 Task: Find out the meaning of "Yield Spread Premium (YSP)" in the real estate glossary.
Action: Mouse moved to (592, 246)
Screenshot: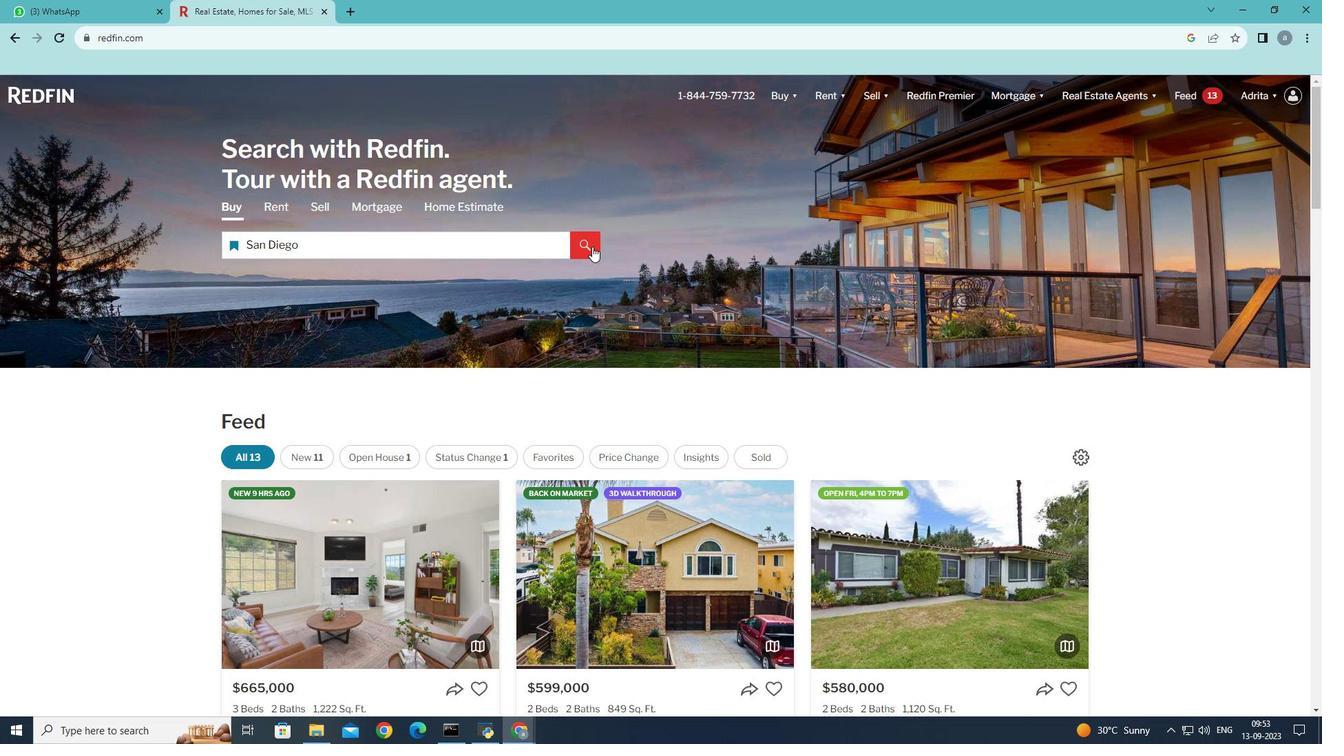 
Action: Mouse pressed left at (592, 246)
Screenshot: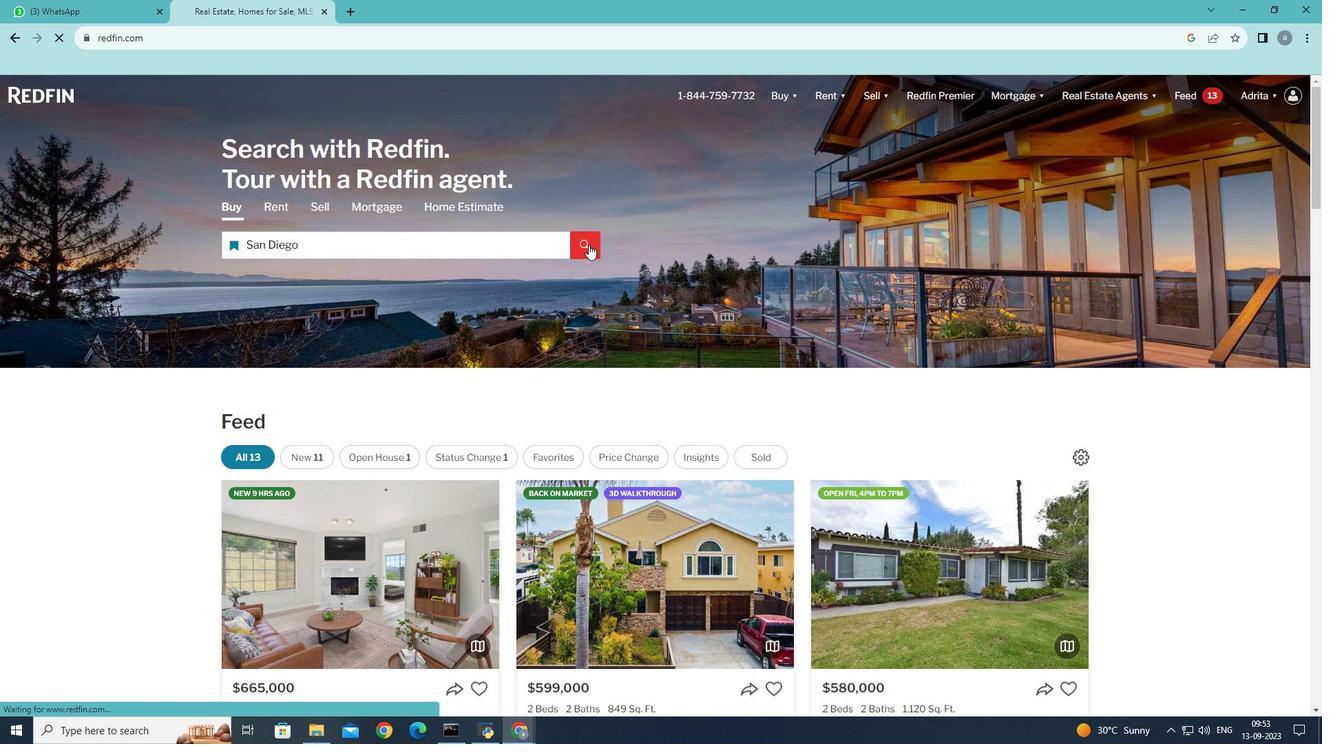 
Action: Mouse moved to (848, 196)
Screenshot: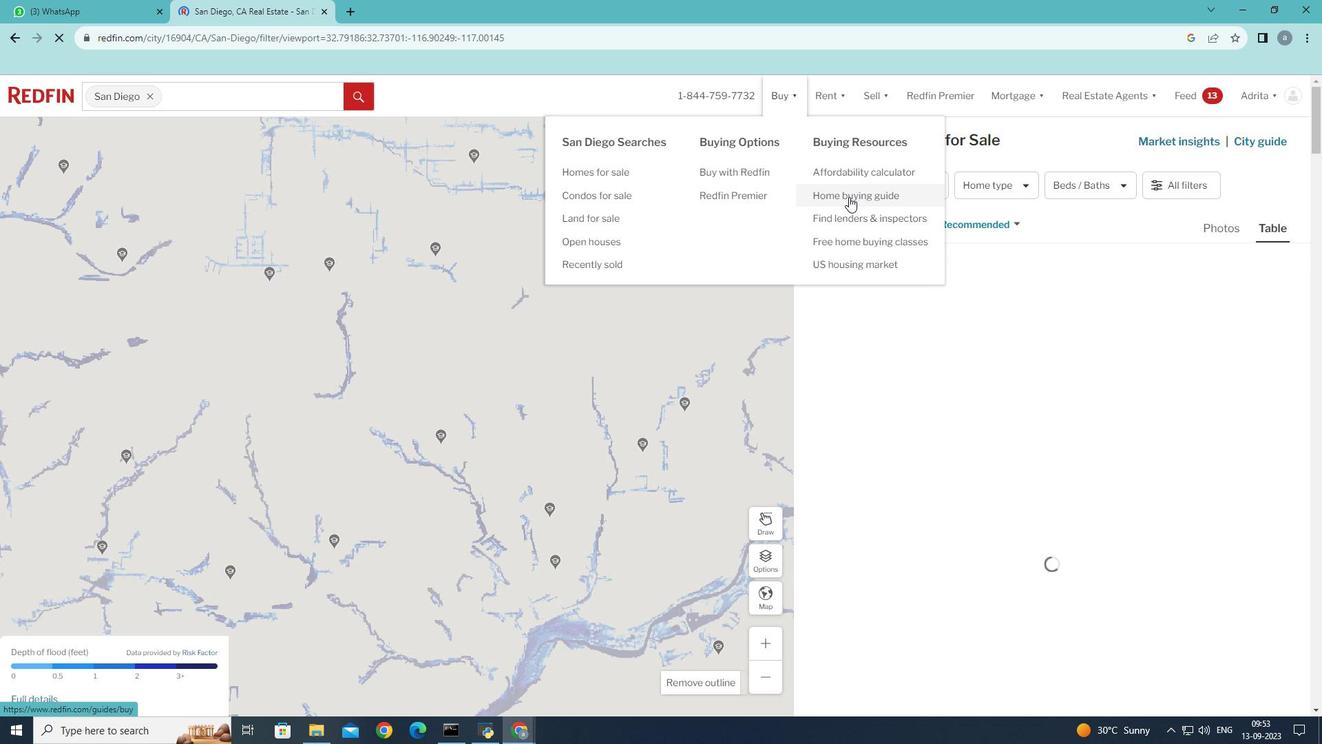 
Action: Mouse pressed left at (848, 196)
Screenshot: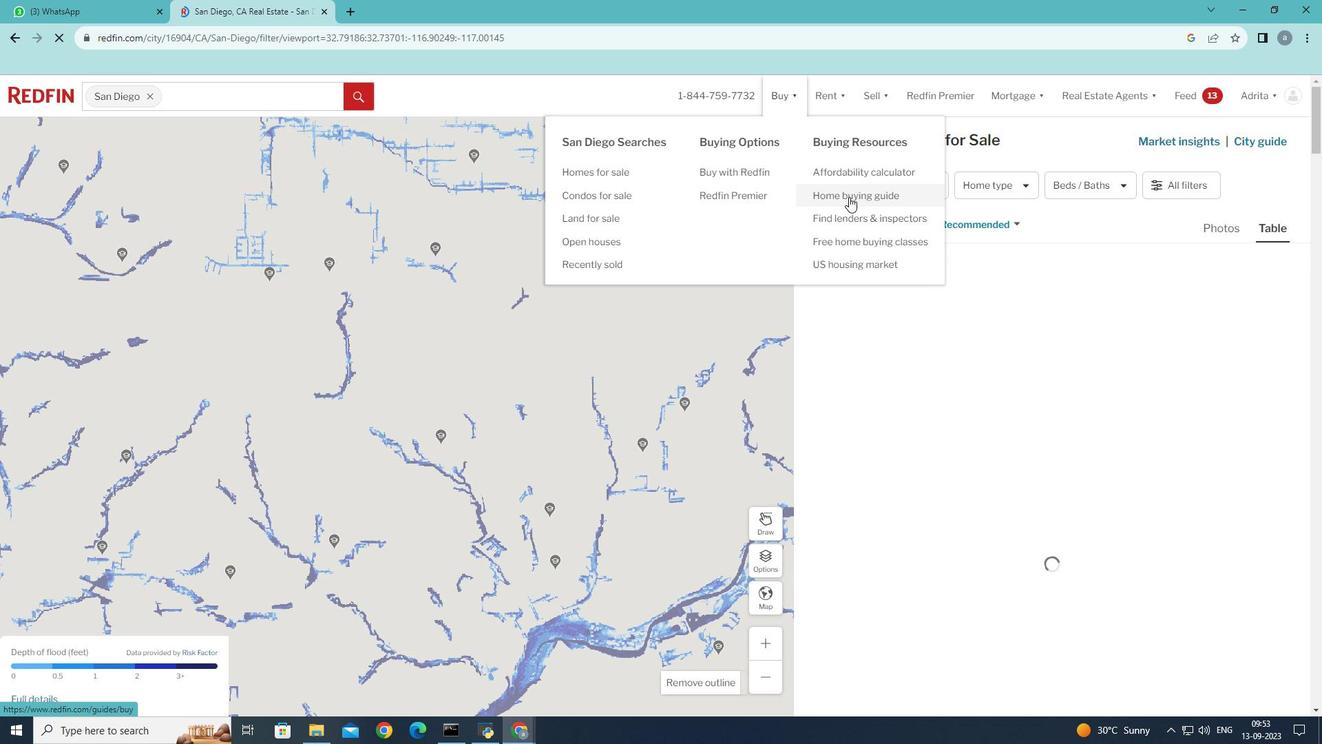 
Action: Mouse moved to (611, 307)
Screenshot: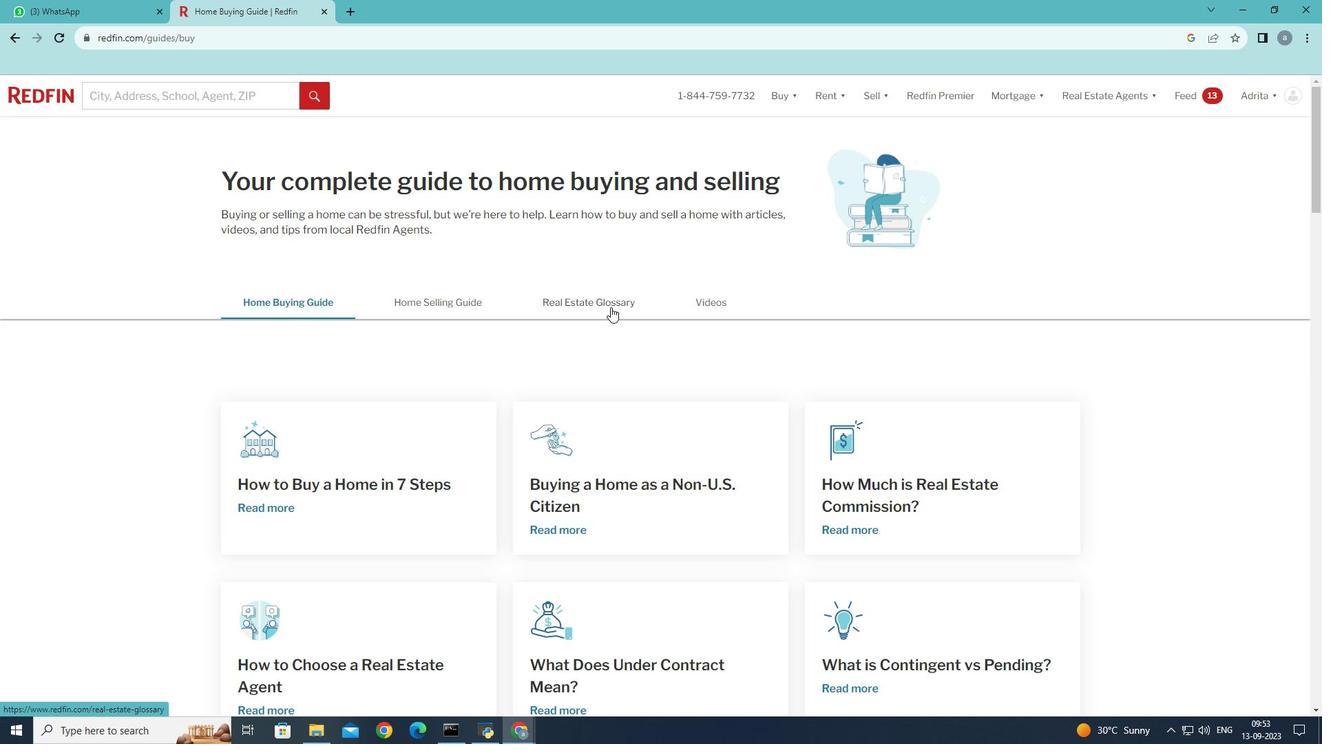 
Action: Mouse pressed left at (611, 307)
Screenshot: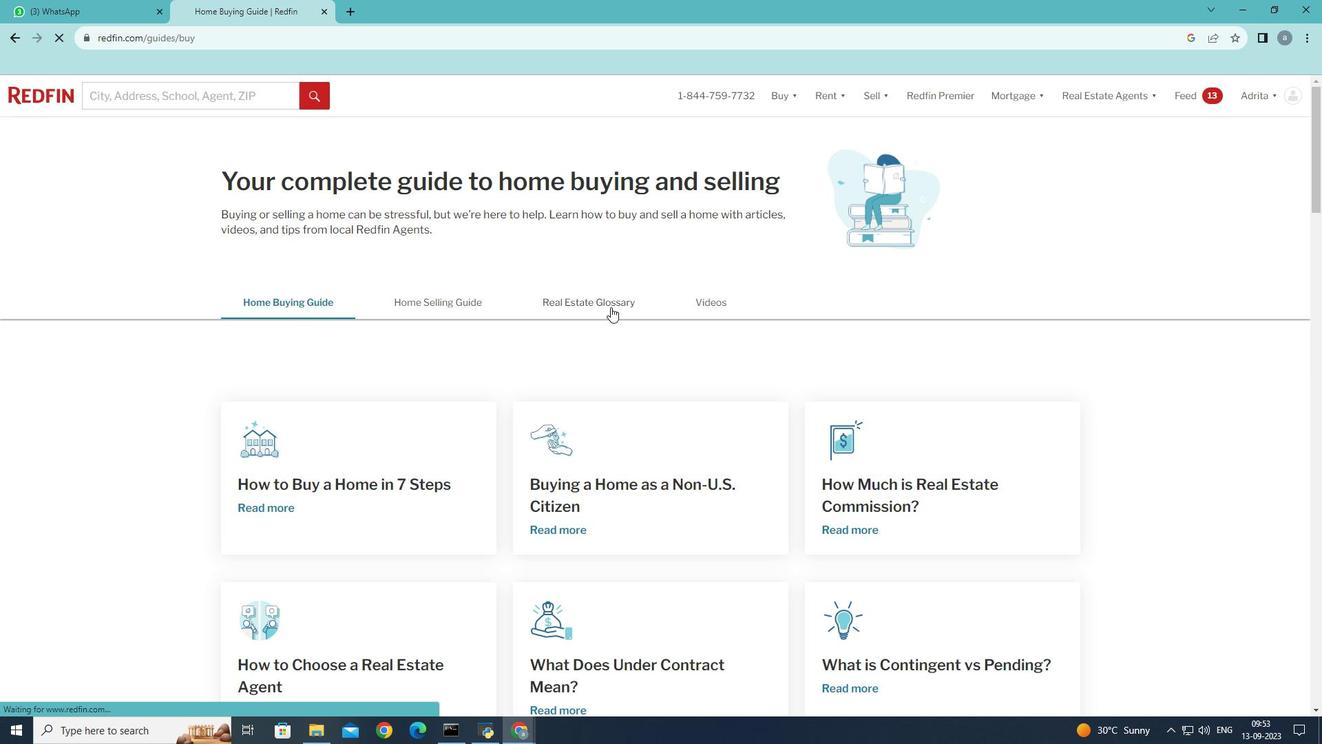 
Action: Mouse moved to (541, 425)
Screenshot: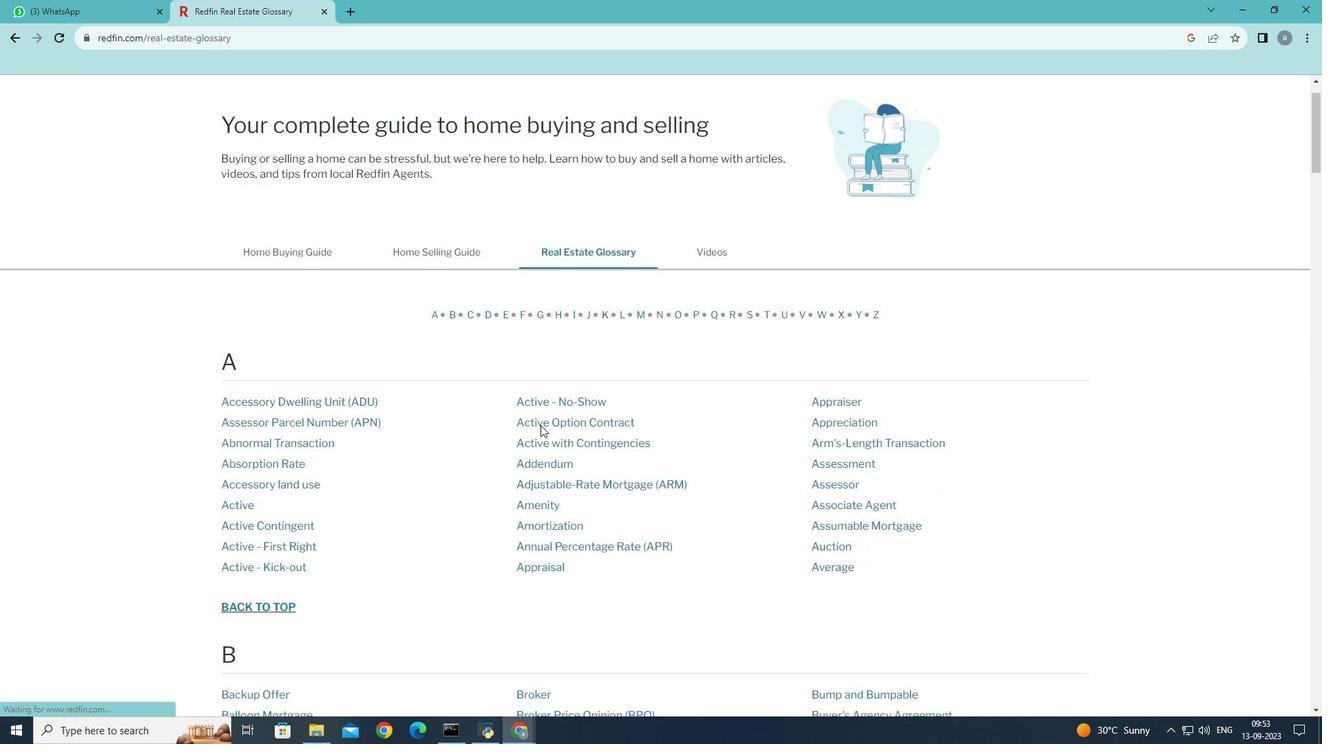 
Action: Mouse scrolled (541, 424) with delta (0, 0)
Screenshot: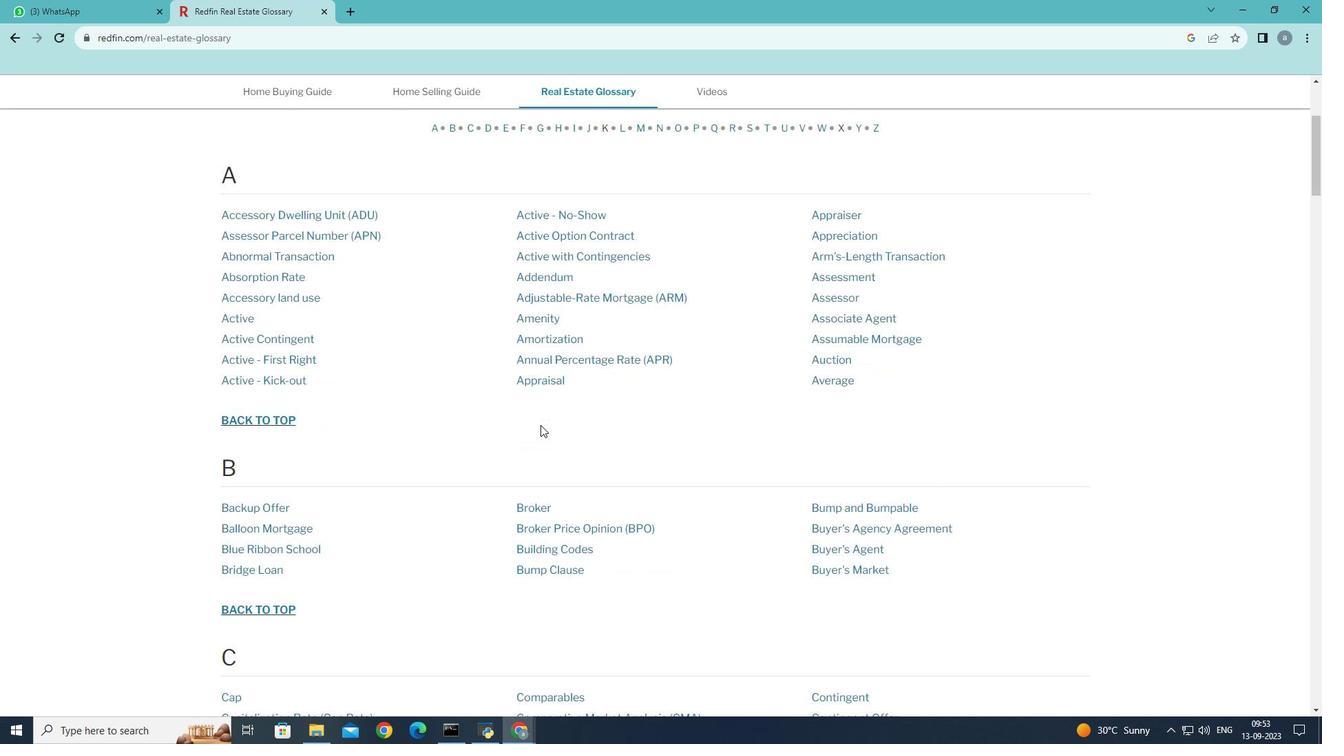 
Action: Mouse moved to (540, 425)
Screenshot: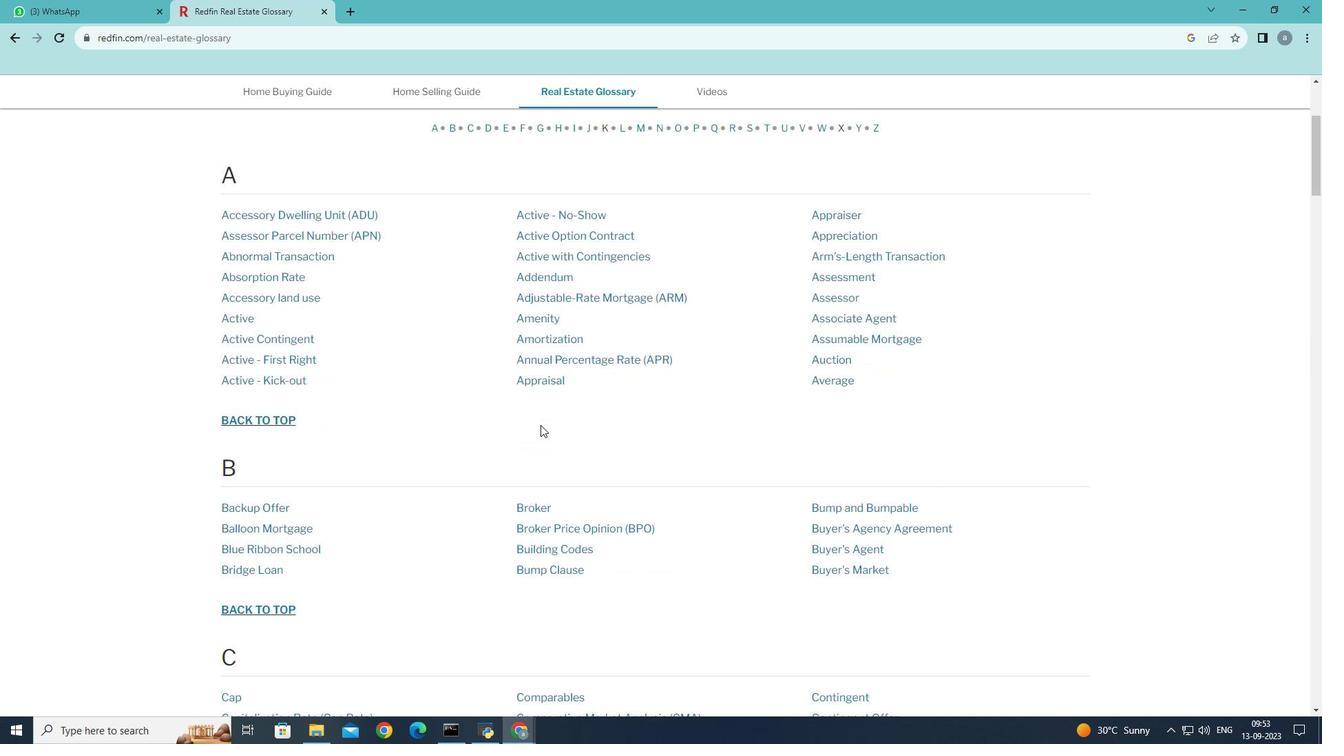 
Action: Mouse scrolled (540, 424) with delta (0, 0)
Screenshot: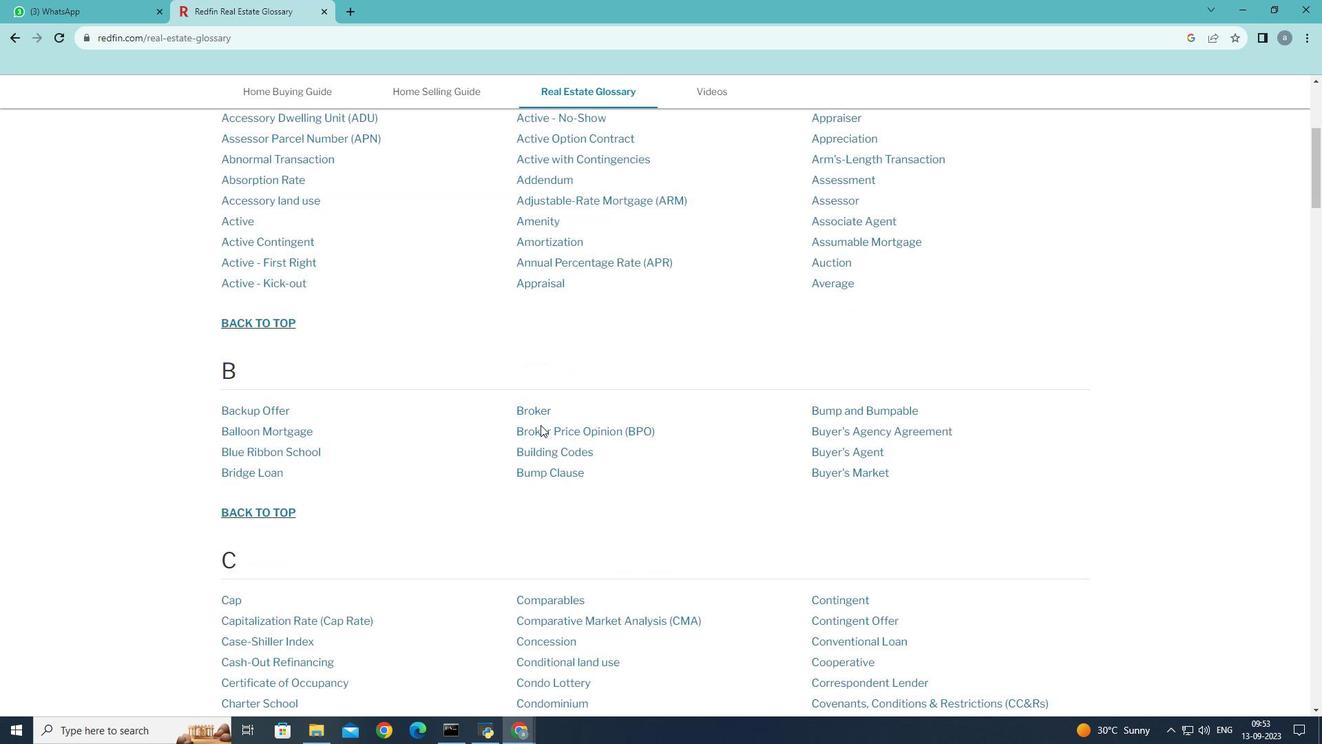 
Action: Mouse scrolled (540, 424) with delta (0, 0)
Screenshot: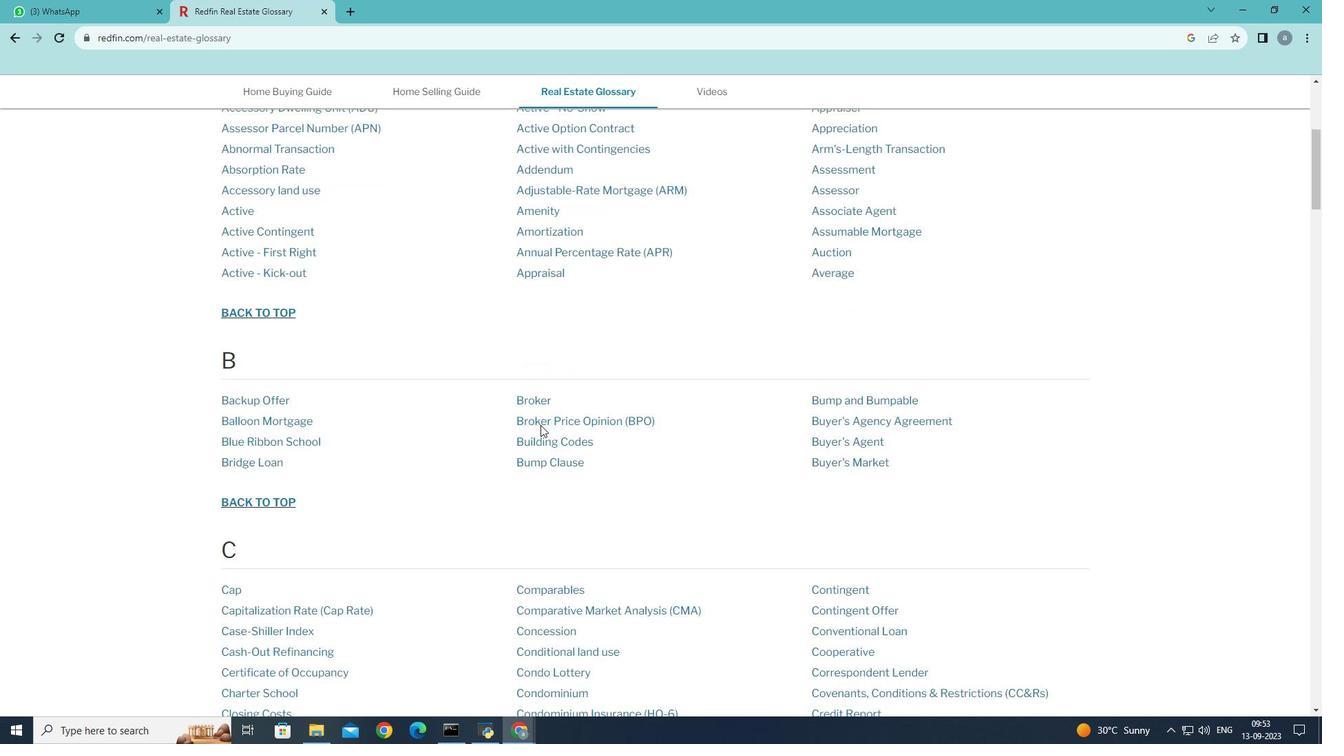 
Action: Mouse scrolled (540, 424) with delta (0, 0)
Screenshot: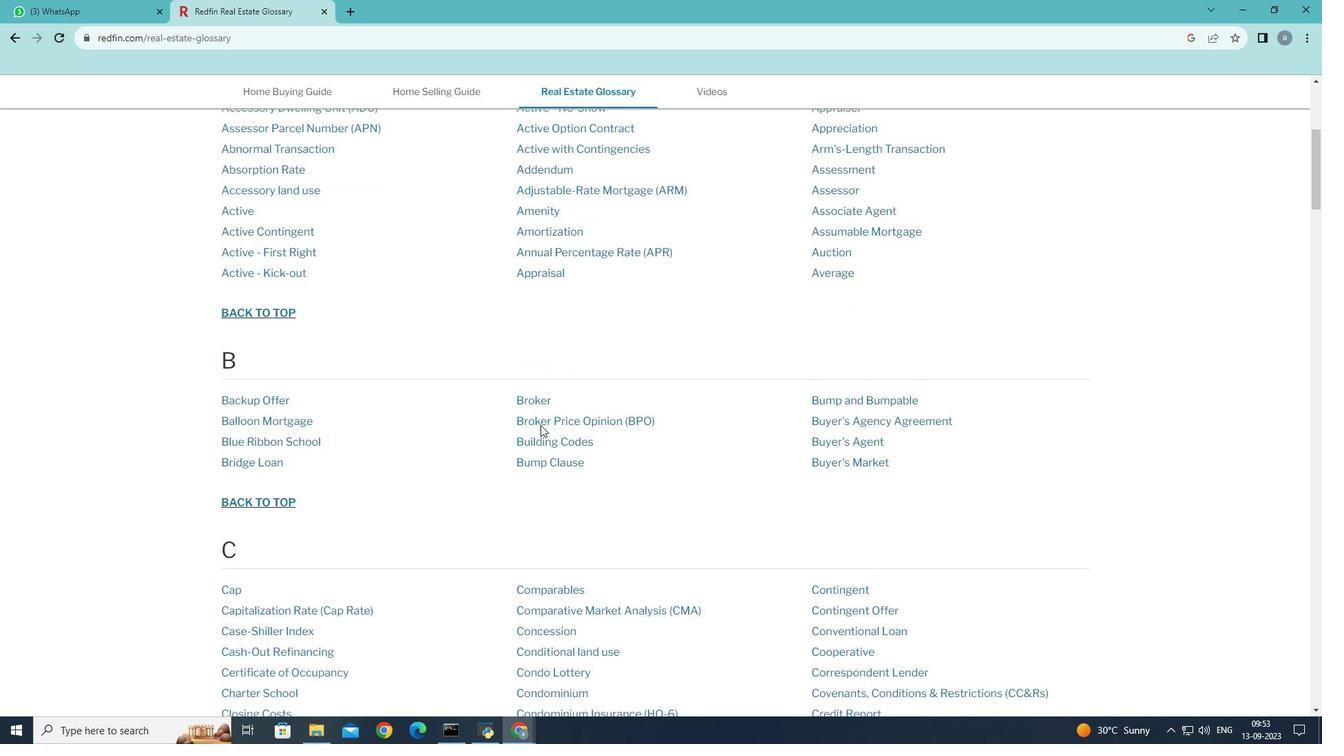 
Action: Mouse scrolled (540, 424) with delta (0, 0)
Screenshot: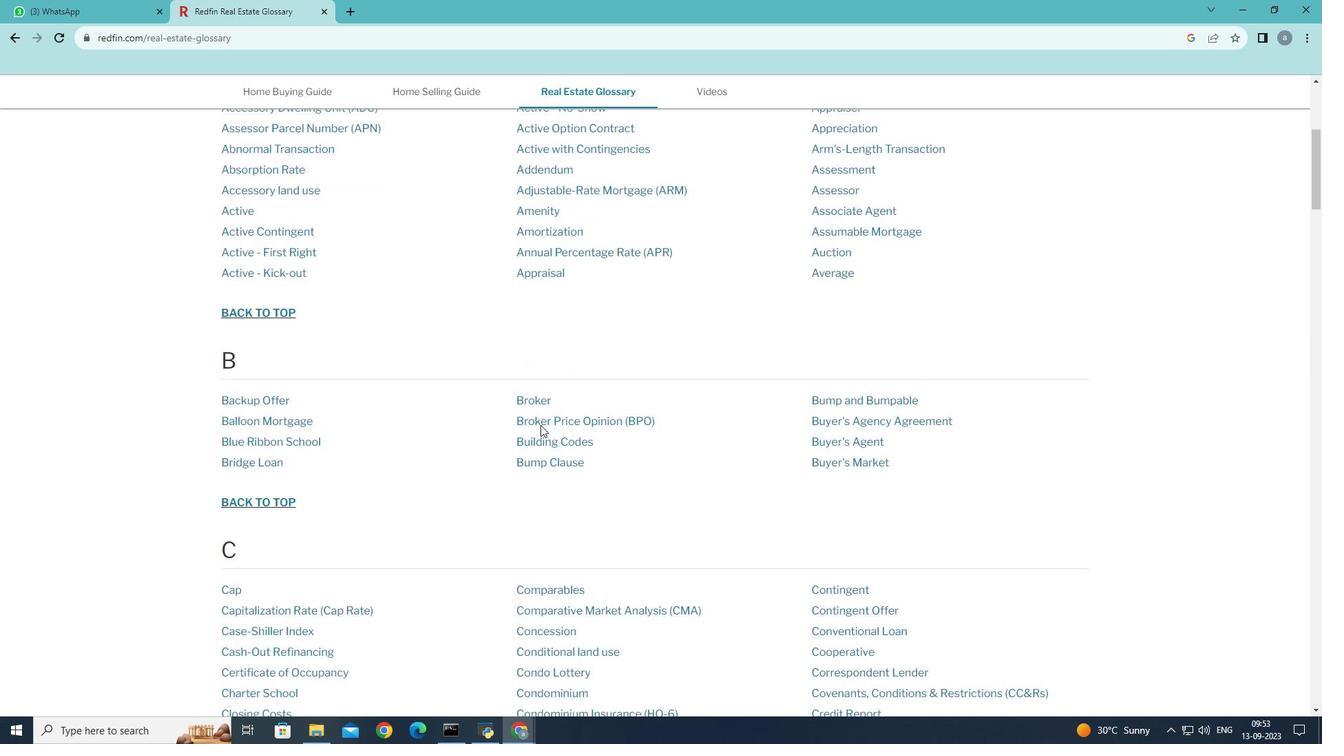 
Action: Mouse scrolled (540, 424) with delta (0, 0)
Screenshot: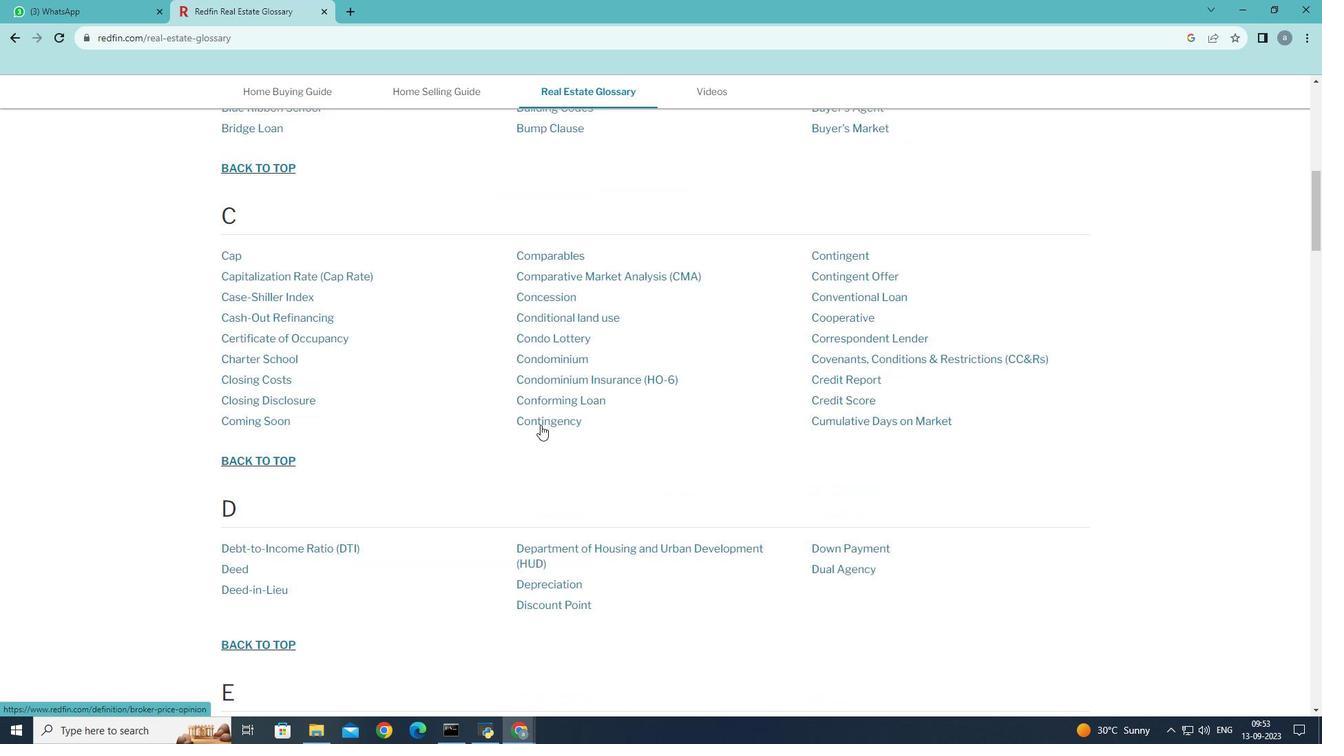 
Action: Mouse scrolled (540, 424) with delta (0, 0)
Screenshot: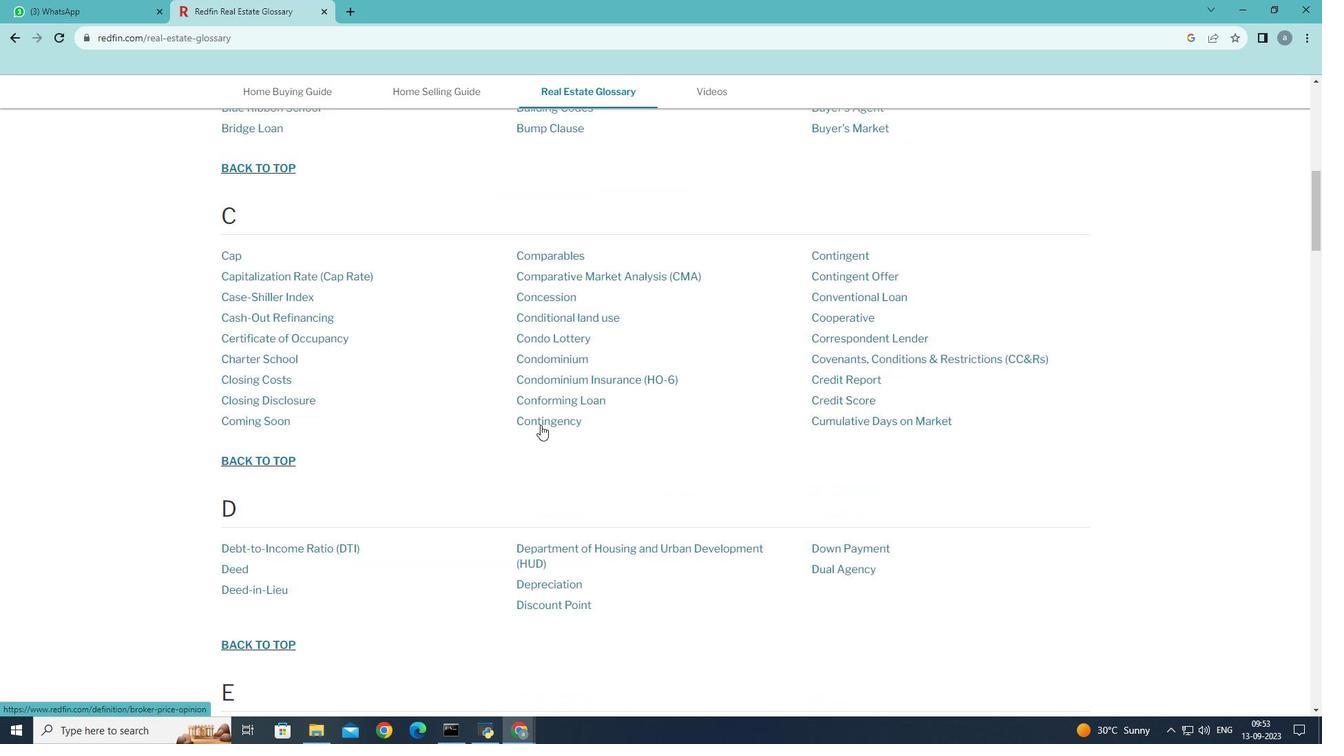 
Action: Mouse scrolled (540, 424) with delta (0, 0)
Screenshot: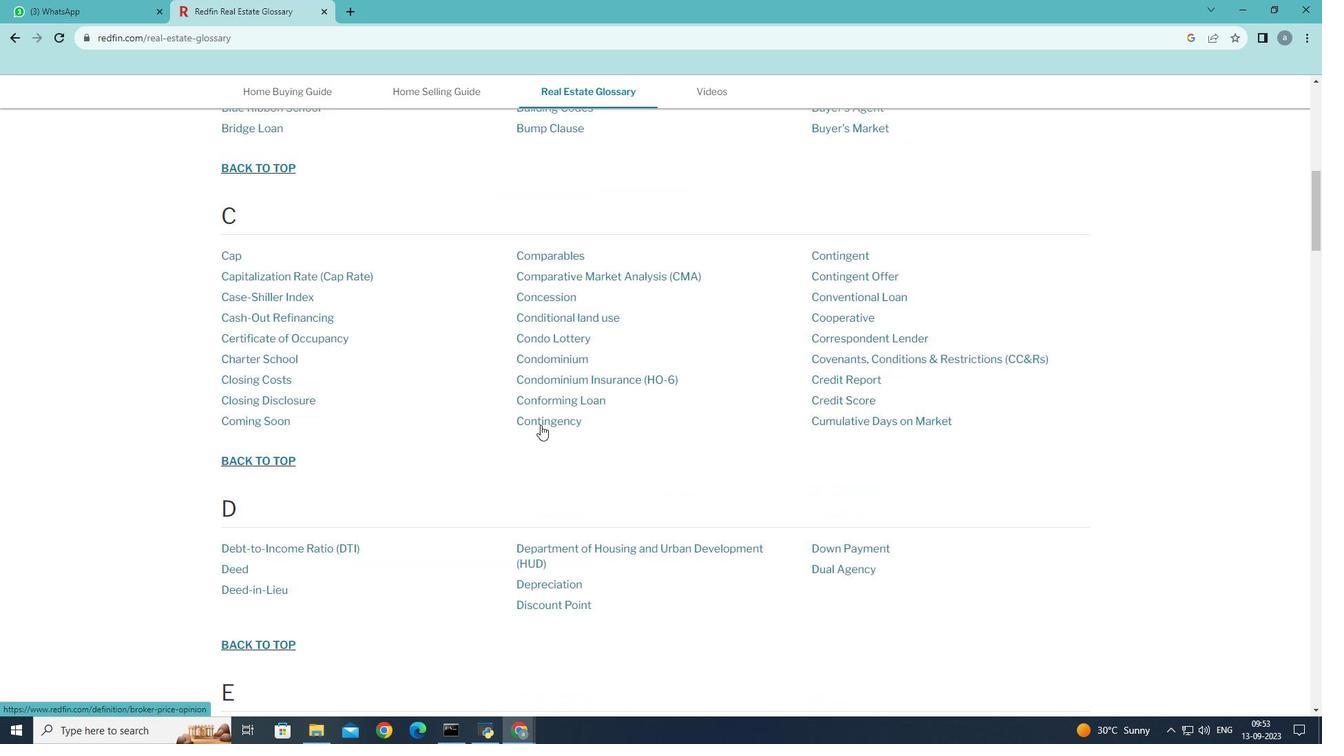 
Action: Mouse scrolled (540, 424) with delta (0, 0)
Screenshot: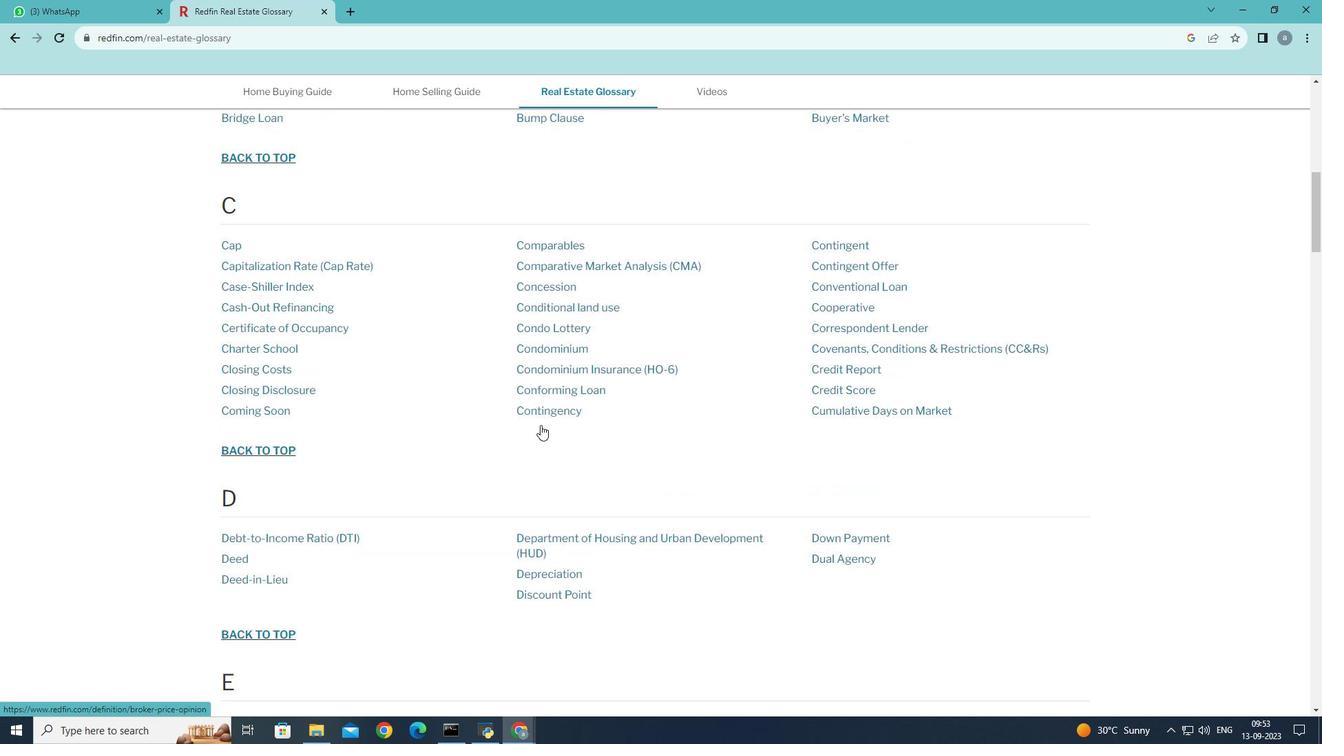
Action: Mouse scrolled (540, 424) with delta (0, 0)
Screenshot: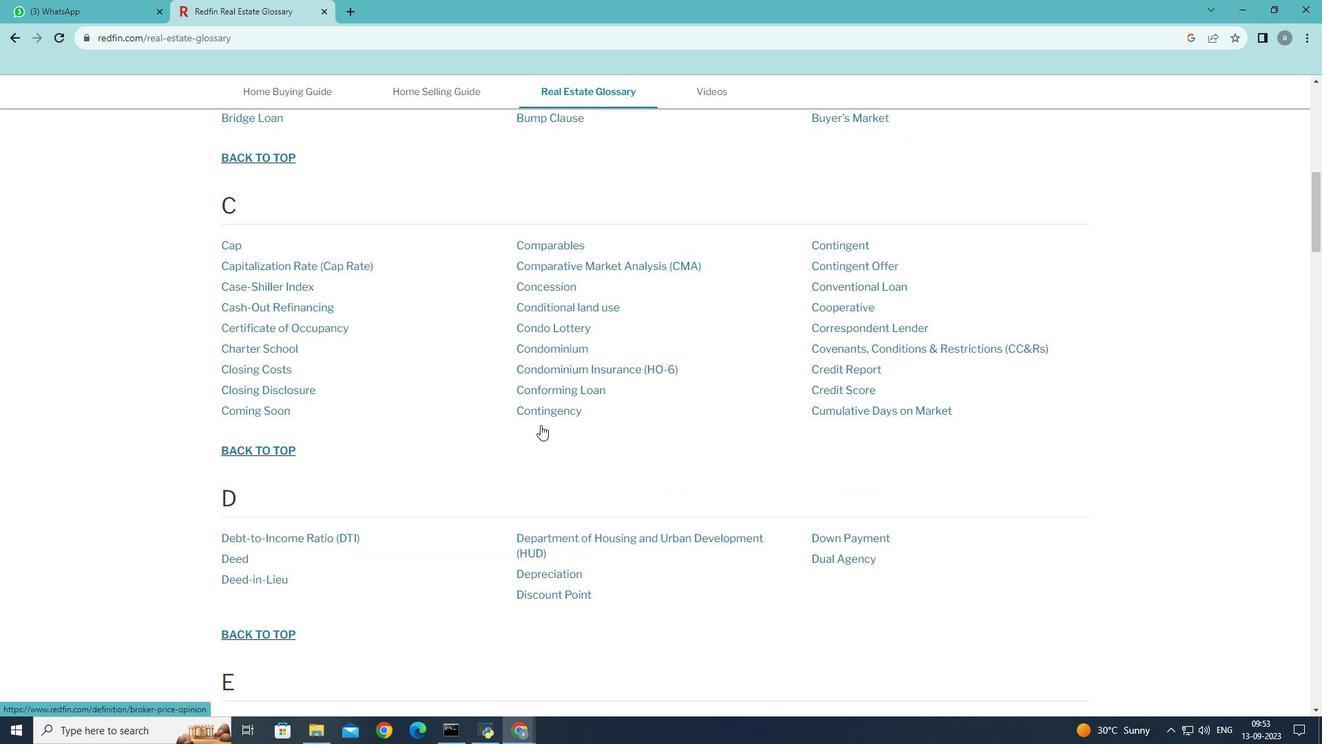 
Action: Mouse scrolled (540, 424) with delta (0, 0)
Screenshot: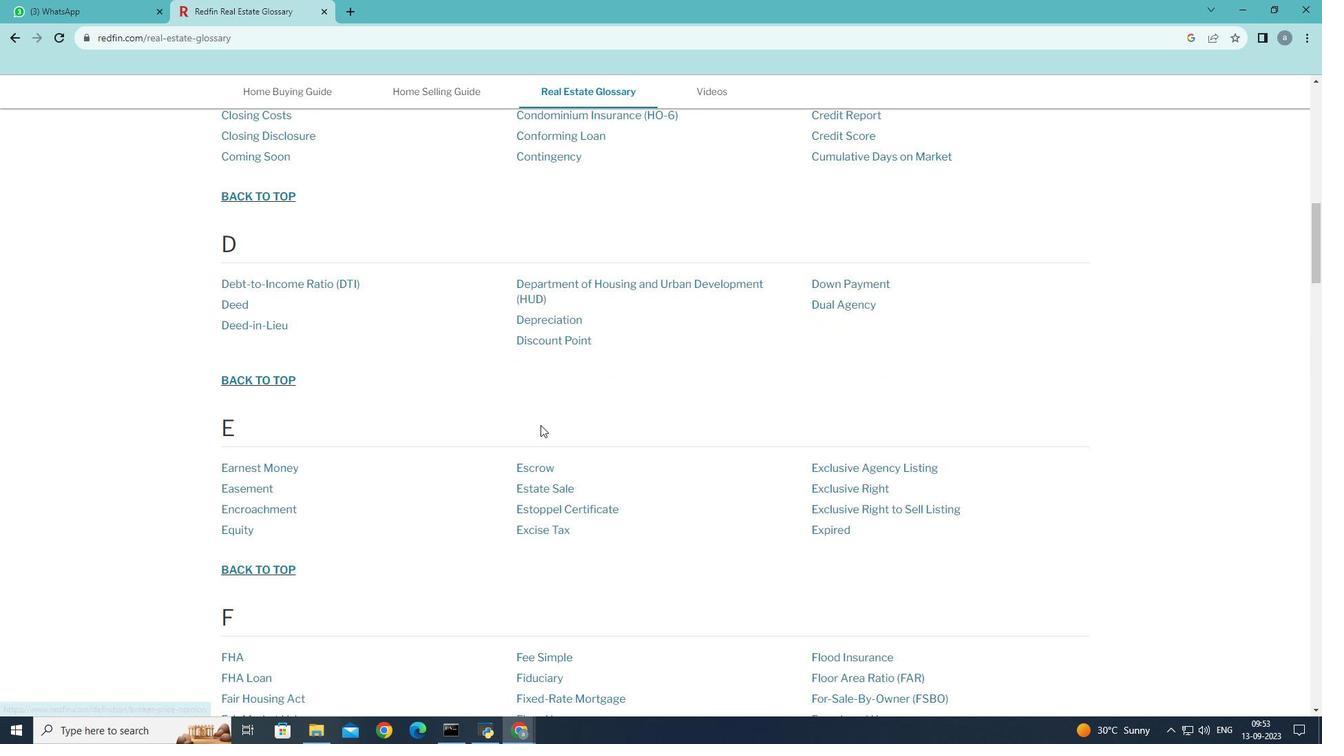 
Action: Mouse scrolled (540, 424) with delta (0, 0)
Screenshot: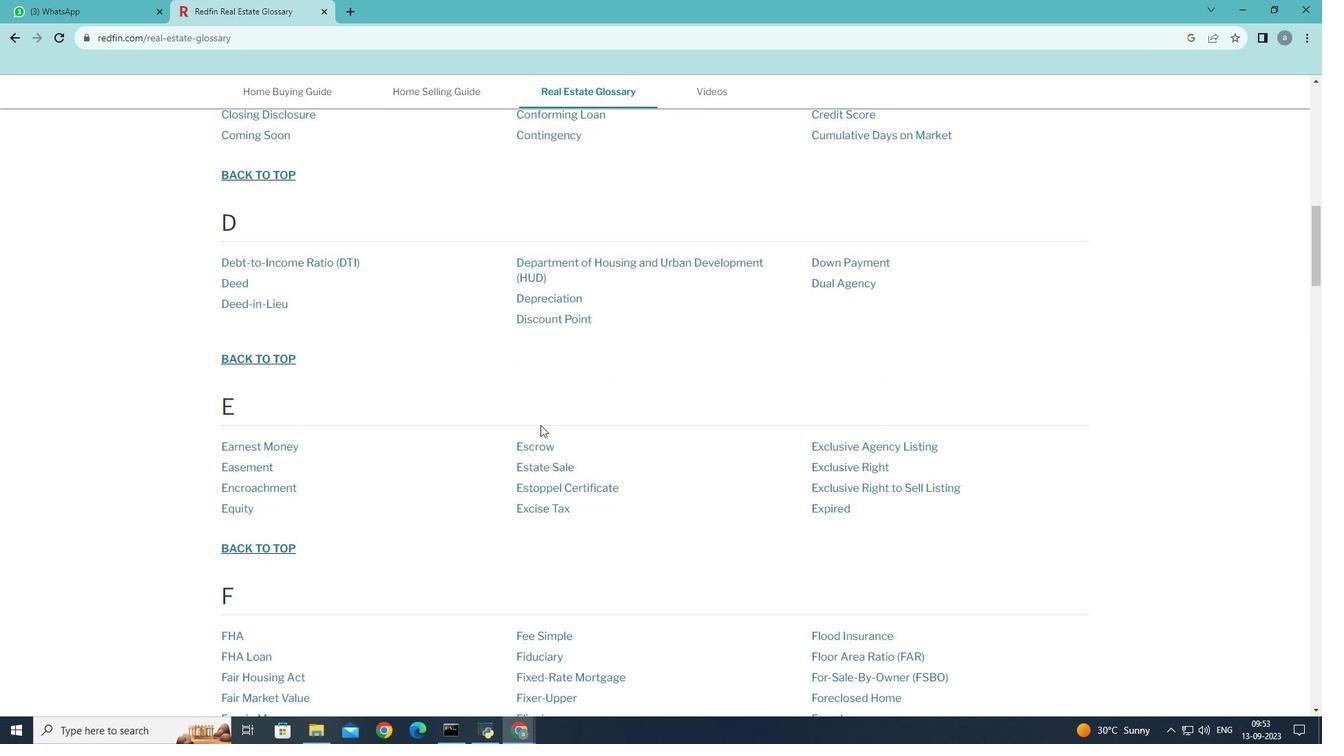 
Action: Mouse scrolled (540, 424) with delta (0, 0)
Screenshot: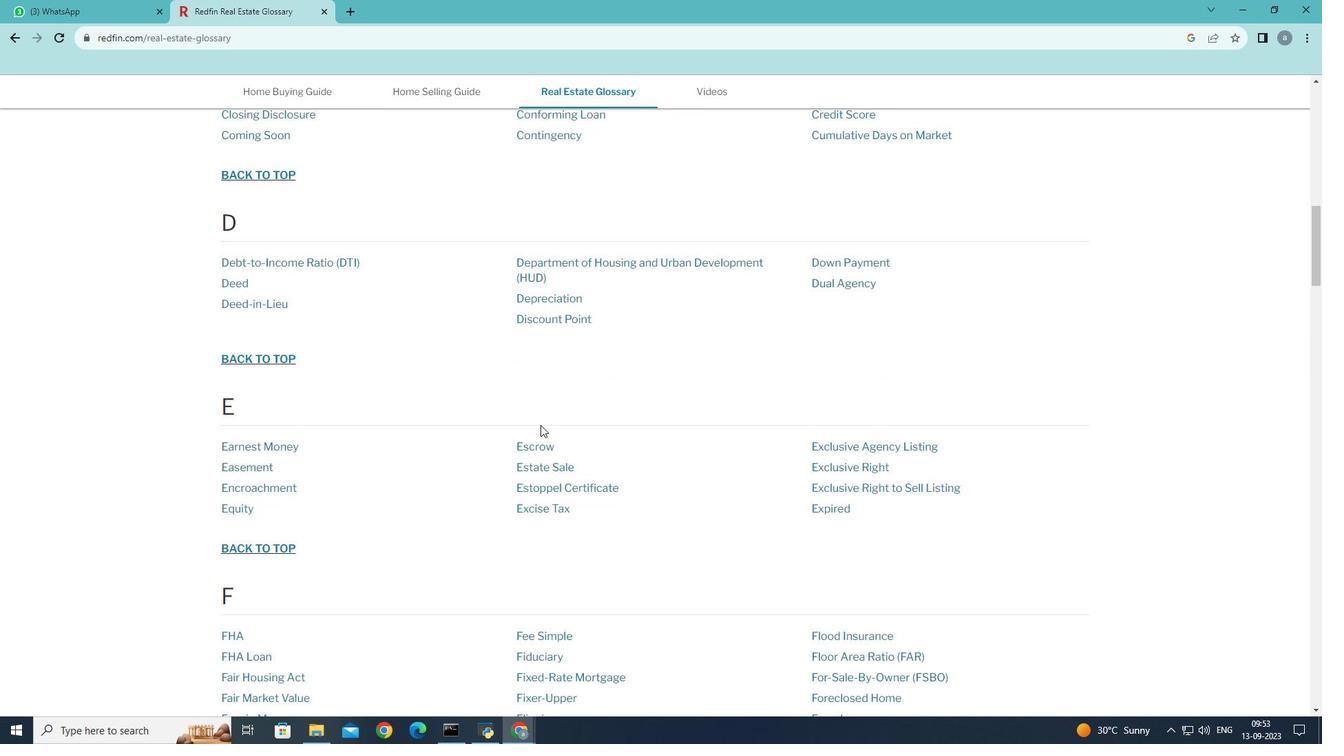 
Action: Mouse scrolled (540, 424) with delta (0, 0)
Screenshot: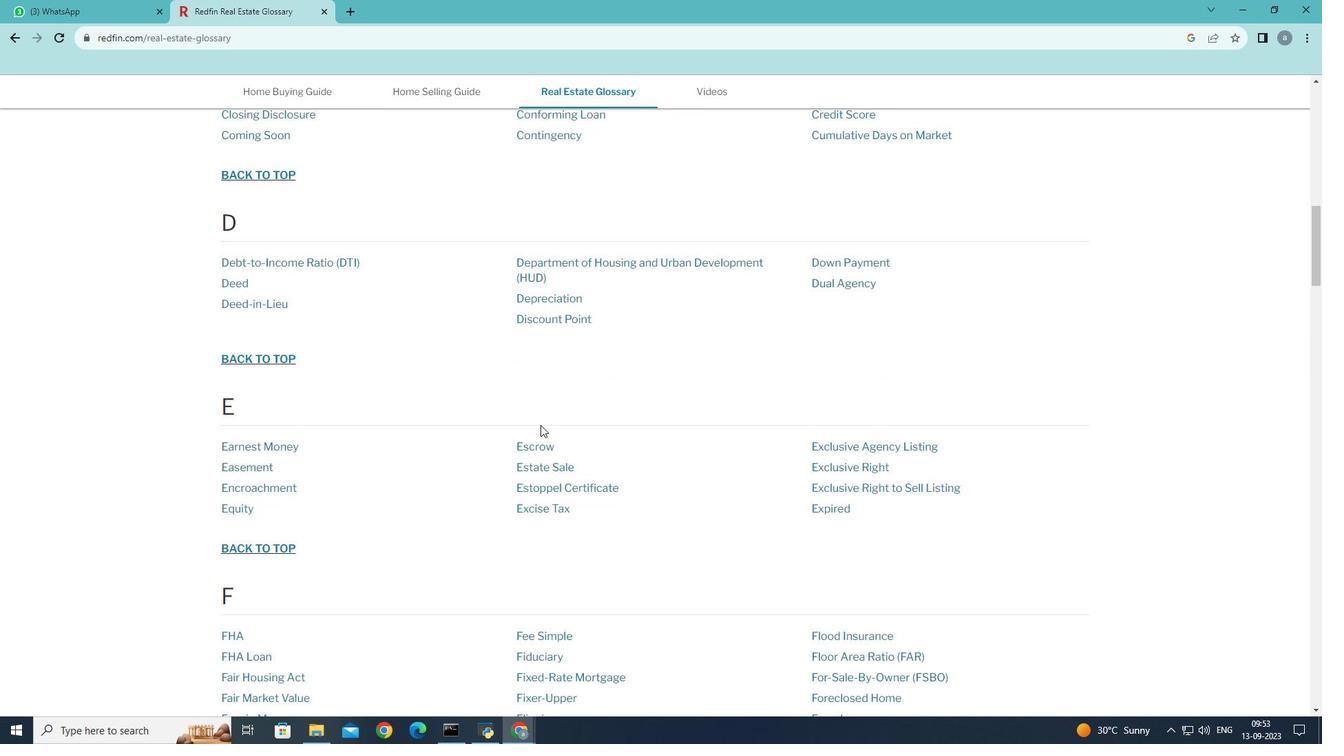 
Action: Mouse scrolled (540, 424) with delta (0, 0)
Screenshot: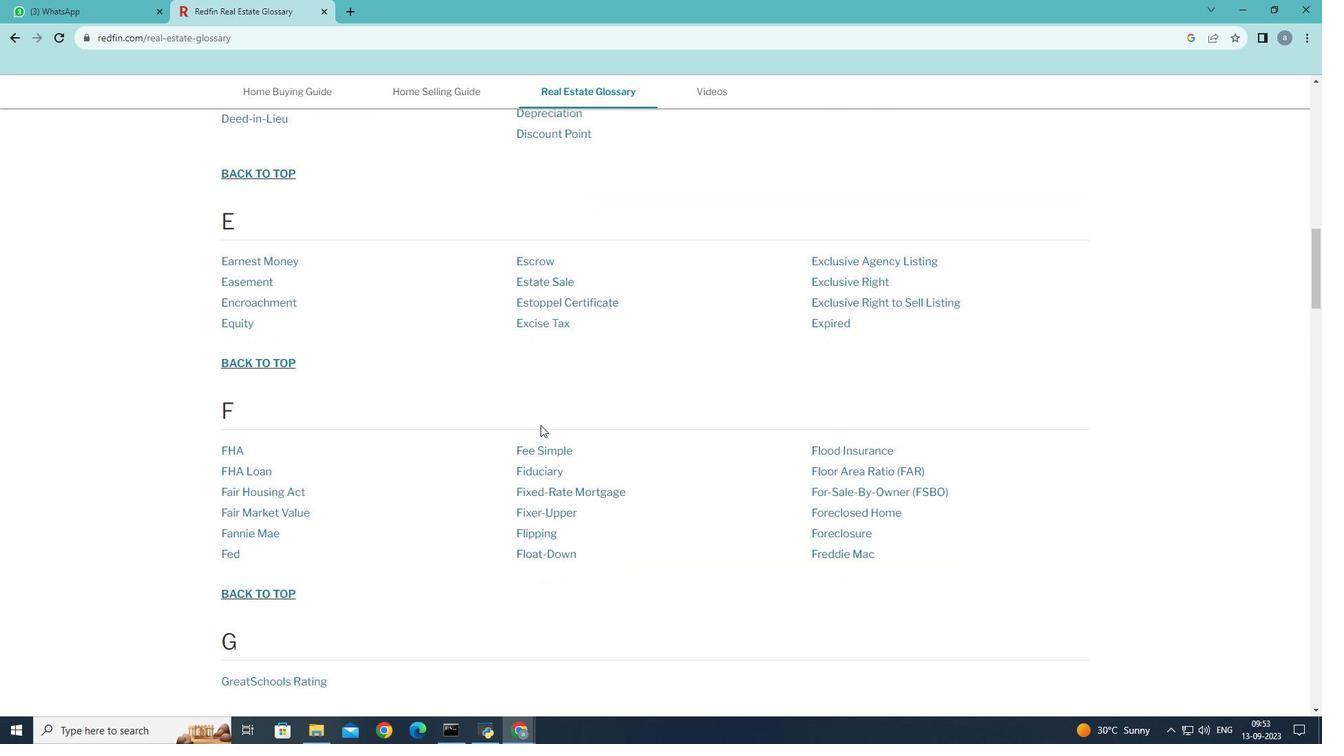 
Action: Mouse scrolled (540, 424) with delta (0, 0)
Screenshot: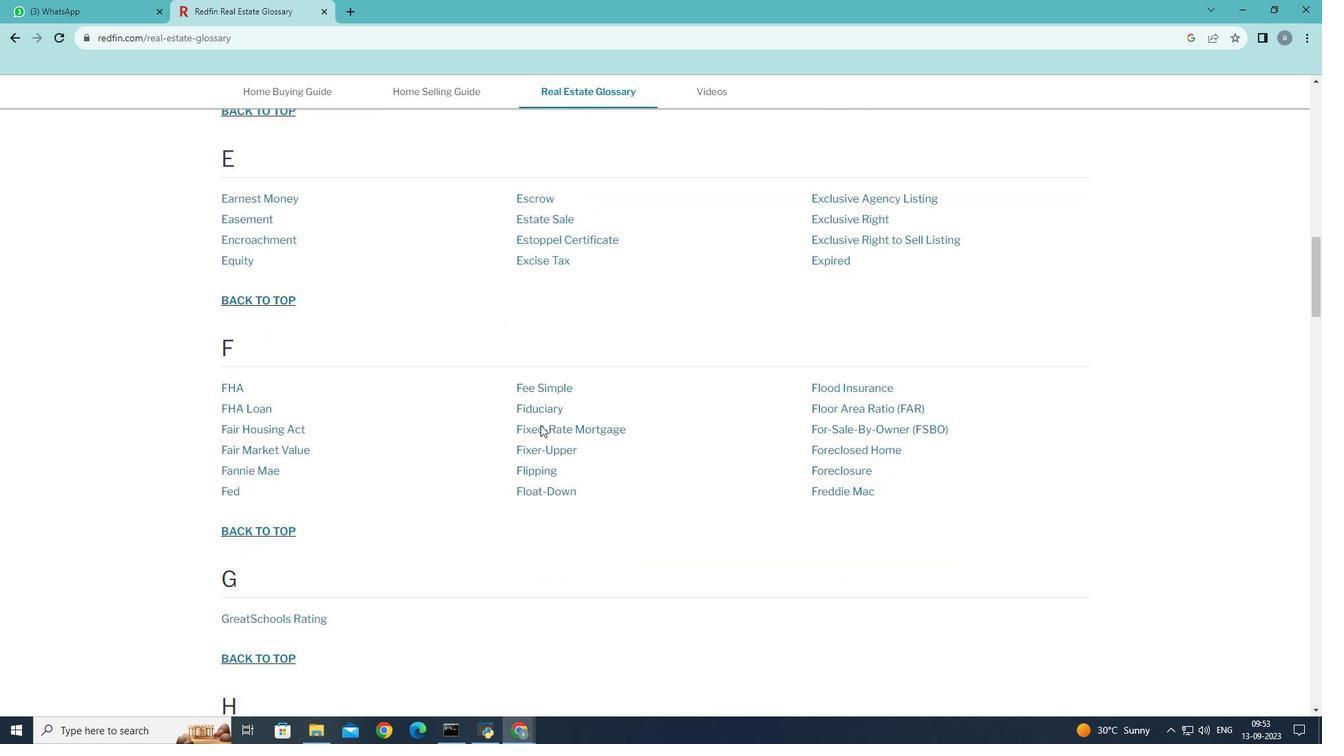 
Action: Mouse scrolled (540, 424) with delta (0, 0)
Screenshot: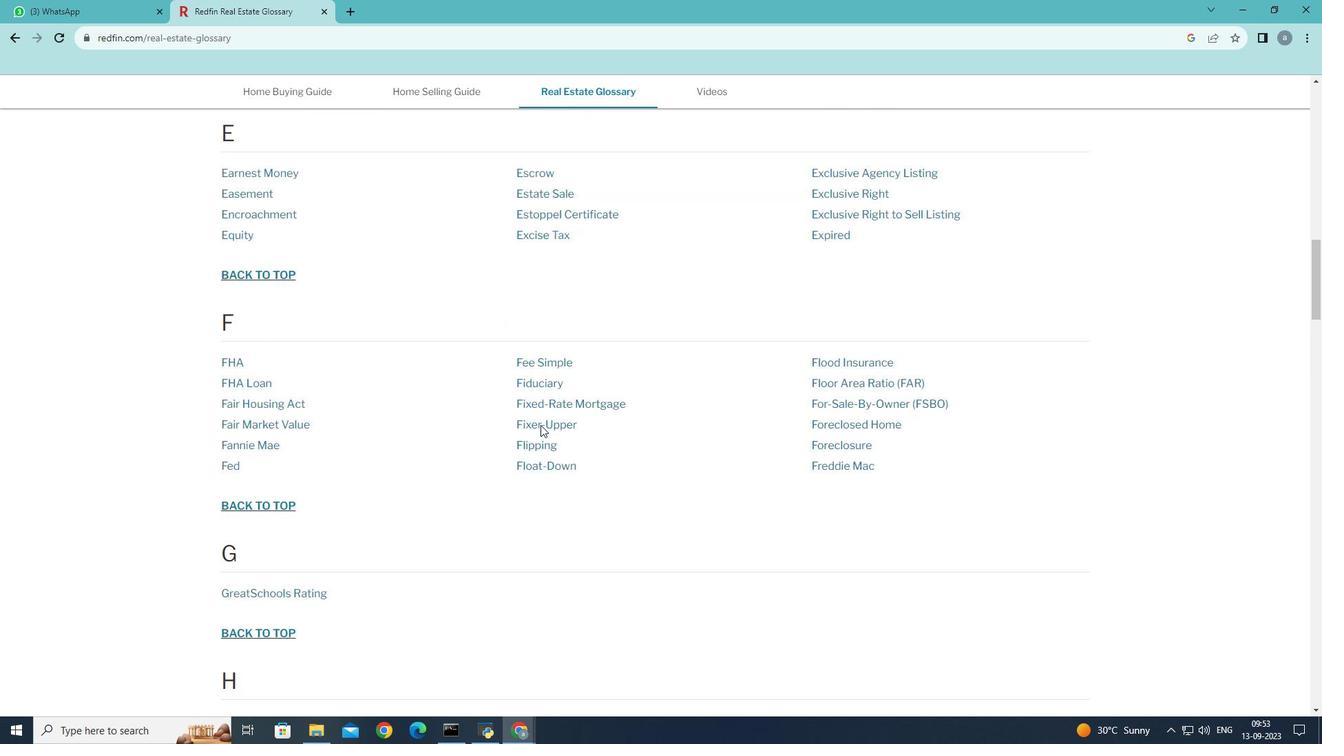 
Action: Mouse scrolled (540, 424) with delta (0, 0)
Screenshot: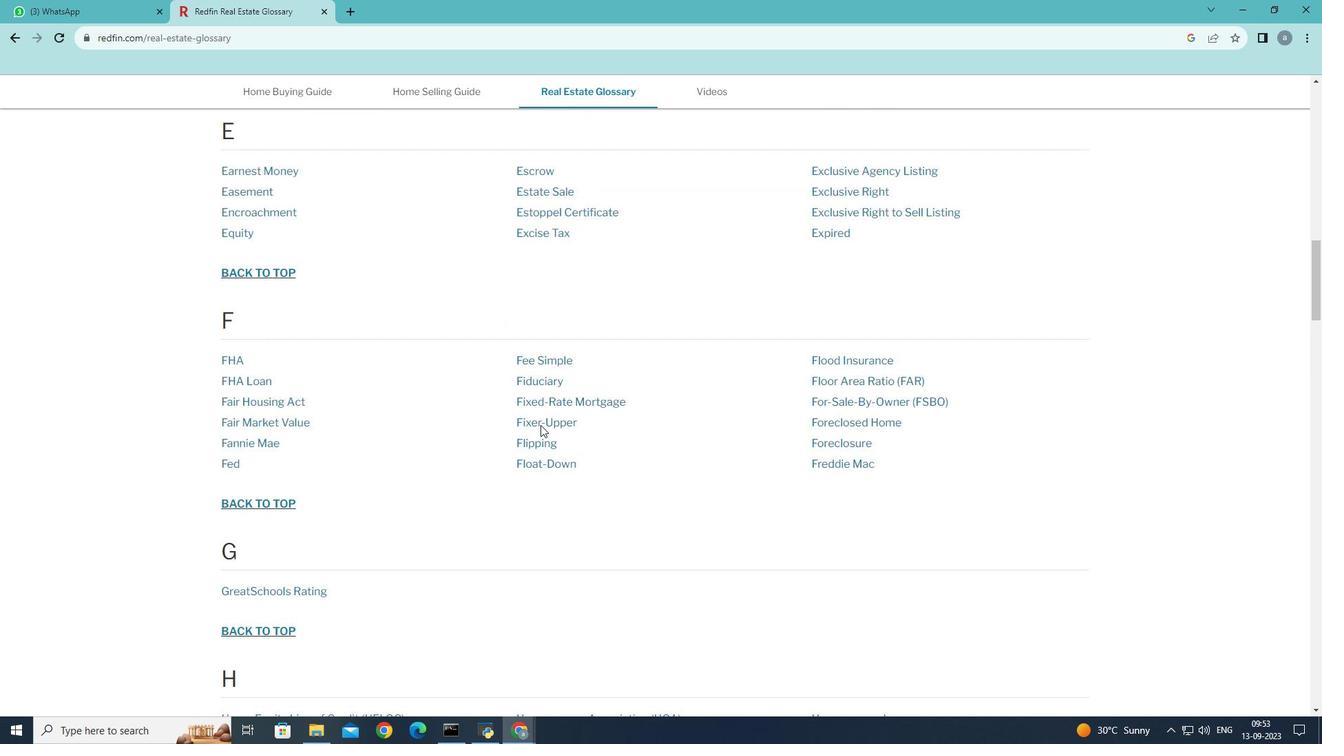 
Action: Mouse scrolled (540, 424) with delta (0, 0)
Screenshot: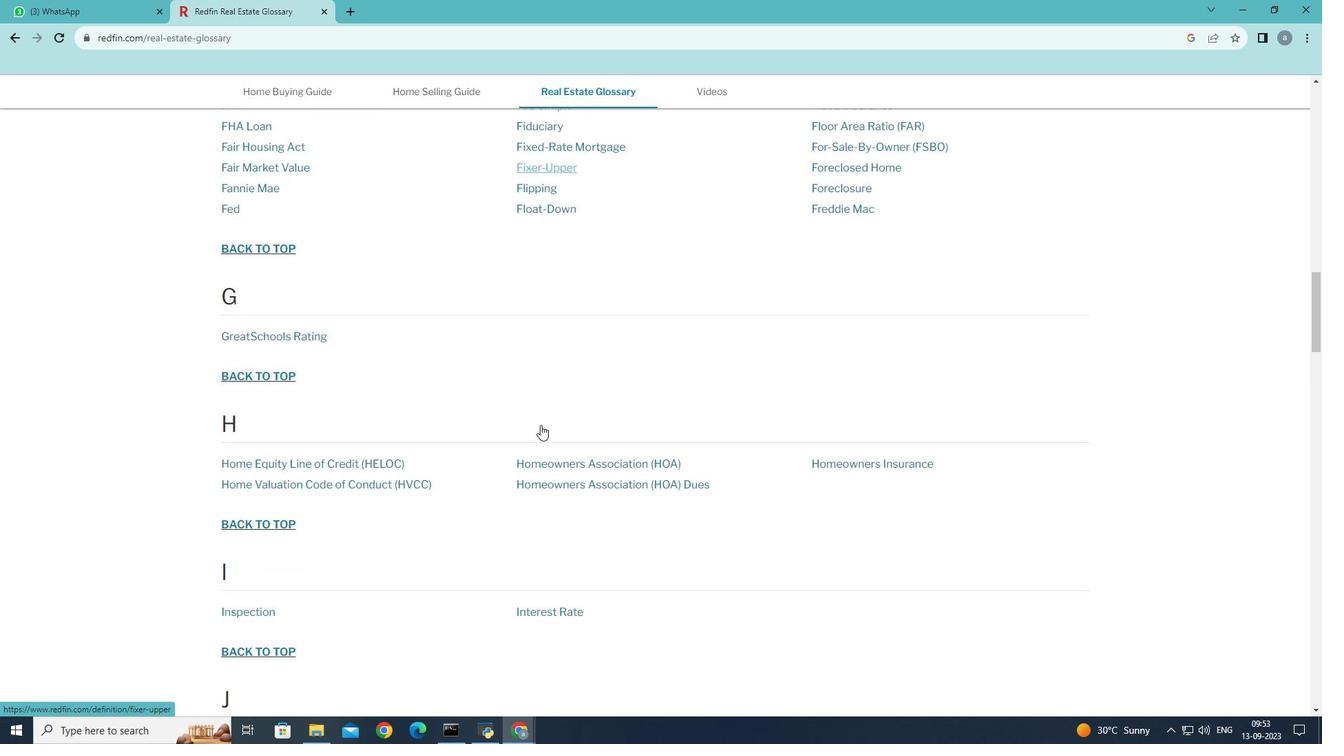 
Action: Mouse scrolled (540, 424) with delta (0, 0)
Screenshot: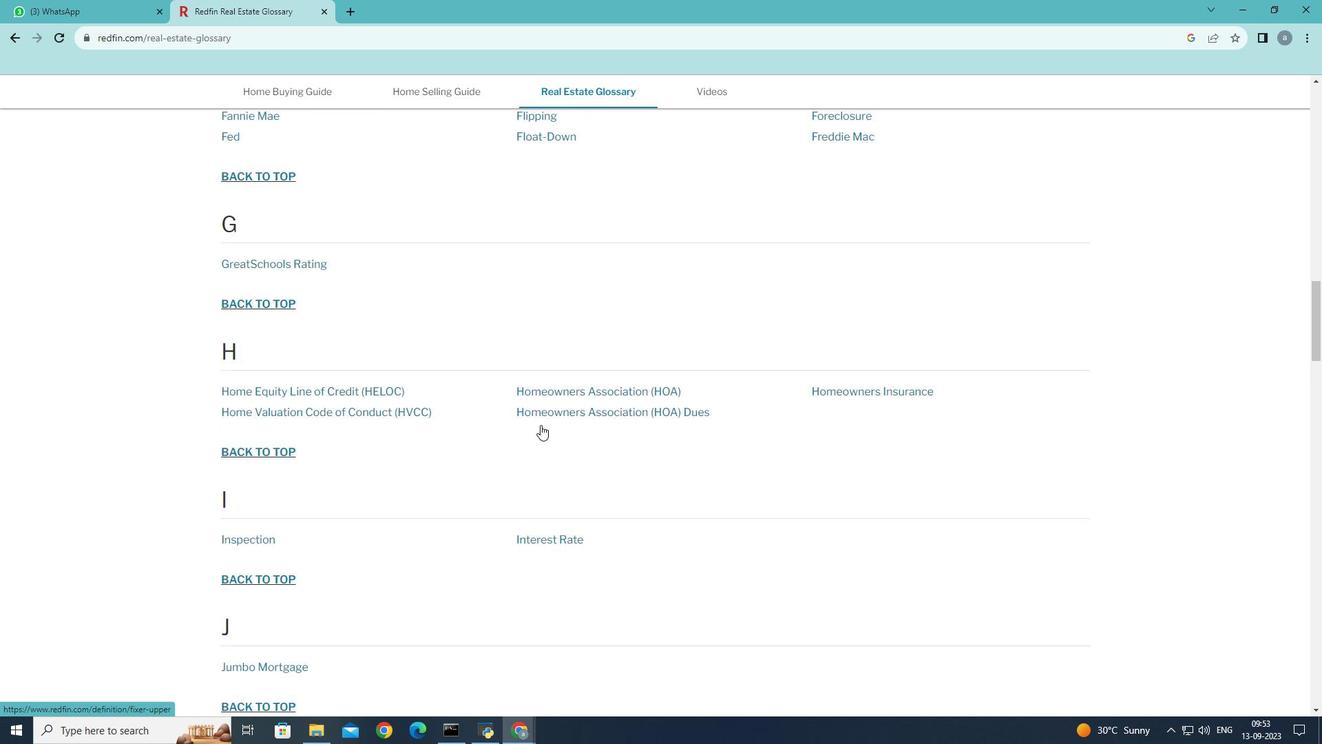 
Action: Mouse scrolled (540, 424) with delta (0, 0)
Screenshot: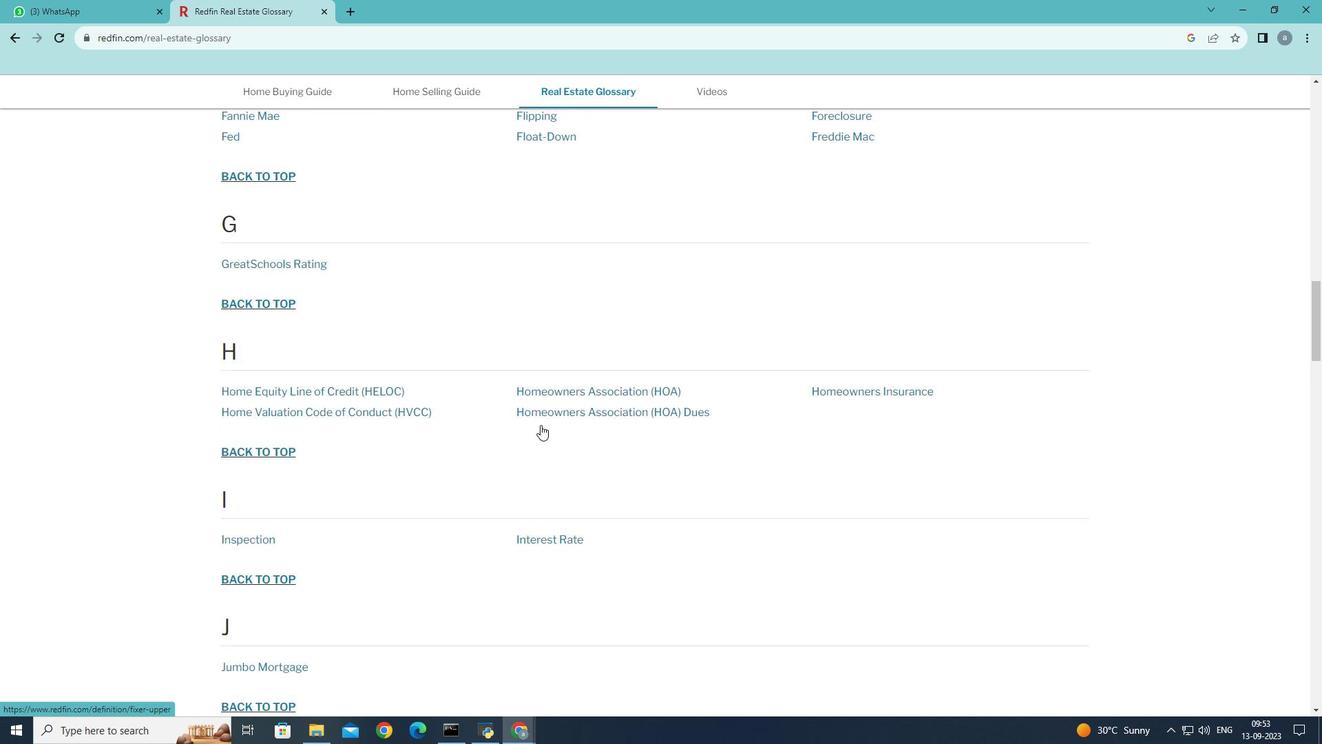 
Action: Mouse scrolled (540, 424) with delta (0, 0)
Screenshot: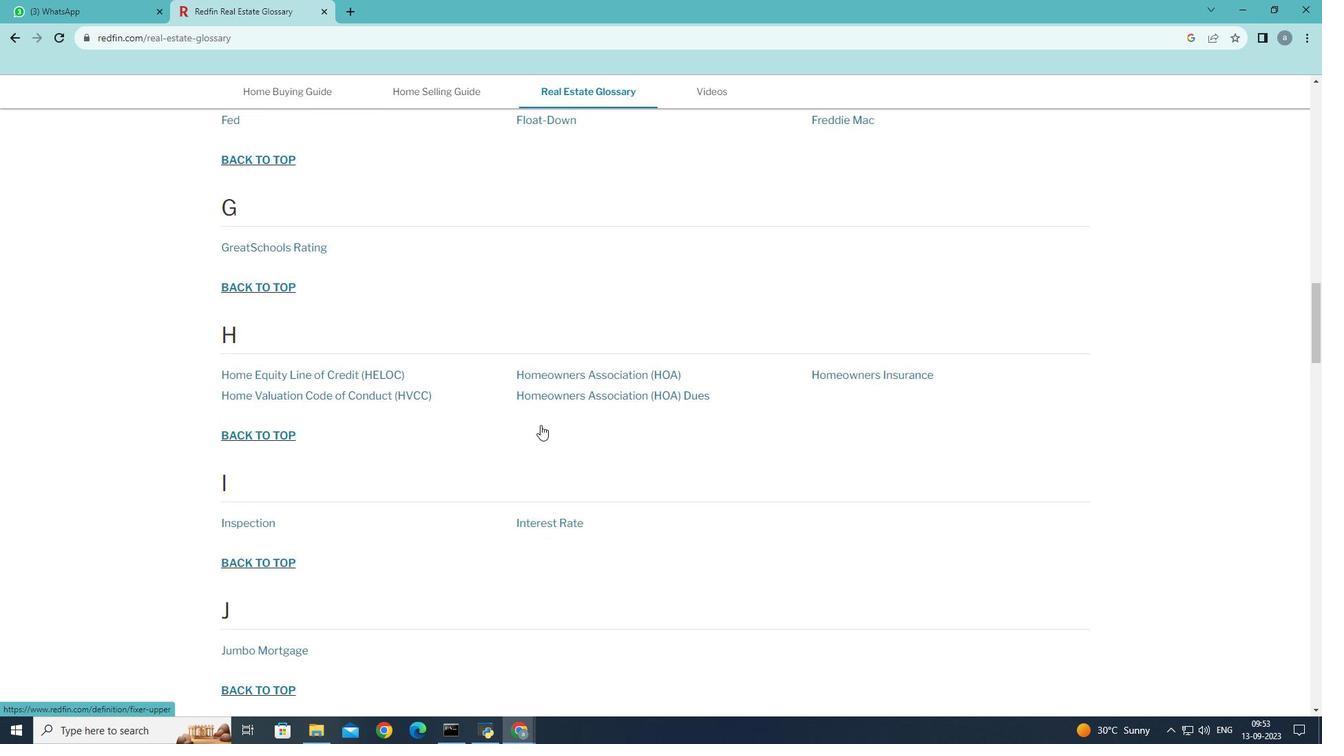 
Action: Mouse scrolled (540, 424) with delta (0, 0)
Screenshot: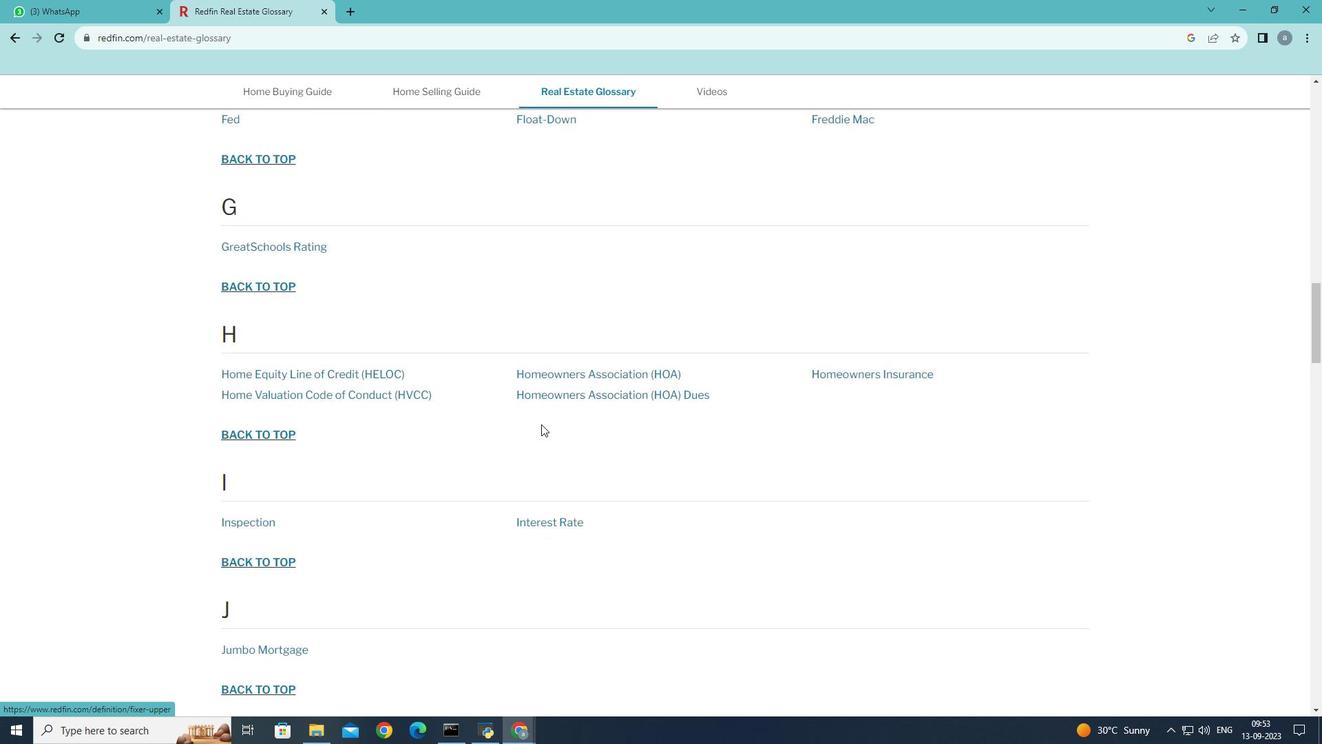 
Action: Mouse moved to (542, 423)
Screenshot: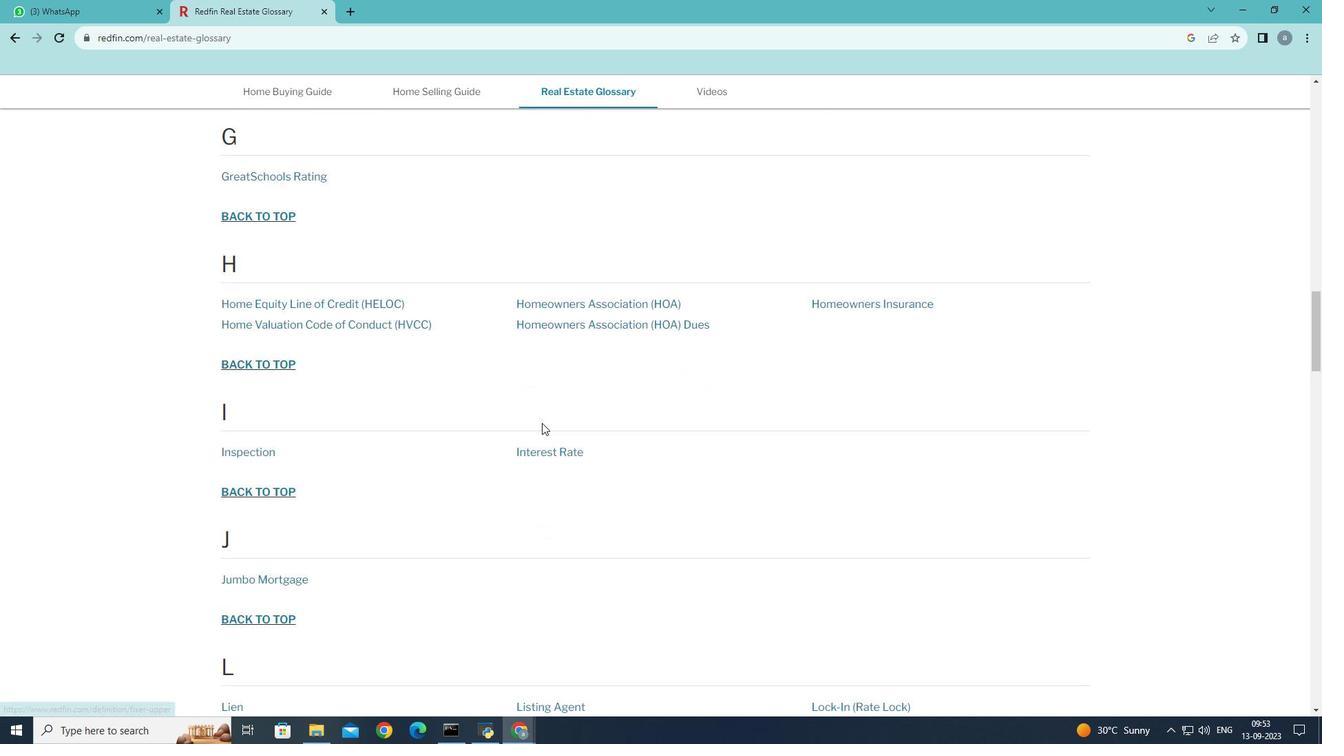 
Action: Mouse scrolled (542, 422) with delta (0, 0)
Screenshot: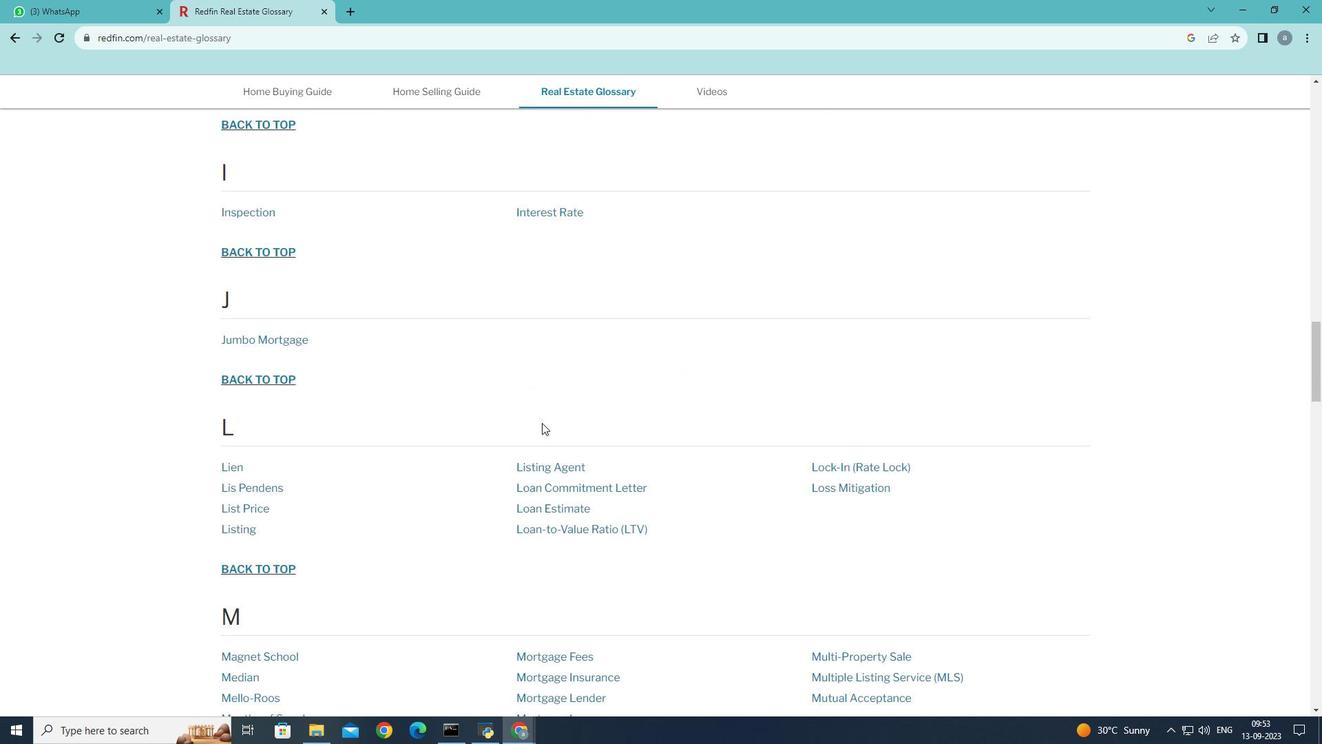 
Action: Mouse scrolled (542, 422) with delta (0, 0)
Screenshot: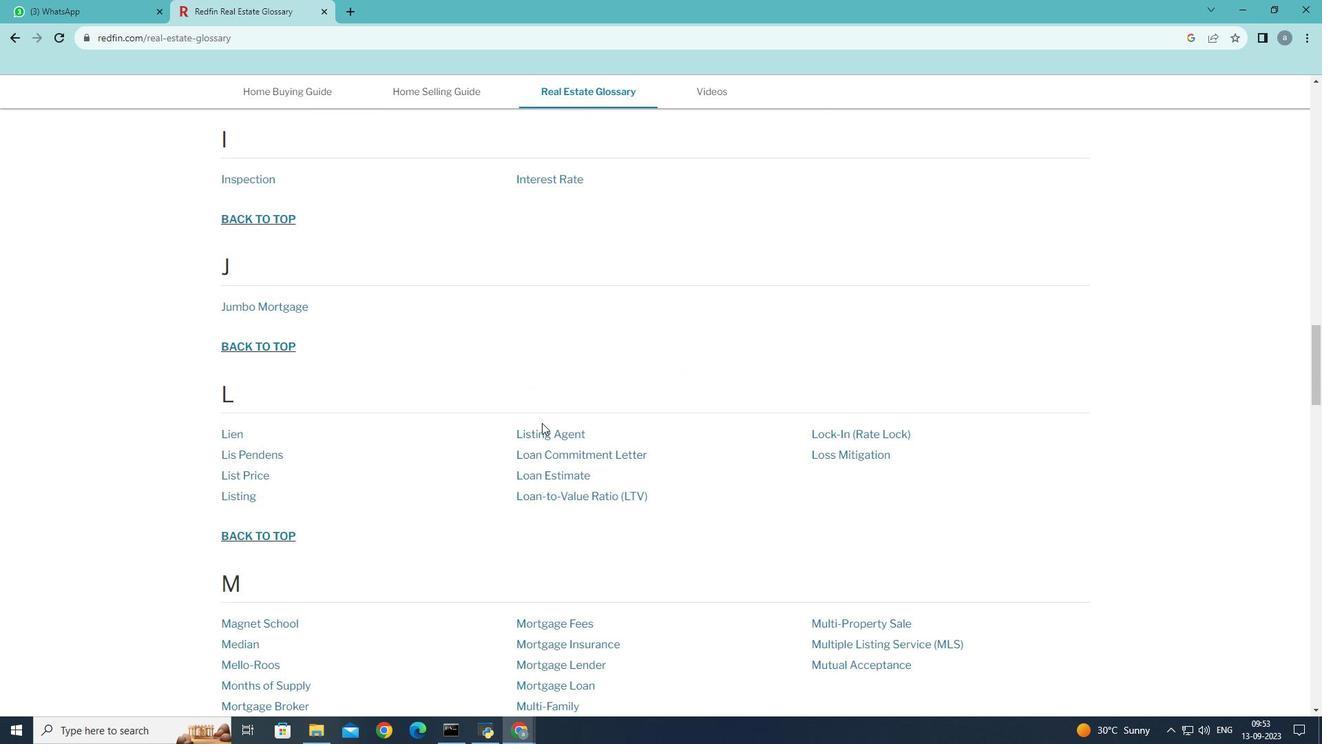 
Action: Mouse scrolled (542, 422) with delta (0, 0)
Screenshot: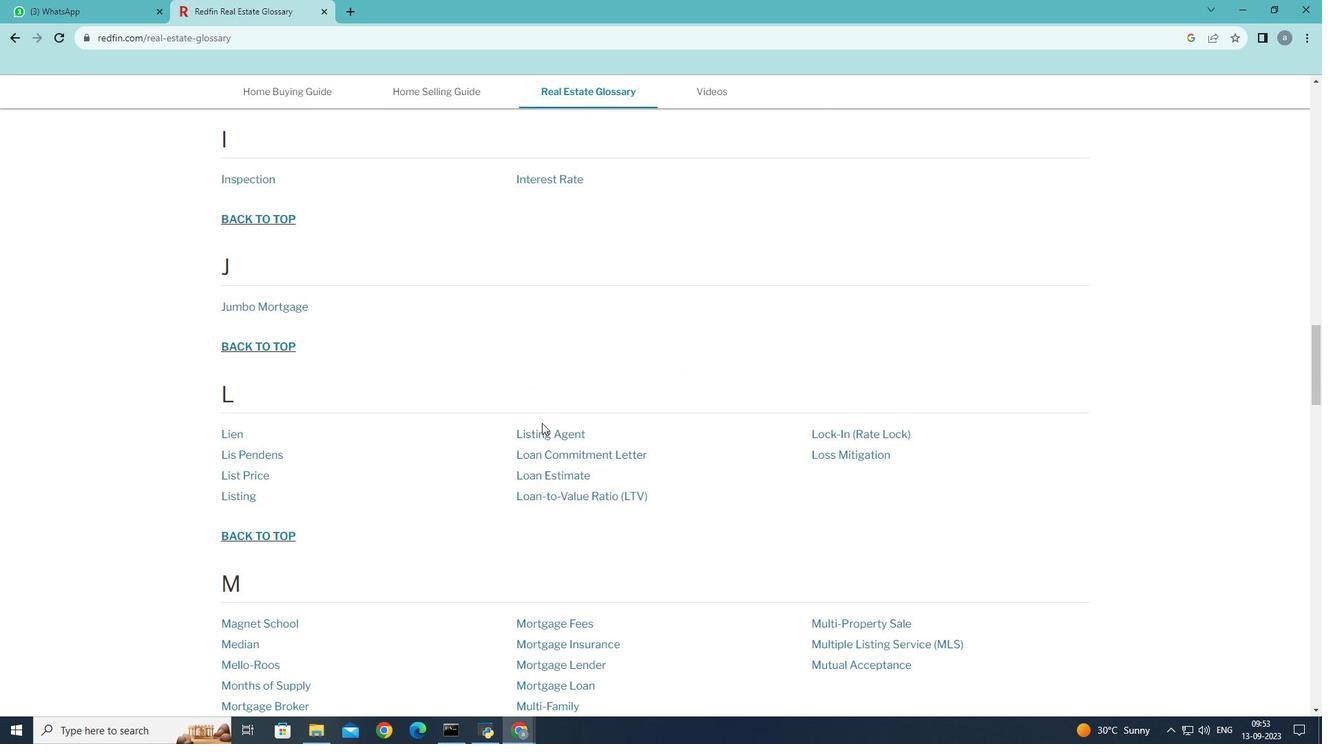 
Action: Mouse scrolled (542, 422) with delta (0, 0)
Screenshot: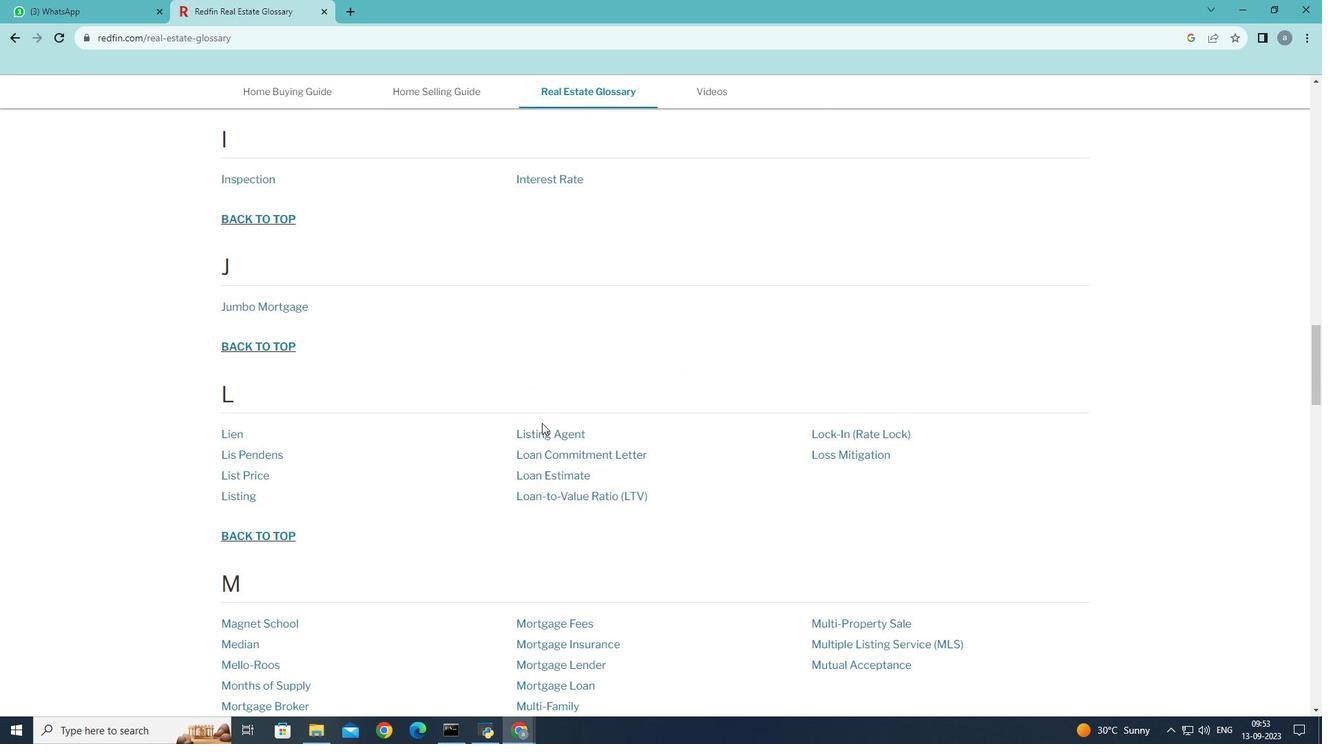
Action: Mouse scrolled (542, 422) with delta (0, 0)
Screenshot: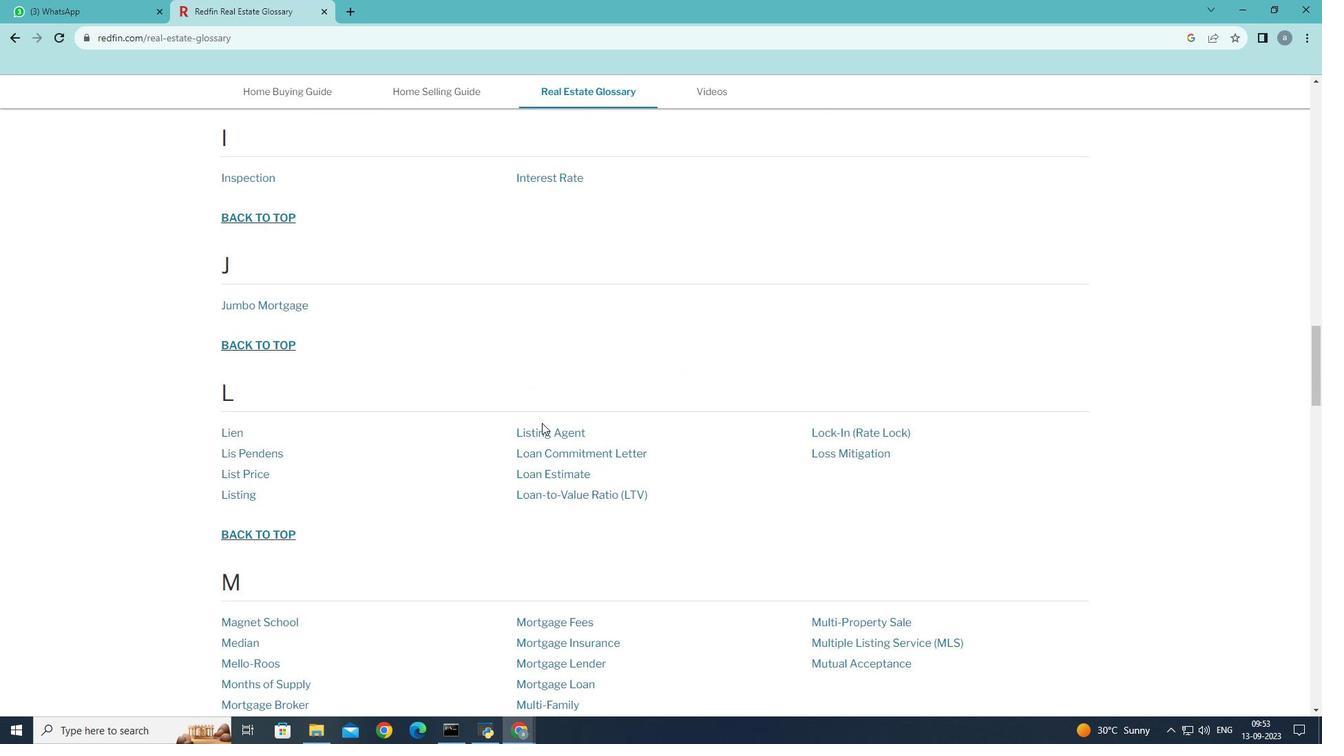 
Action: Mouse scrolled (542, 422) with delta (0, 0)
Screenshot: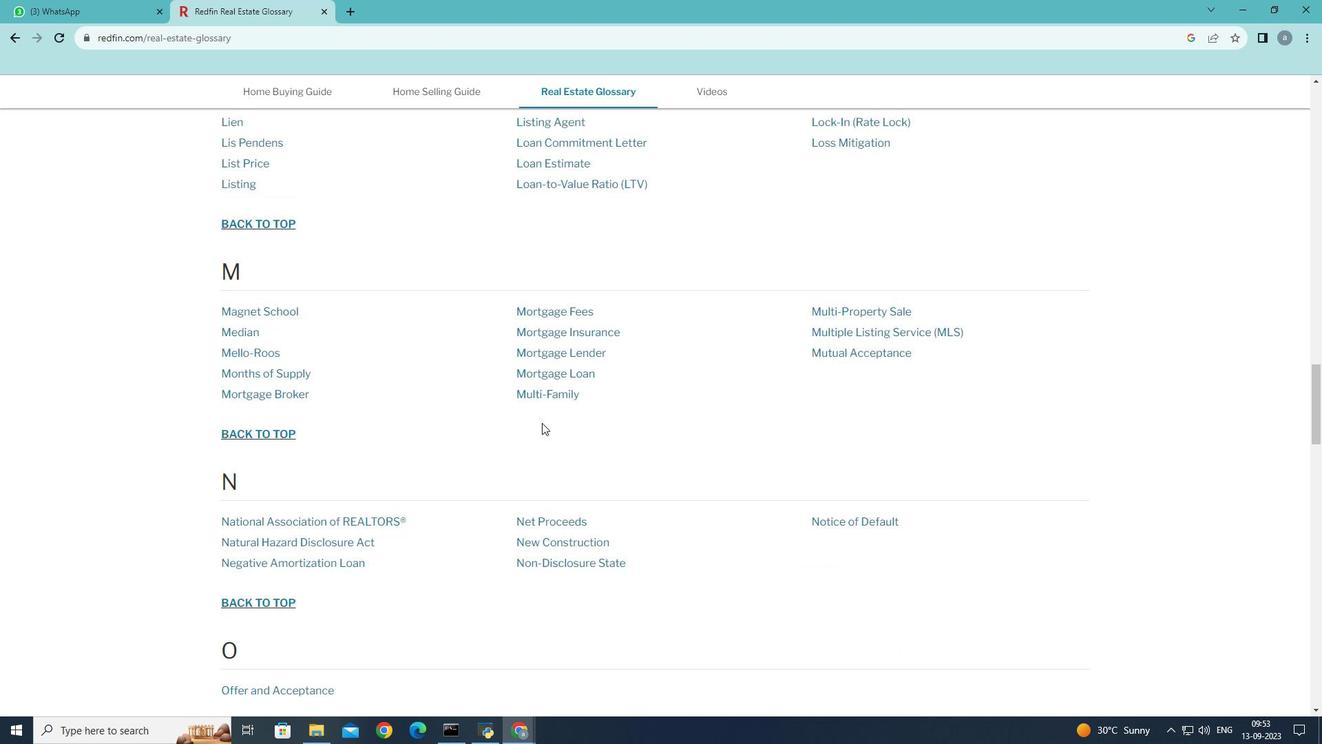 
Action: Mouse scrolled (542, 422) with delta (0, 0)
Screenshot: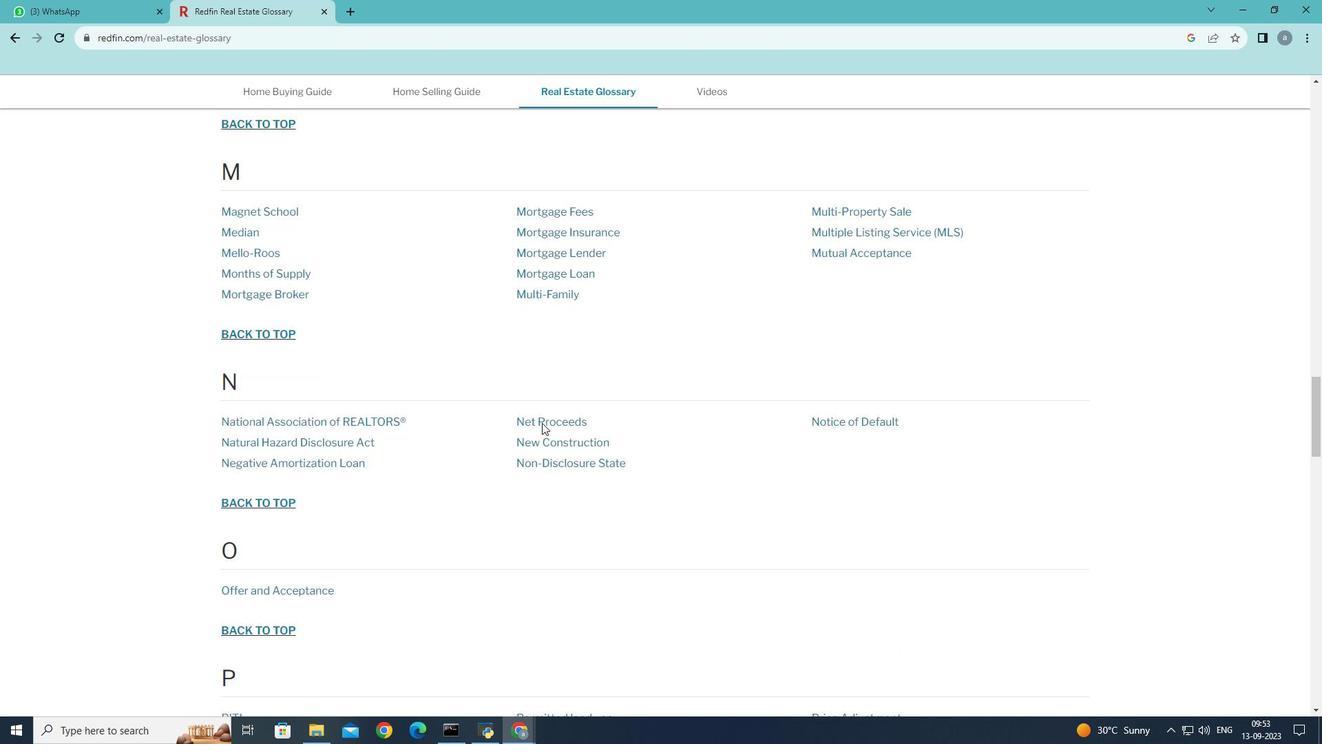 
Action: Mouse scrolled (542, 422) with delta (0, 0)
Screenshot: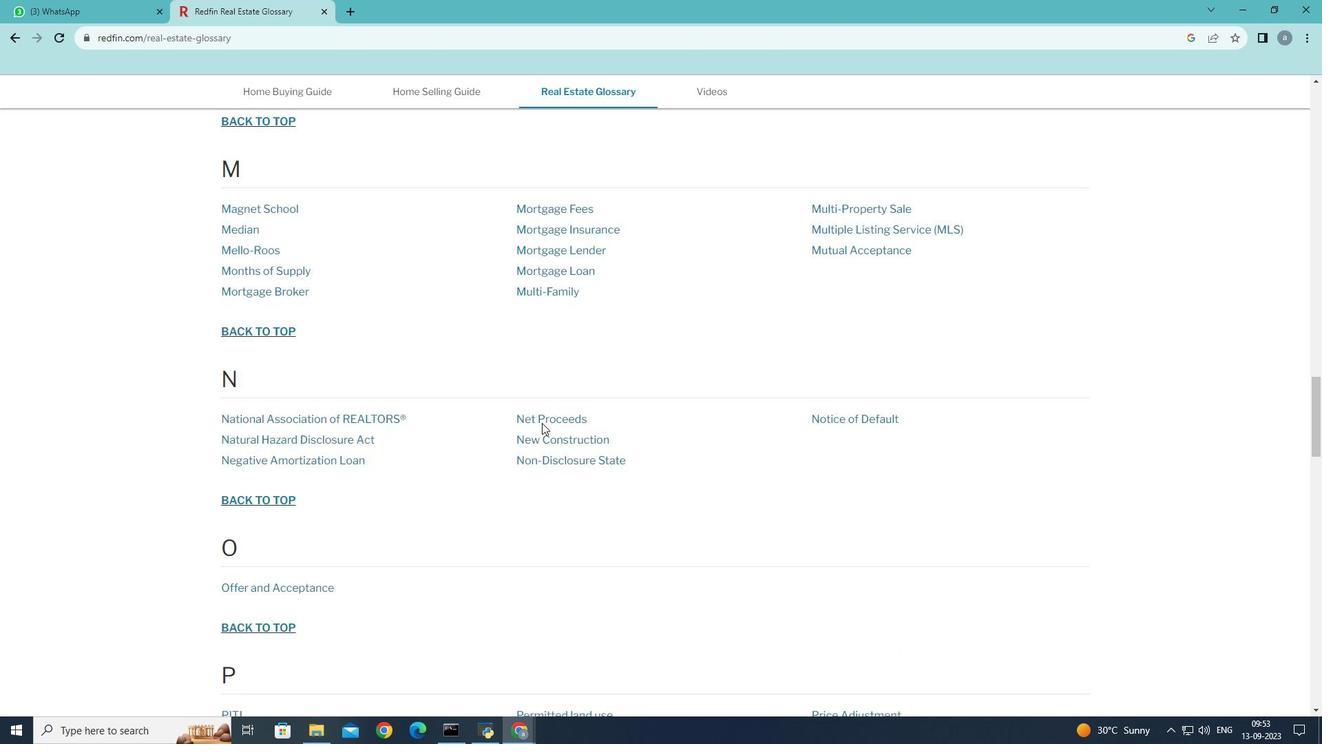 
Action: Mouse scrolled (542, 422) with delta (0, 0)
Screenshot: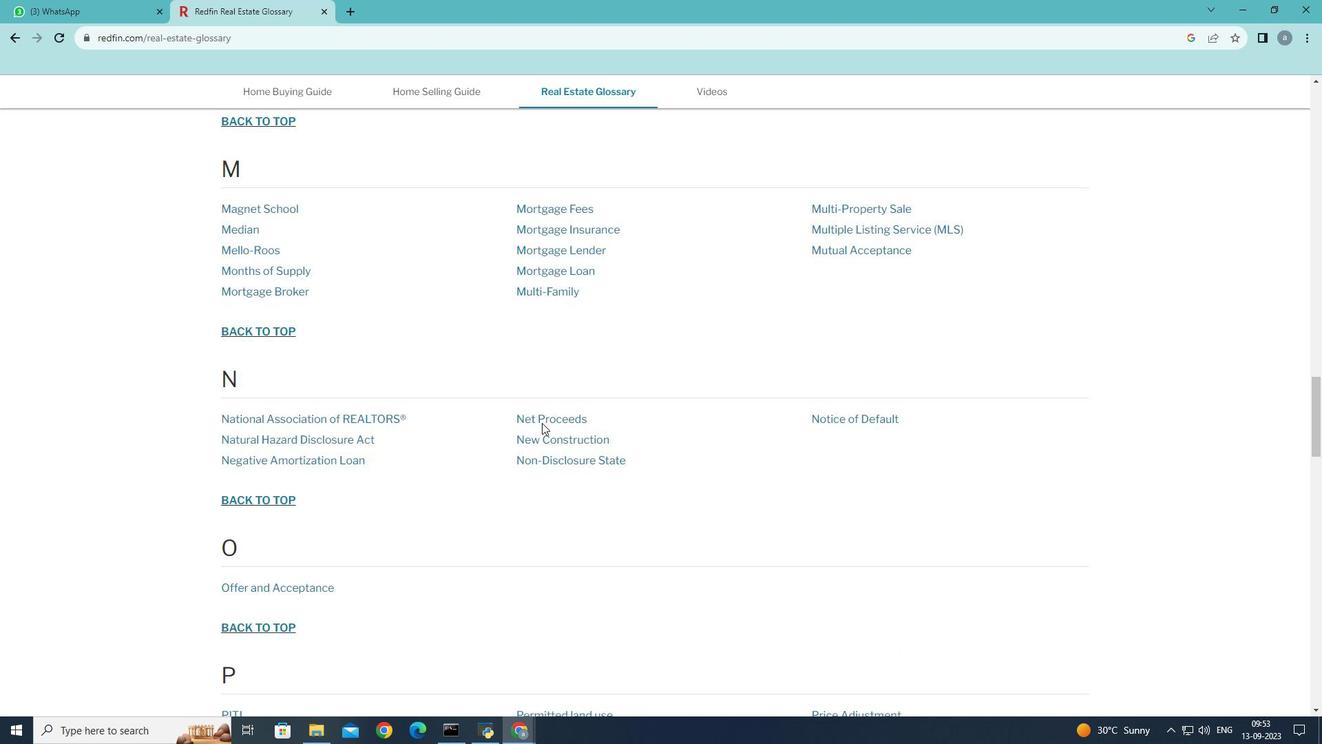 
Action: Mouse scrolled (542, 422) with delta (0, 0)
Screenshot: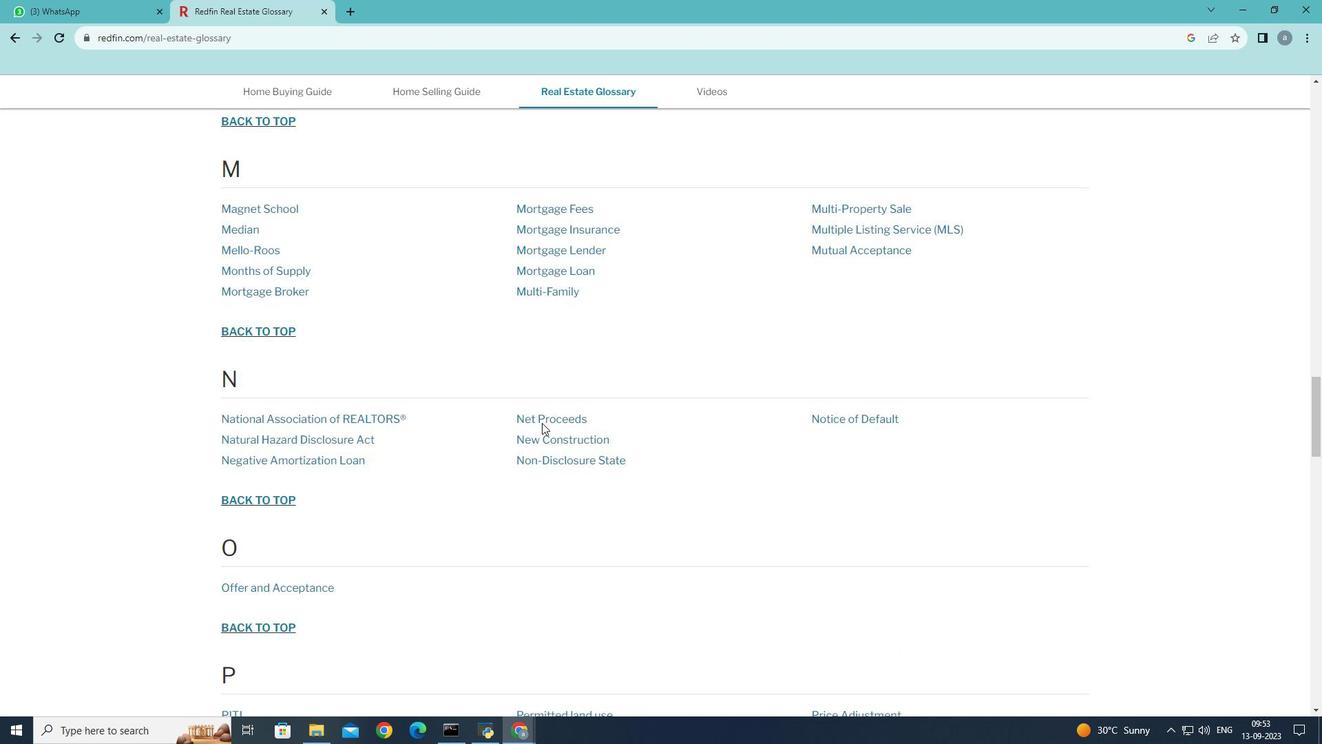 
Action: Mouse scrolled (542, 422) with delta (0, 0)
Screenshot: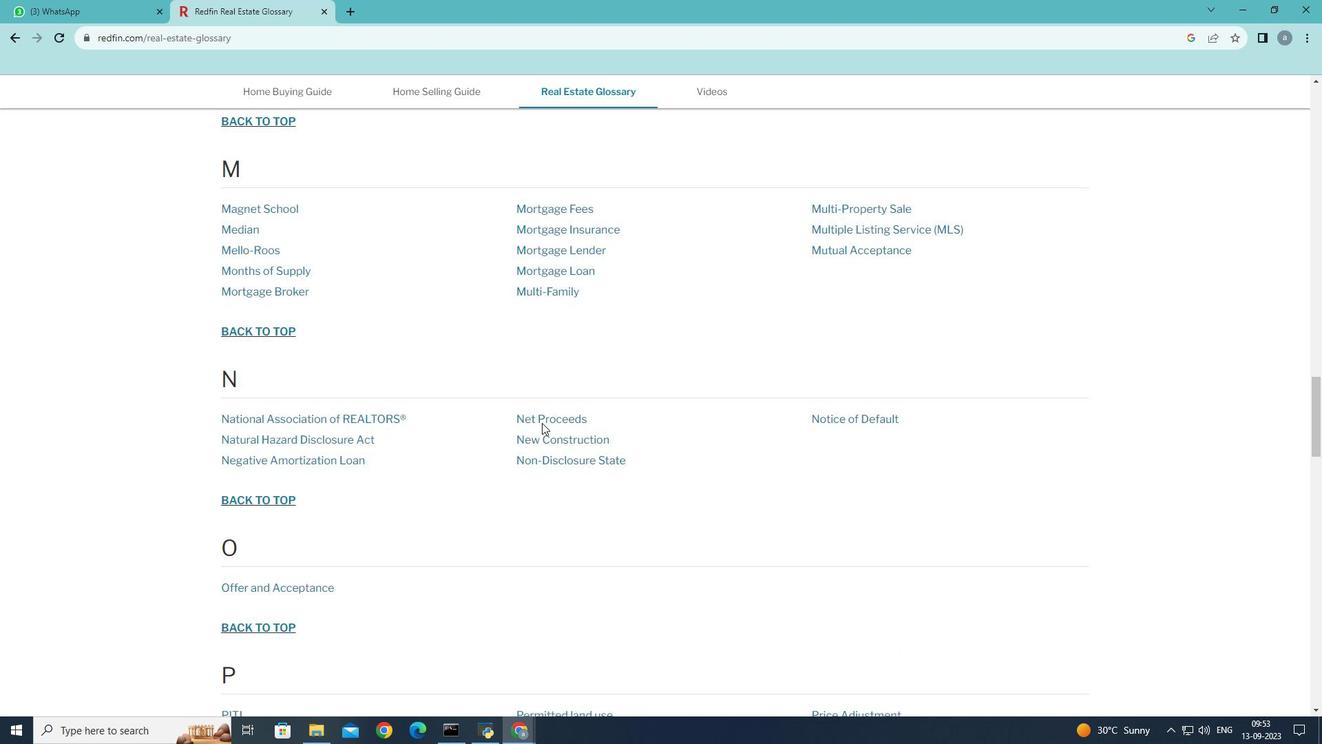 
Action: Mouse scrolled (542, 422) with delta (0, 0)
Screenshot: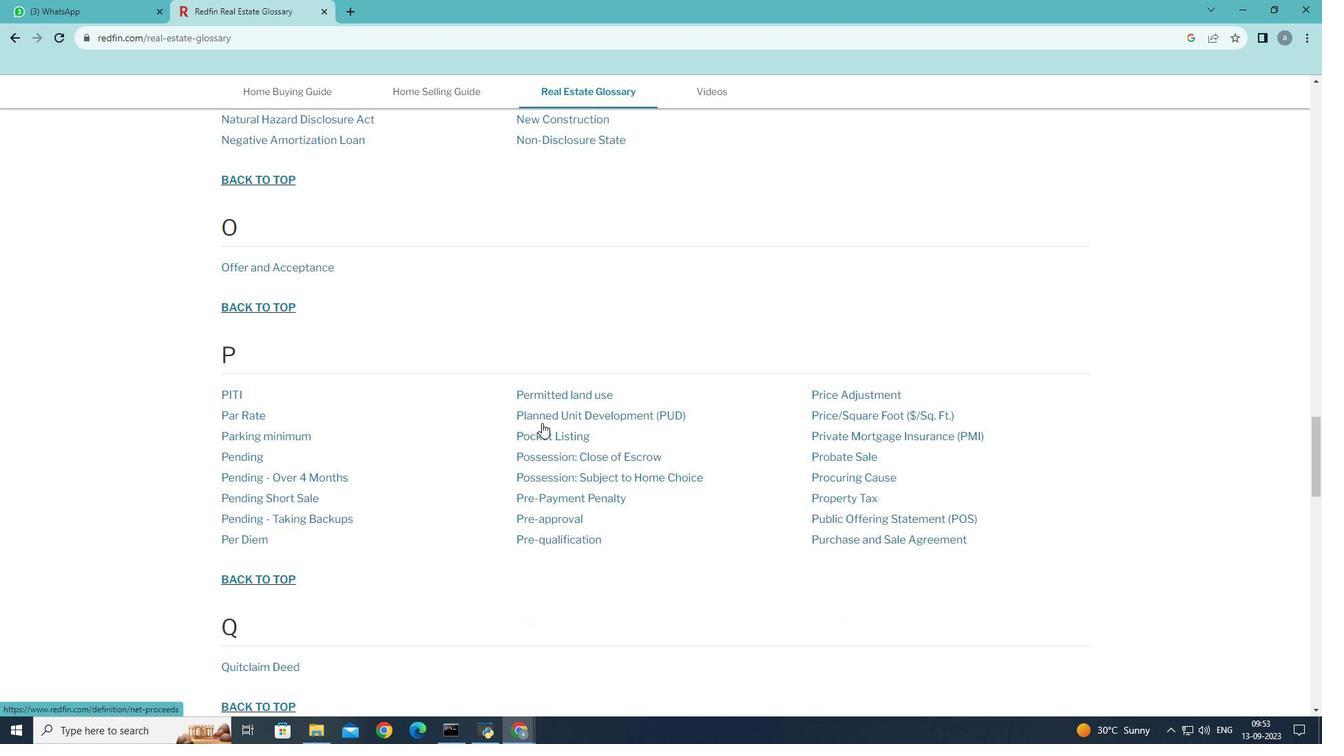 
Action: Mouse scrolled (542, 422) with delta (0, 0)
Screenshot: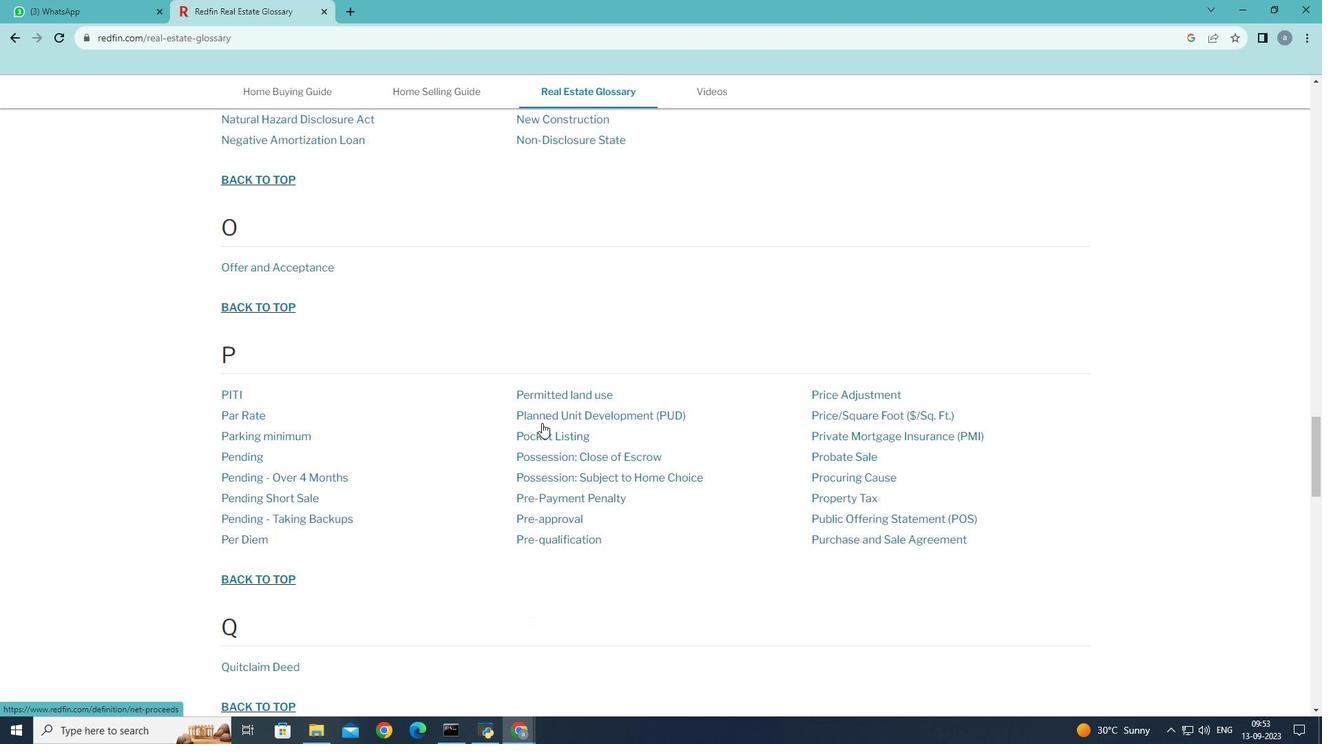 
Action: Mouse scrolled (542, 422) with delta (0, 0)
Screenshot: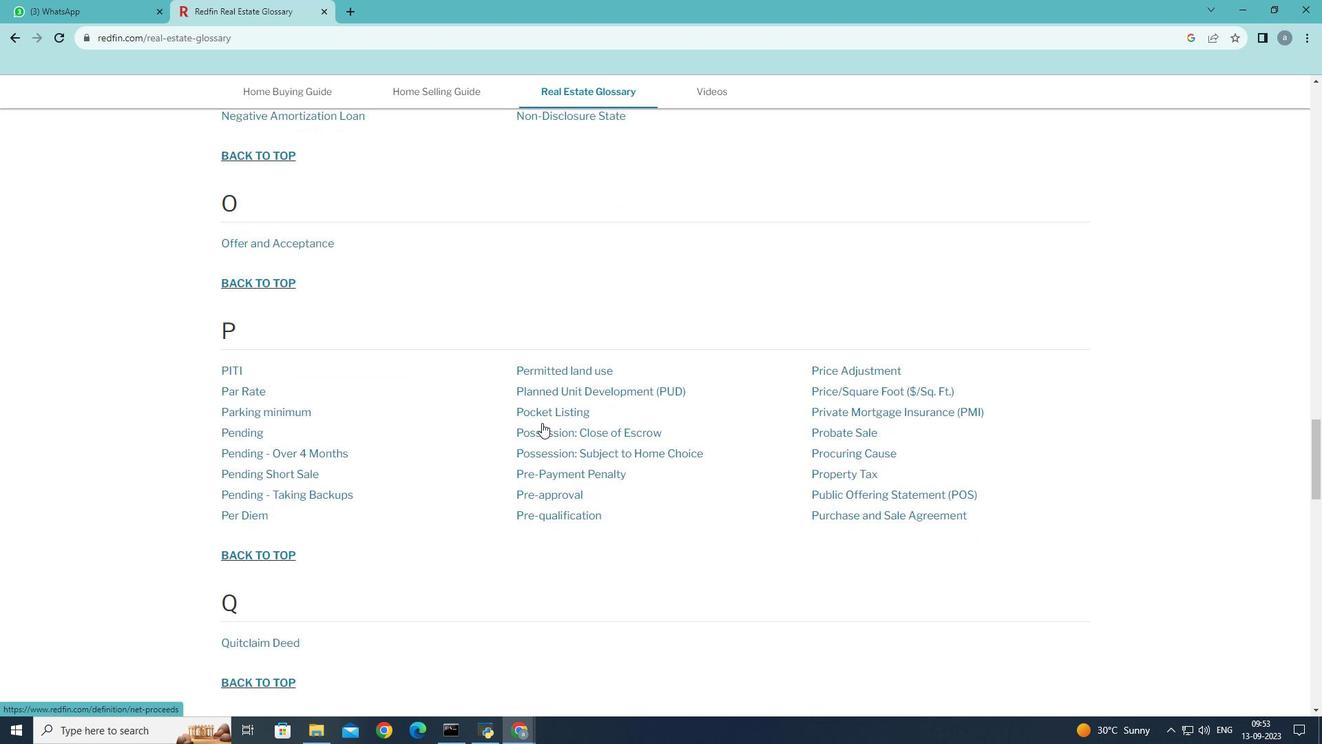 
Action: Mouse scrolled (542, 422) with delta (0, 0)
Screenshot: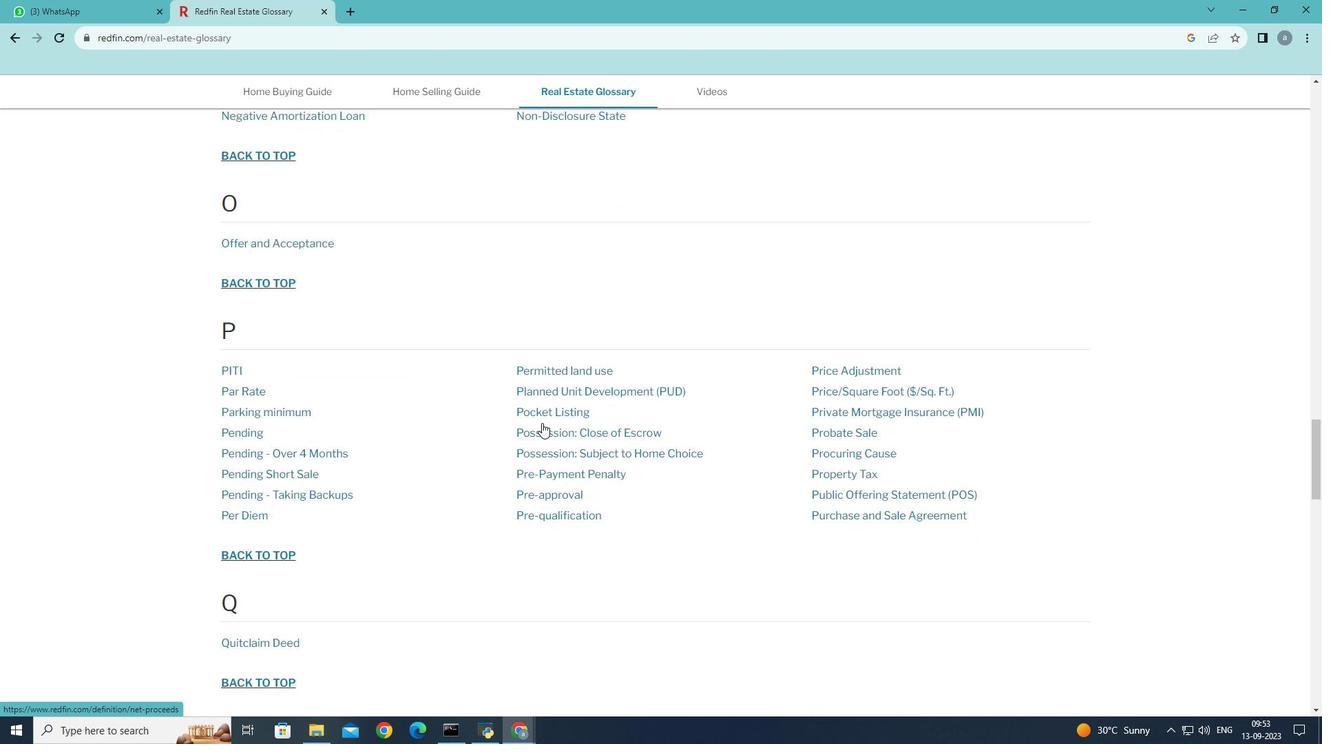 
Action: Mouse scrolled (542, 422) with delta (0, 0)
Screenshot: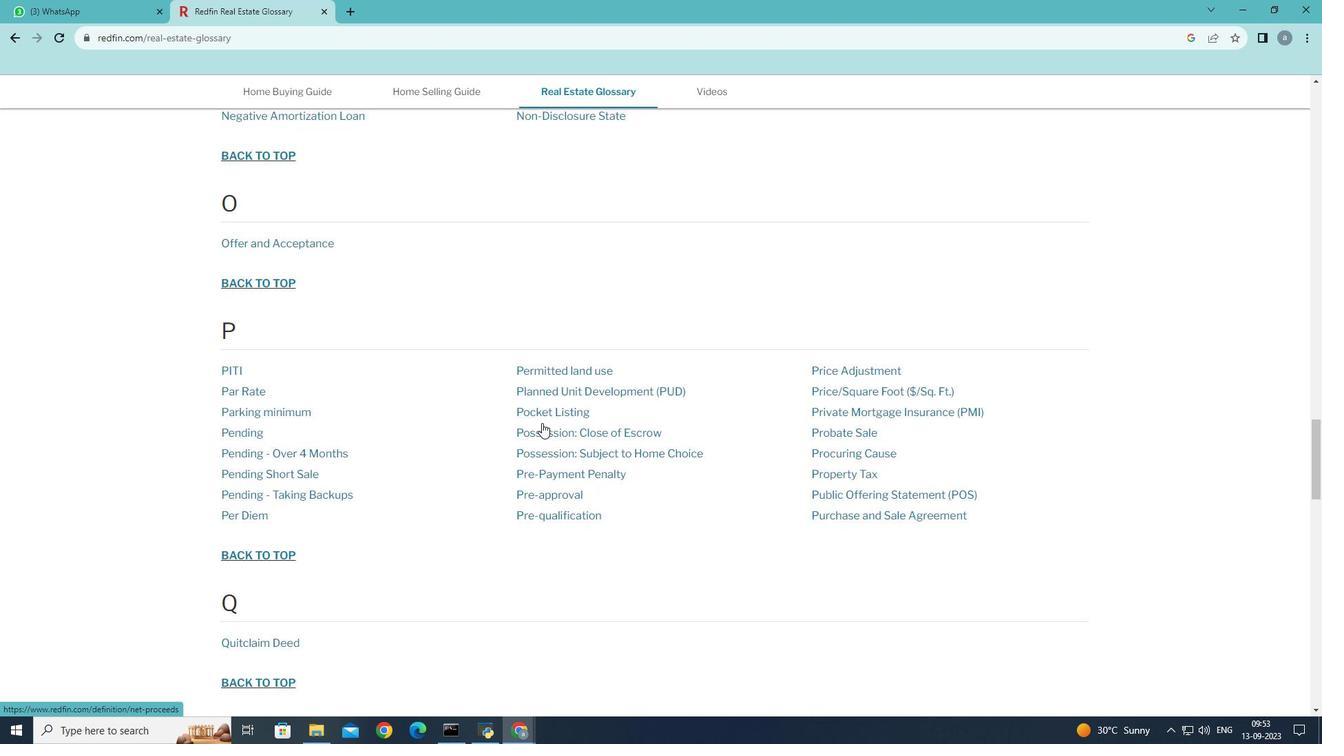 
Action: Mouse scrolled (542, 422) with delta (0, 0)
Screenshot: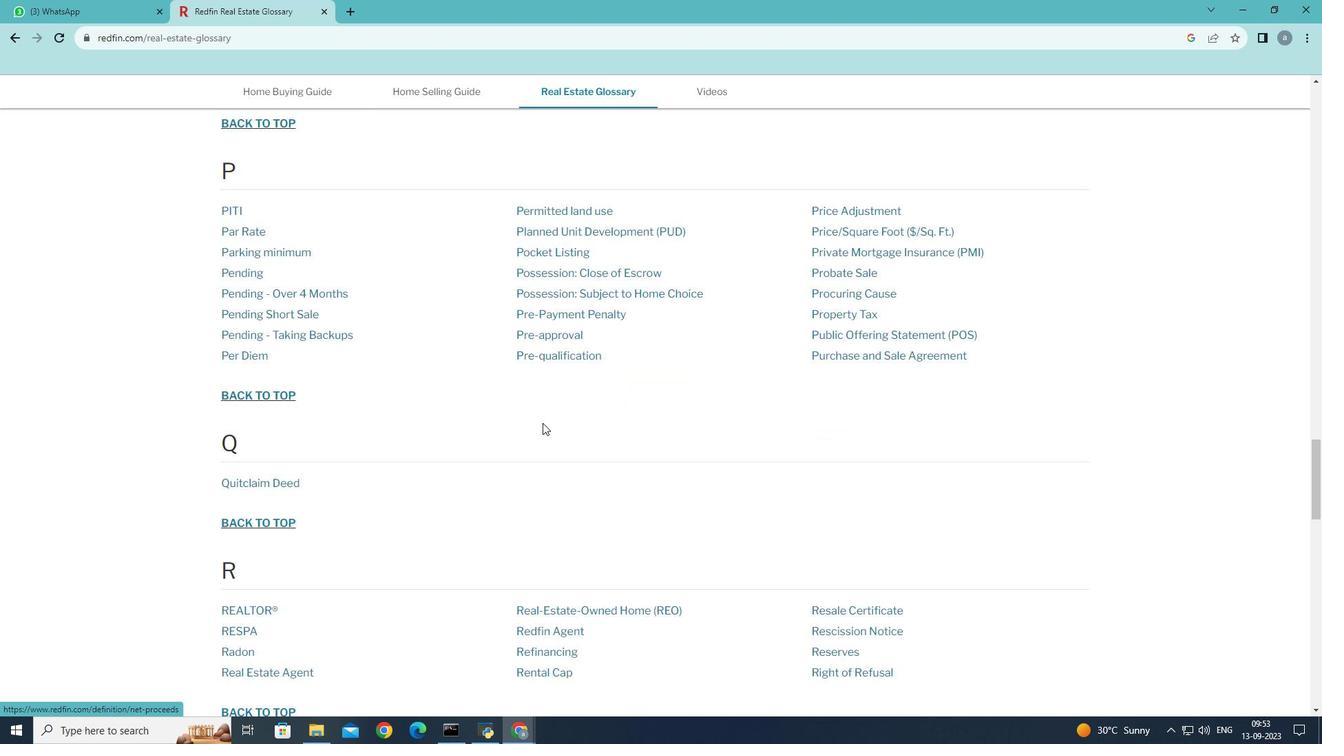 
Action: Mouse scrolled (542, 422) with delta (0, 0)
Screenshot: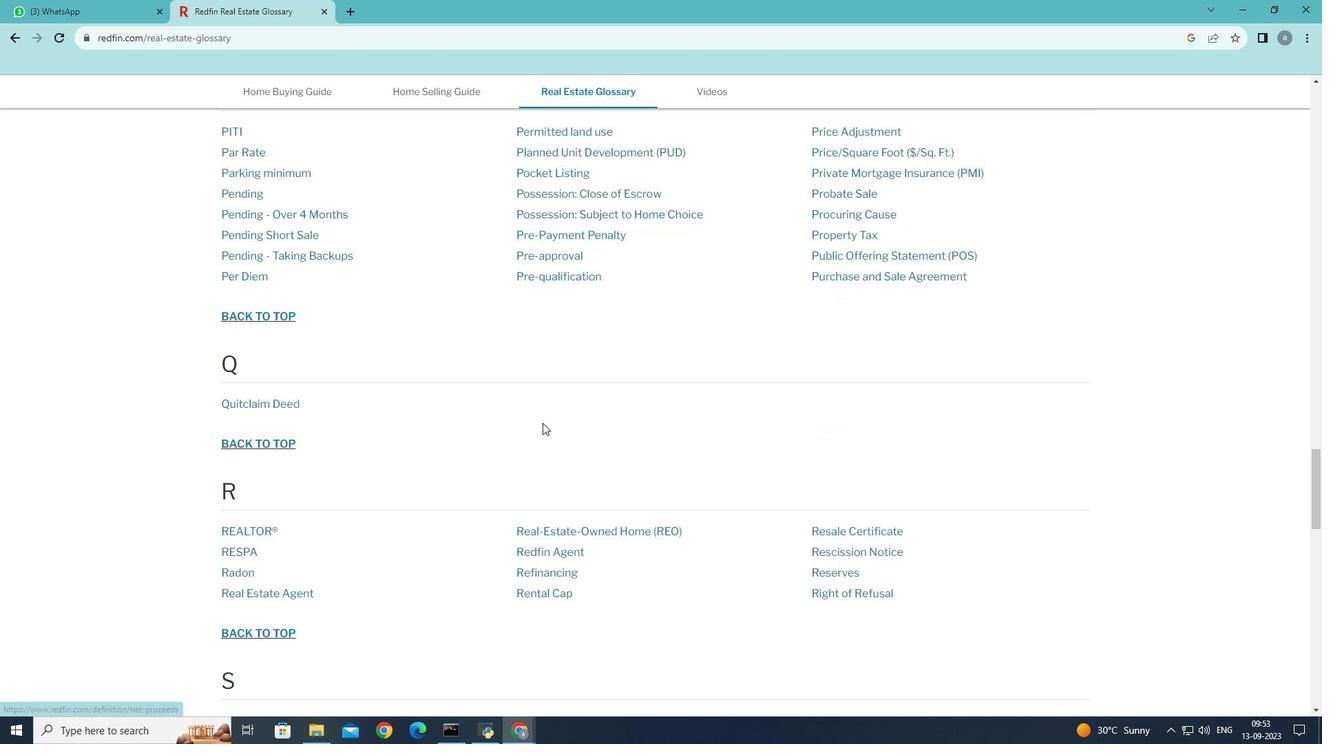 
Action: Mouse scrolled (542, 422) with delta (0, 0)
Screenshot: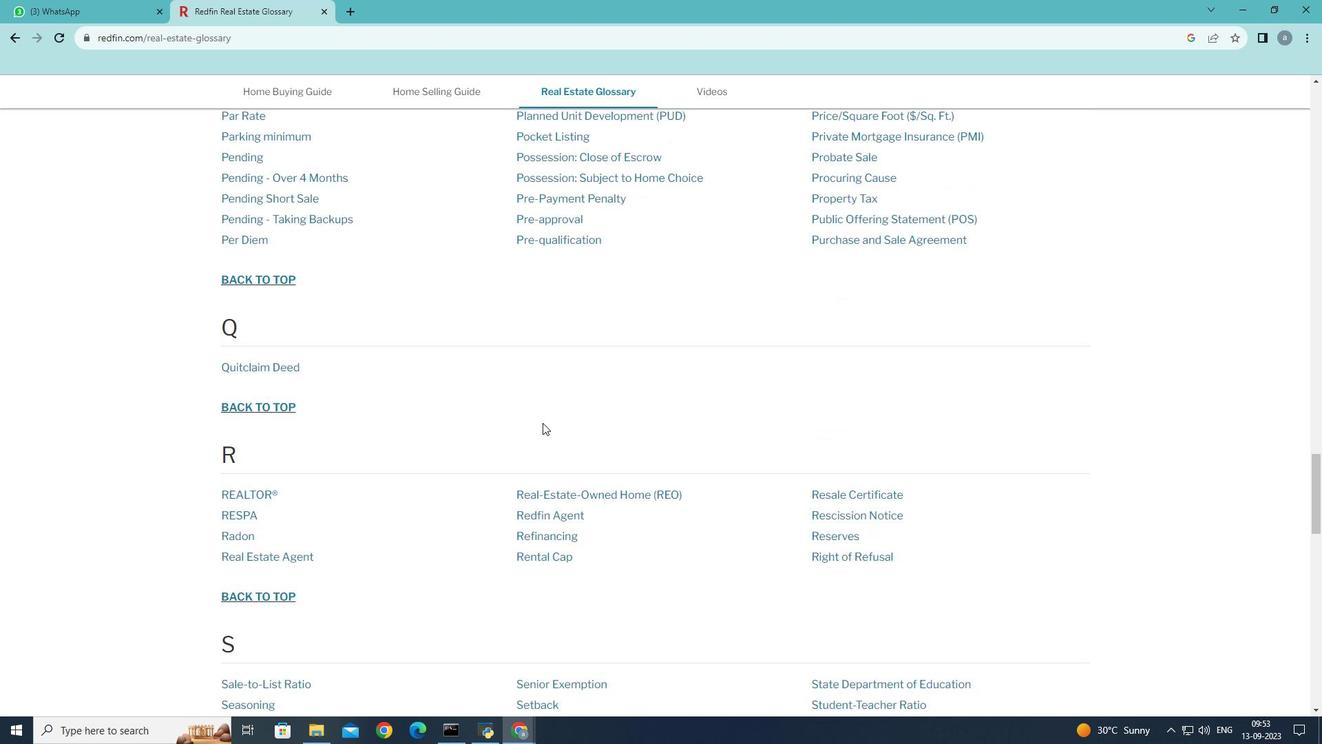 
Action: Mouse scrolled (542, 422) with delta (0, 0)
Screenshot: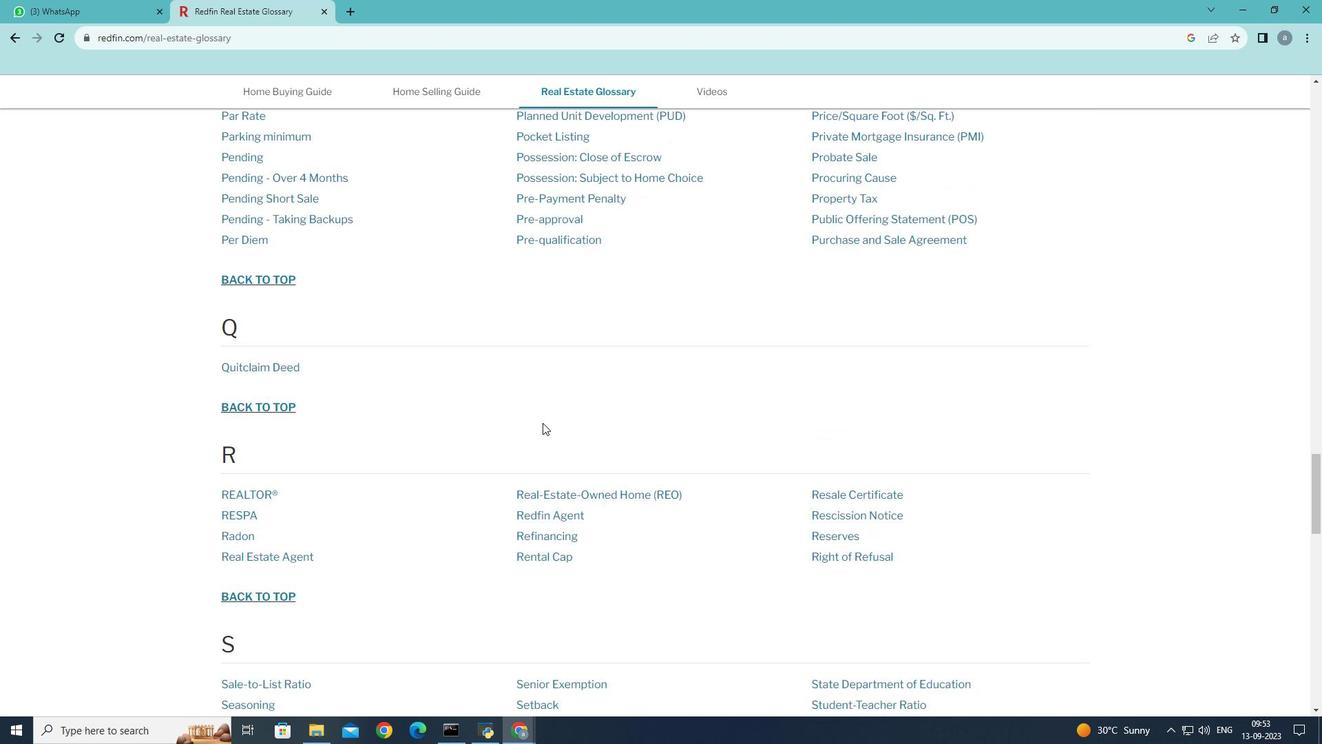 
Action: Mouse moved to (543, 421)
Screenshot: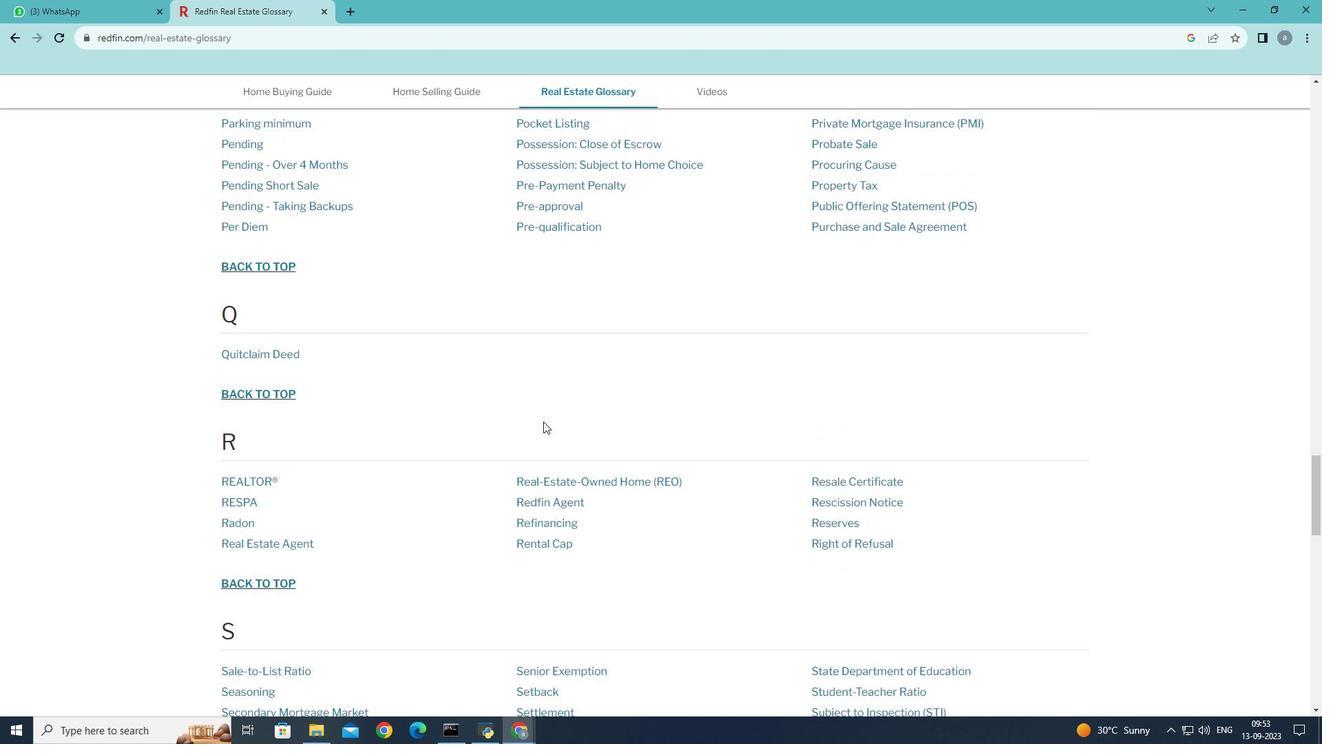 
Action: Mouse scrolled (543, 420) with delta (0, 0)
Screenshot: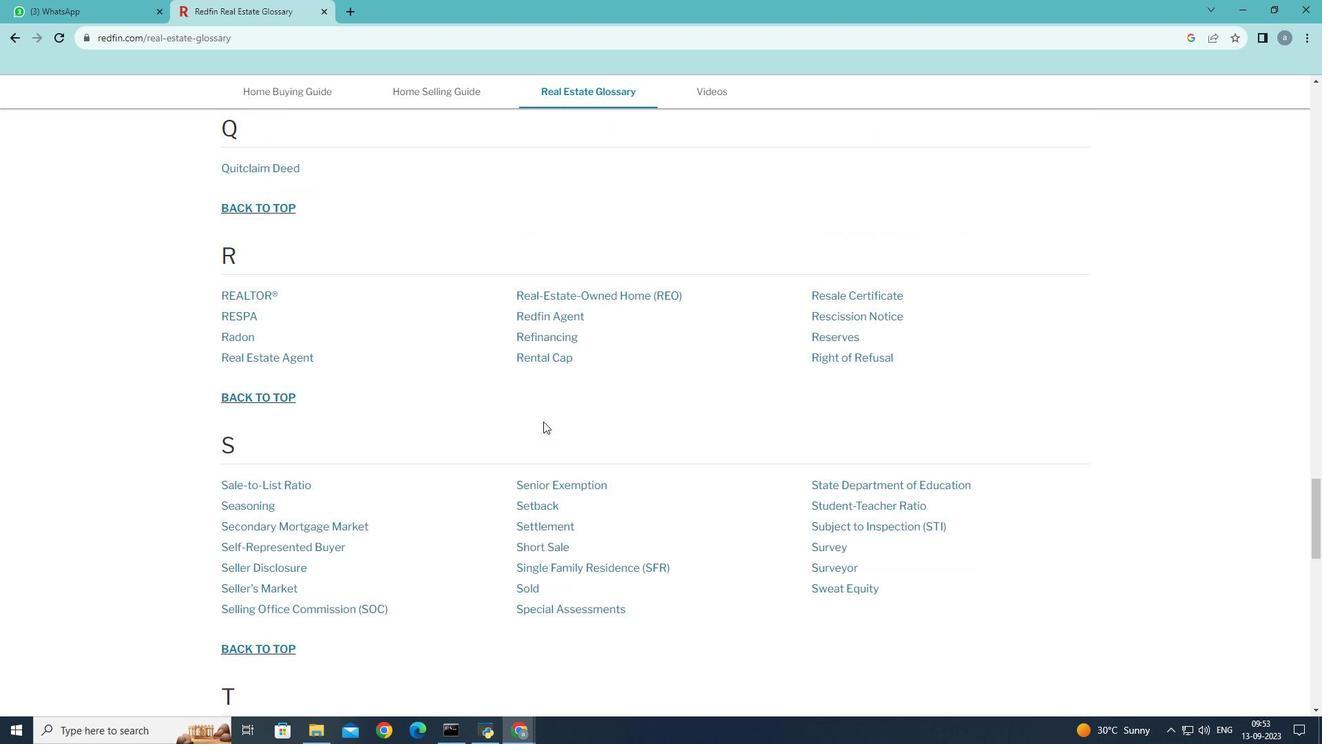 
Action: Mouse scrolled (543, 420) with delta (0, 0)
Screenshot: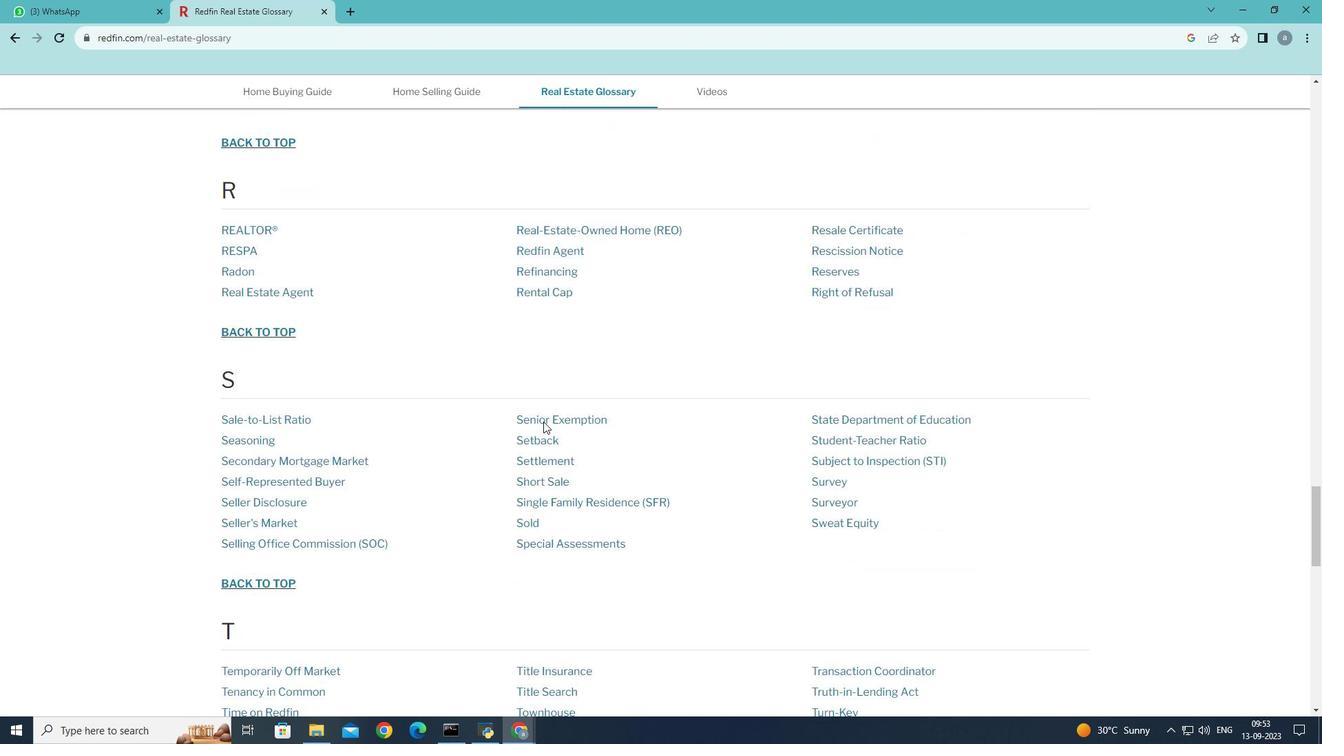 
Action: Mouse scrolled (543, 420) with delta (0, 0)
Screenshot: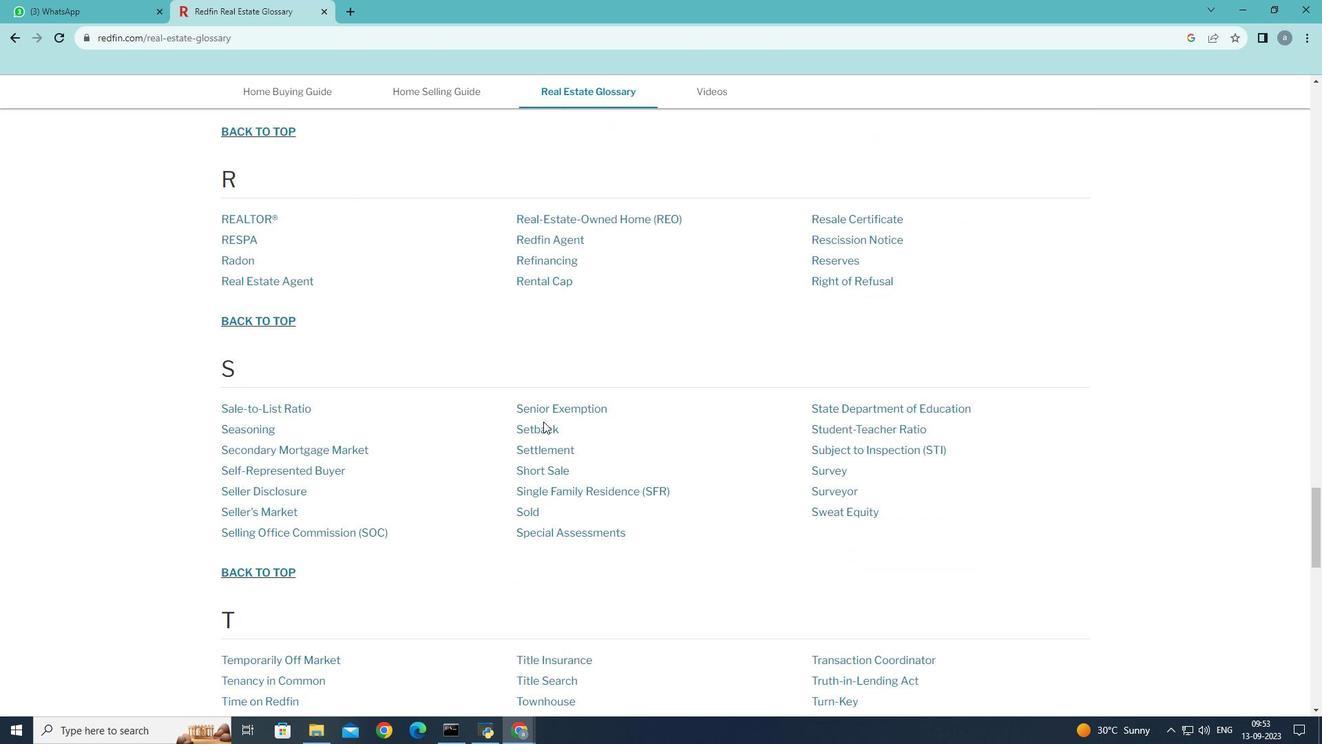 
Action: Mouse scrolled (543, 420) with delta (0, 0)
Screenshot: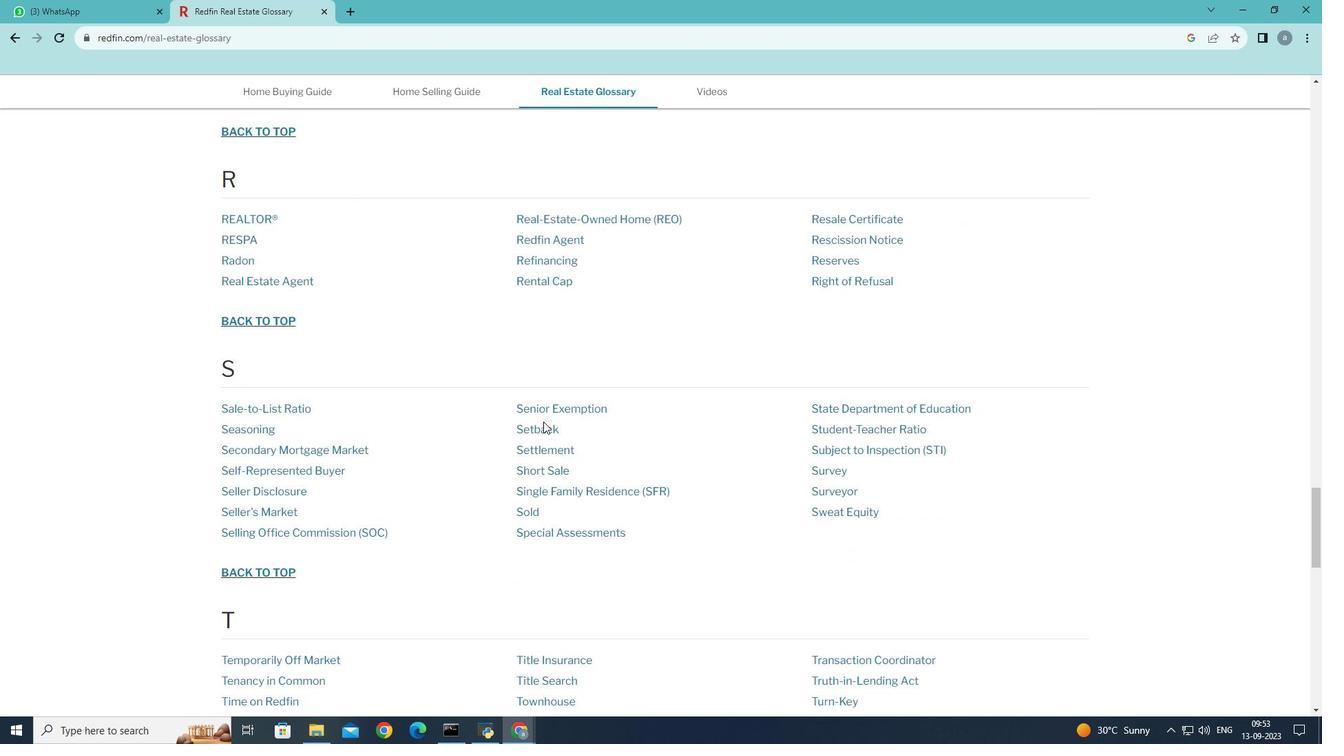 
Action: Mouse moved to (543, 420)
Screenshot: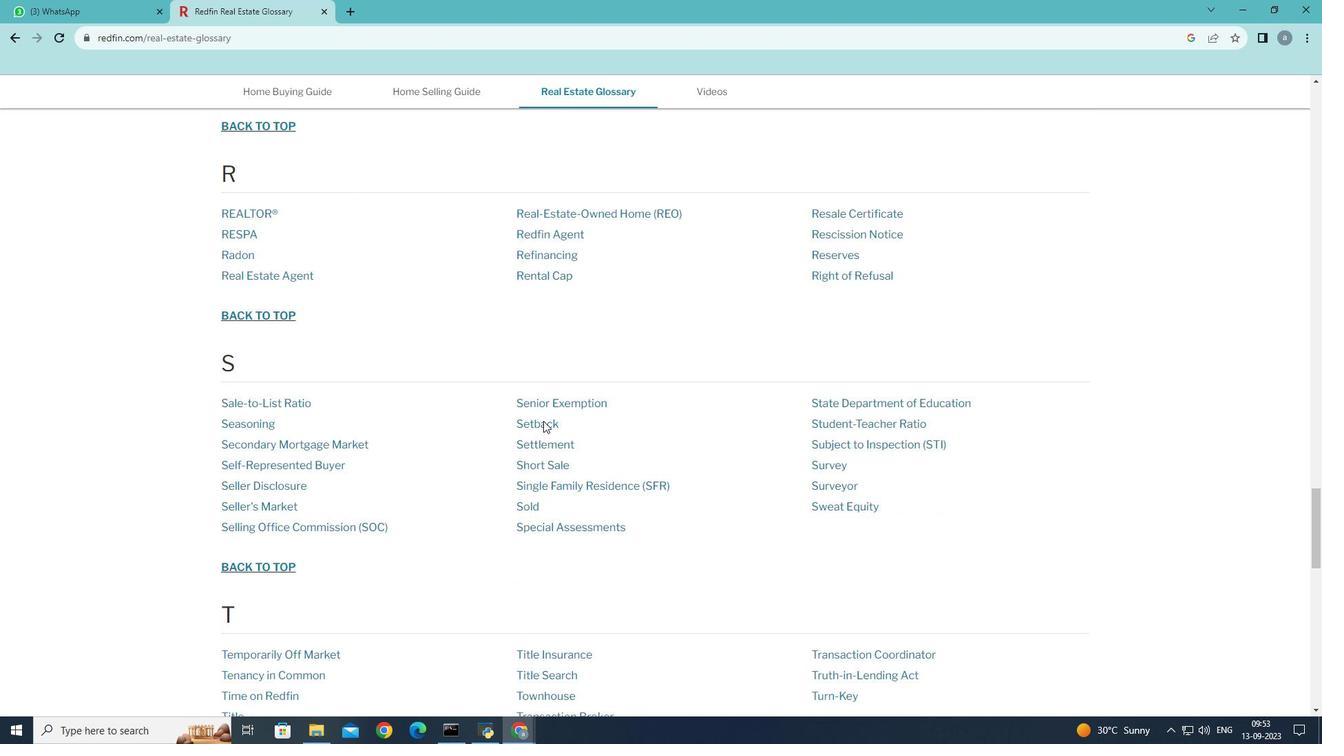
Action: Mouse scrolled (543, 420) with delta (0, 0)
Screenshot: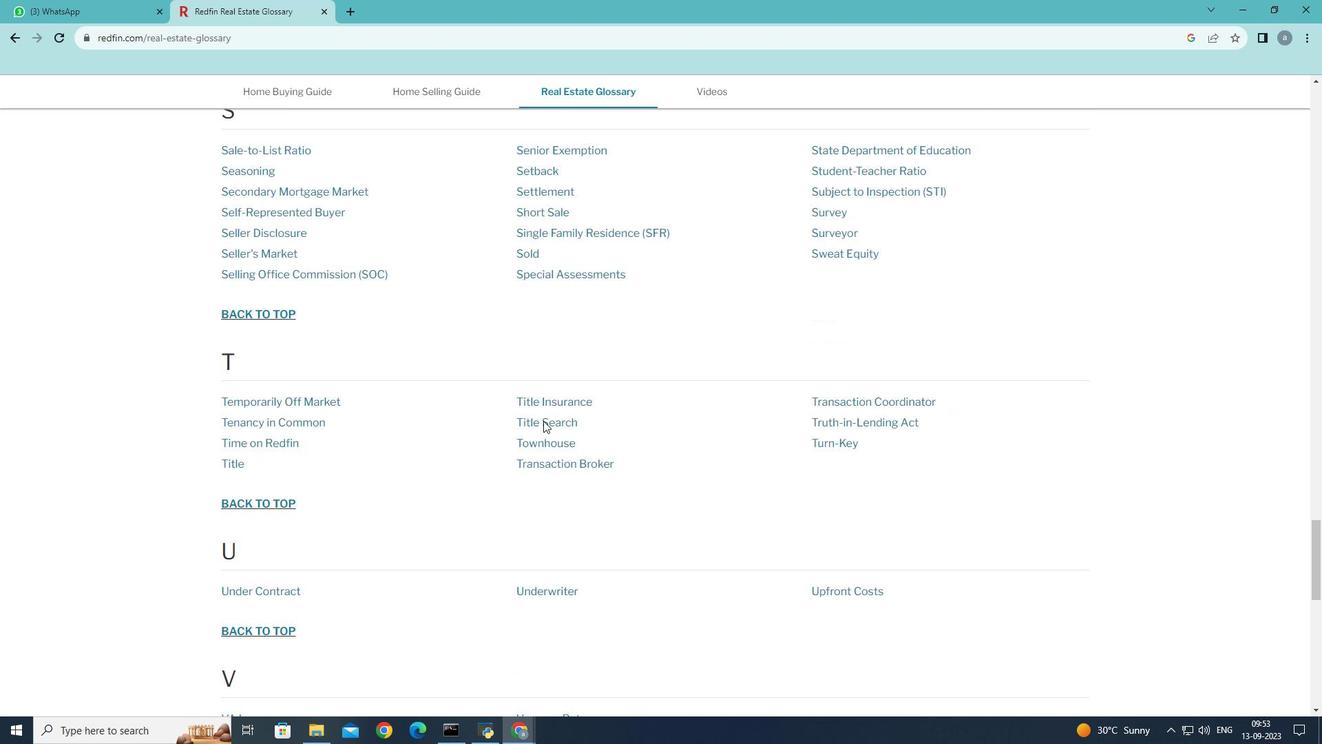 
Action: Mouse scrolled (543, 420) with delta (0, 0)
Screenshot: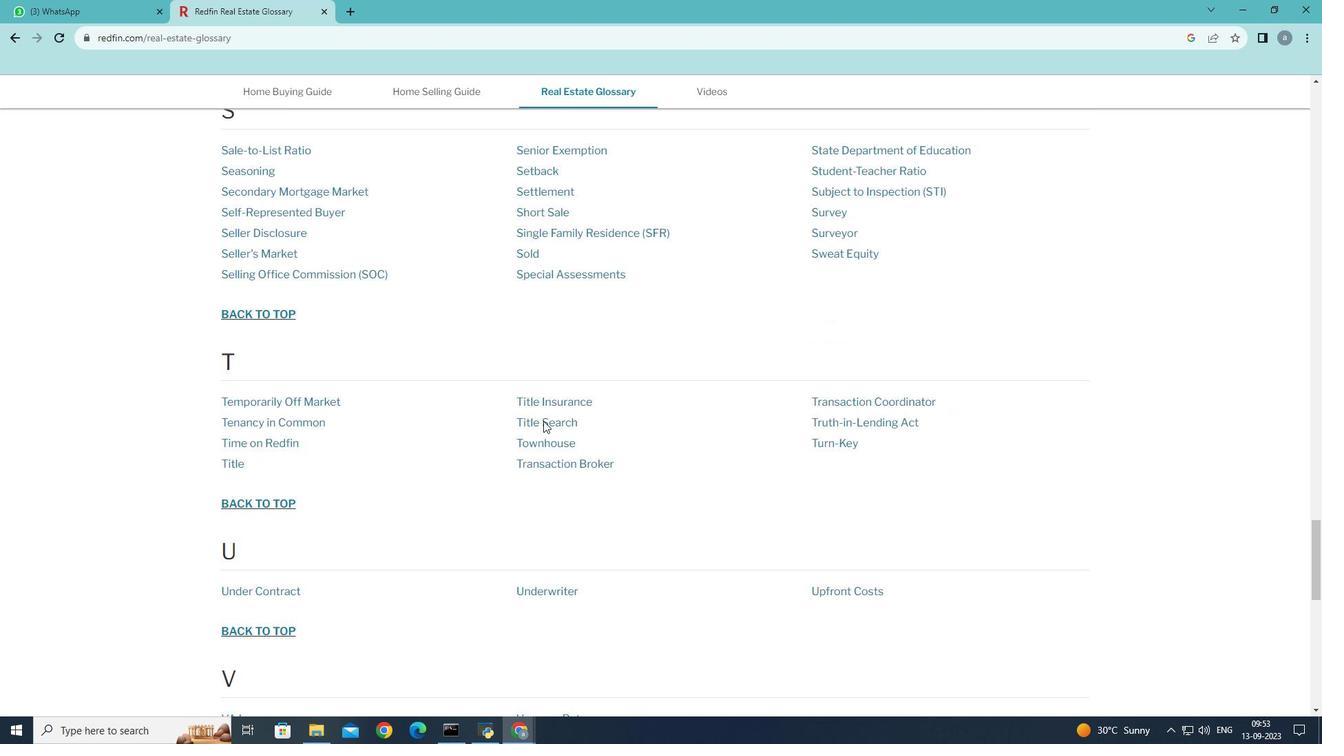 
Action: Mouse scrolled (543, 420) with delta (0, 0)
Screenshot: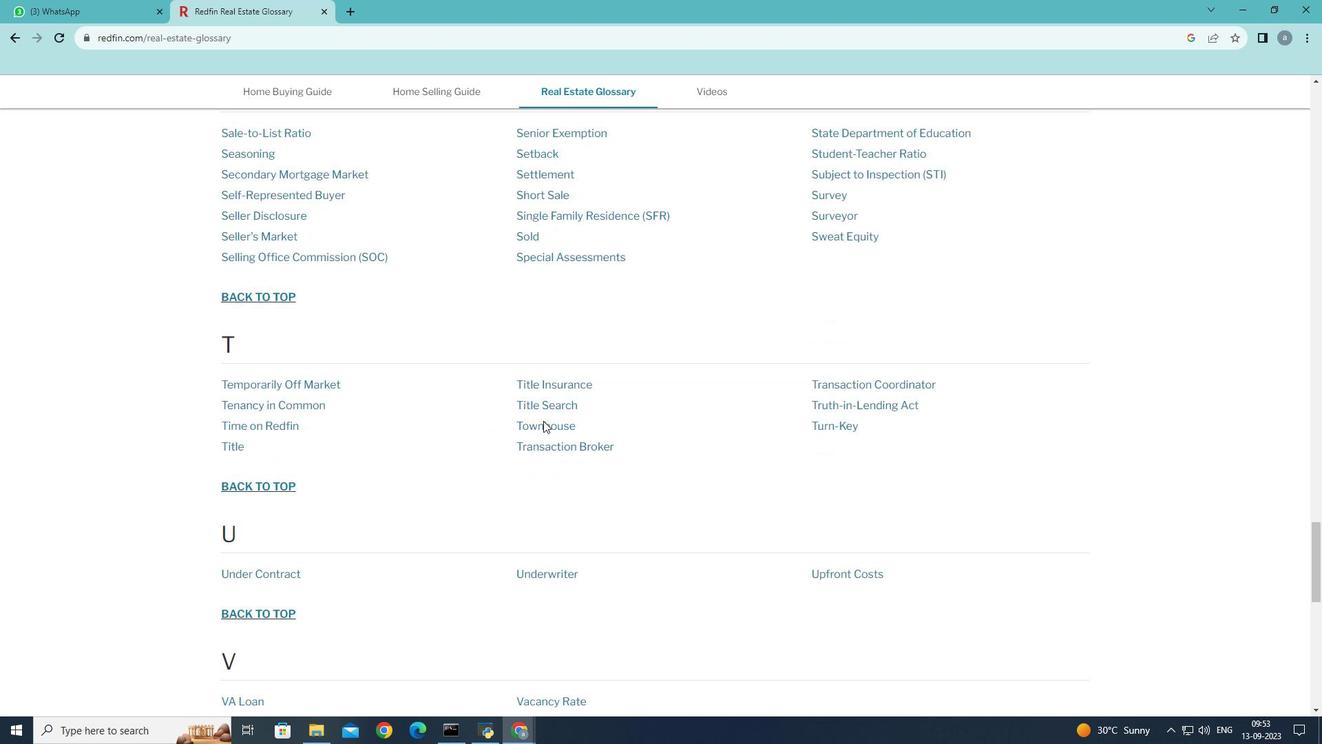 
Action: Mouse scrolled (543, 420) with delta (0, 0)
Screenshot: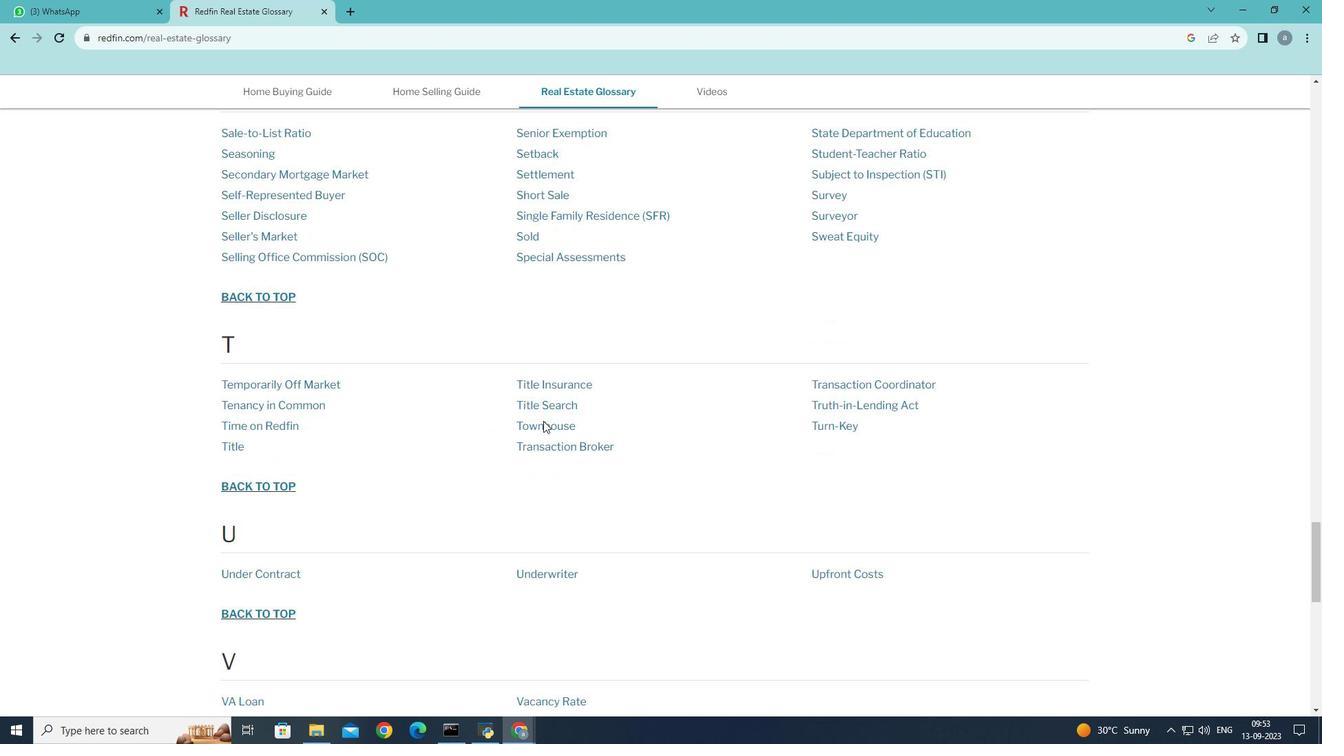 
Action: Mouse scrolled (543, 420) with delta (0, 0)
Screenshot: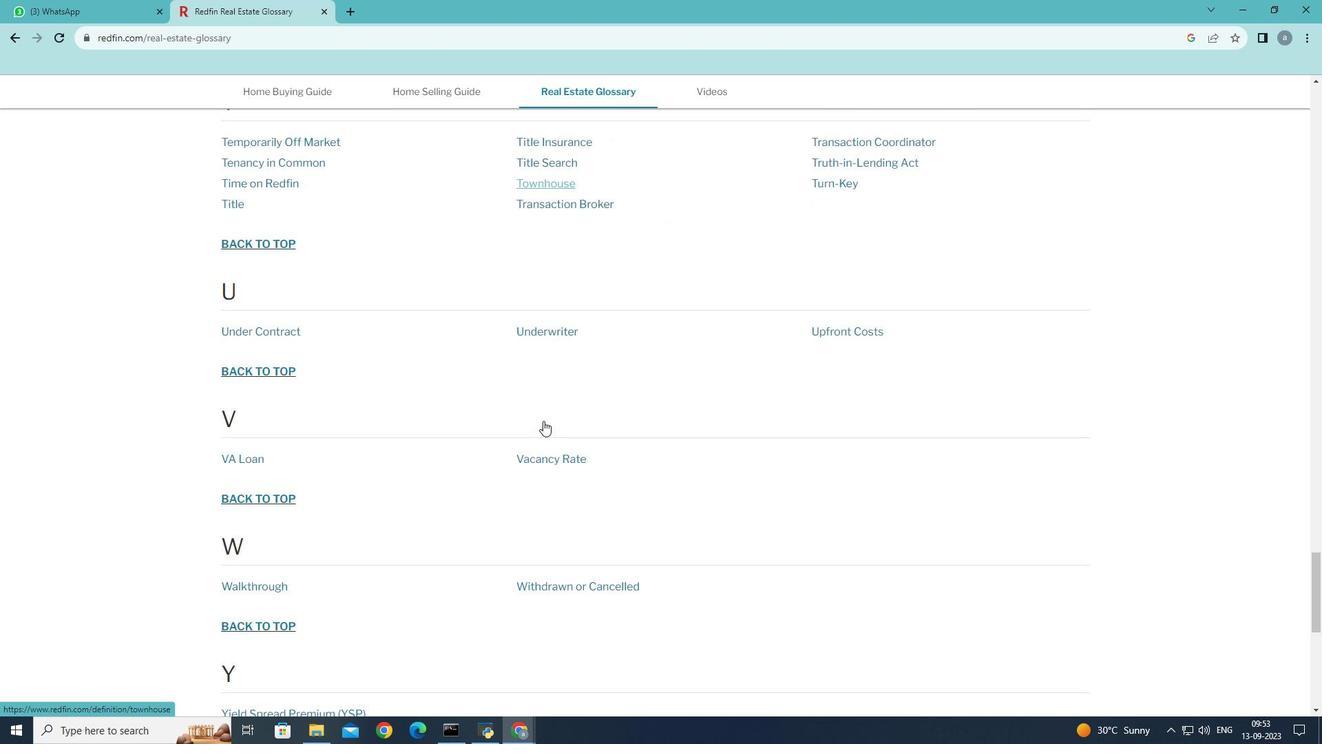 
Action: Mouse scrolled (543, 420) with delta (0, 0)
Screenshot: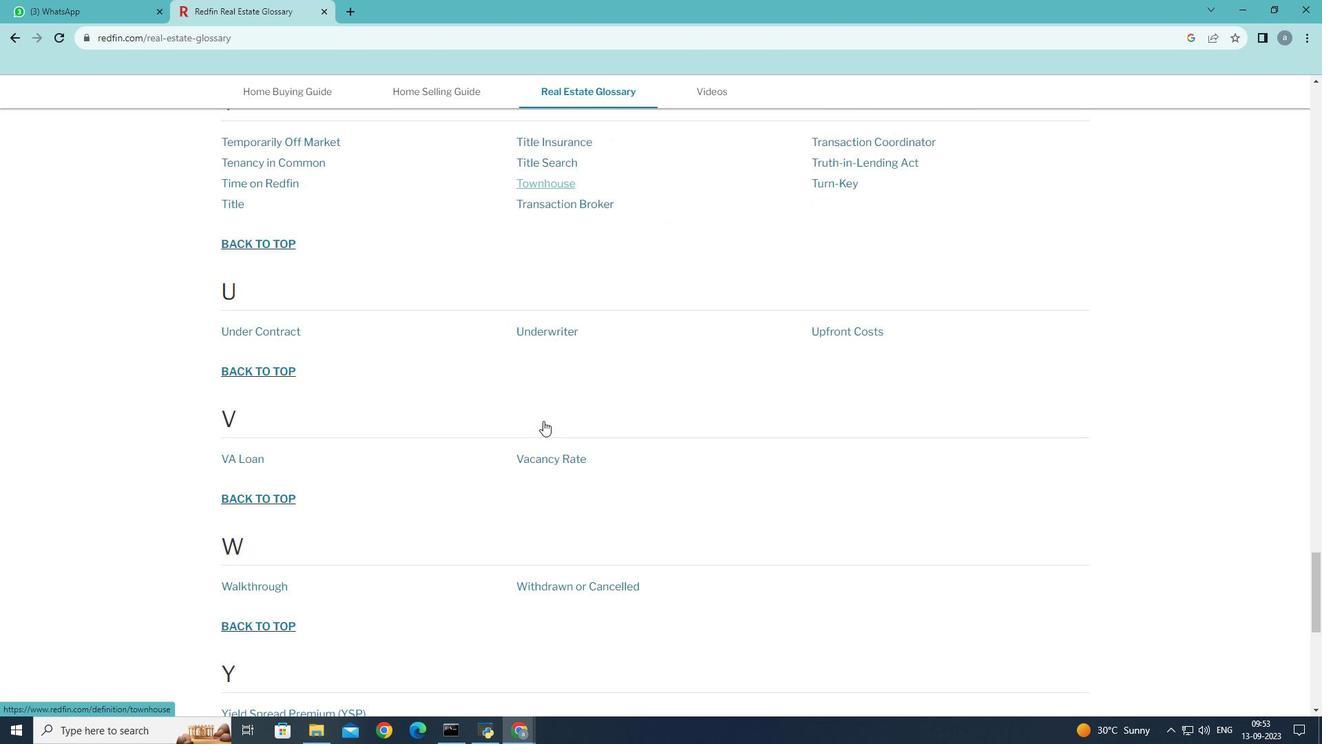 
Action: Mouse scrolled (543, 420) with delta (0, 0)
Screenshot: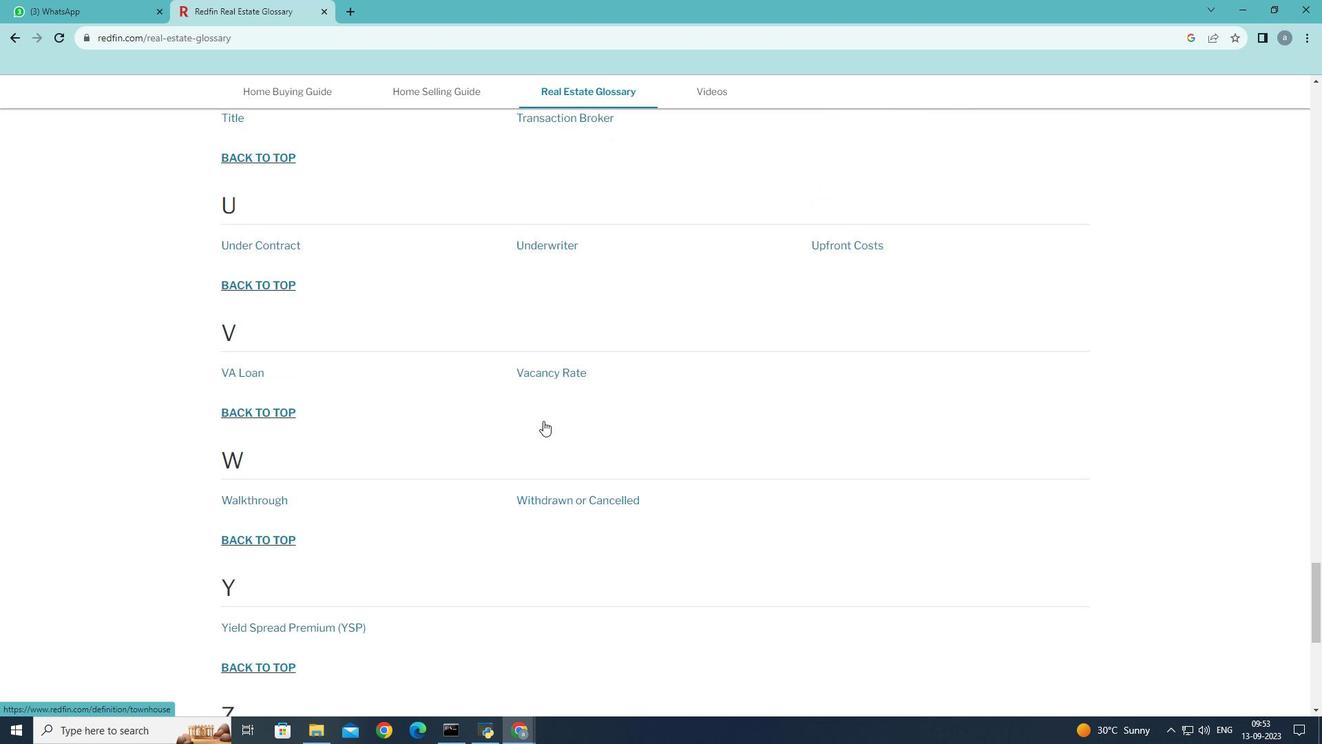 
Action: Mouse scrolled (543, 420) with delta (0, 0)
Screenshot: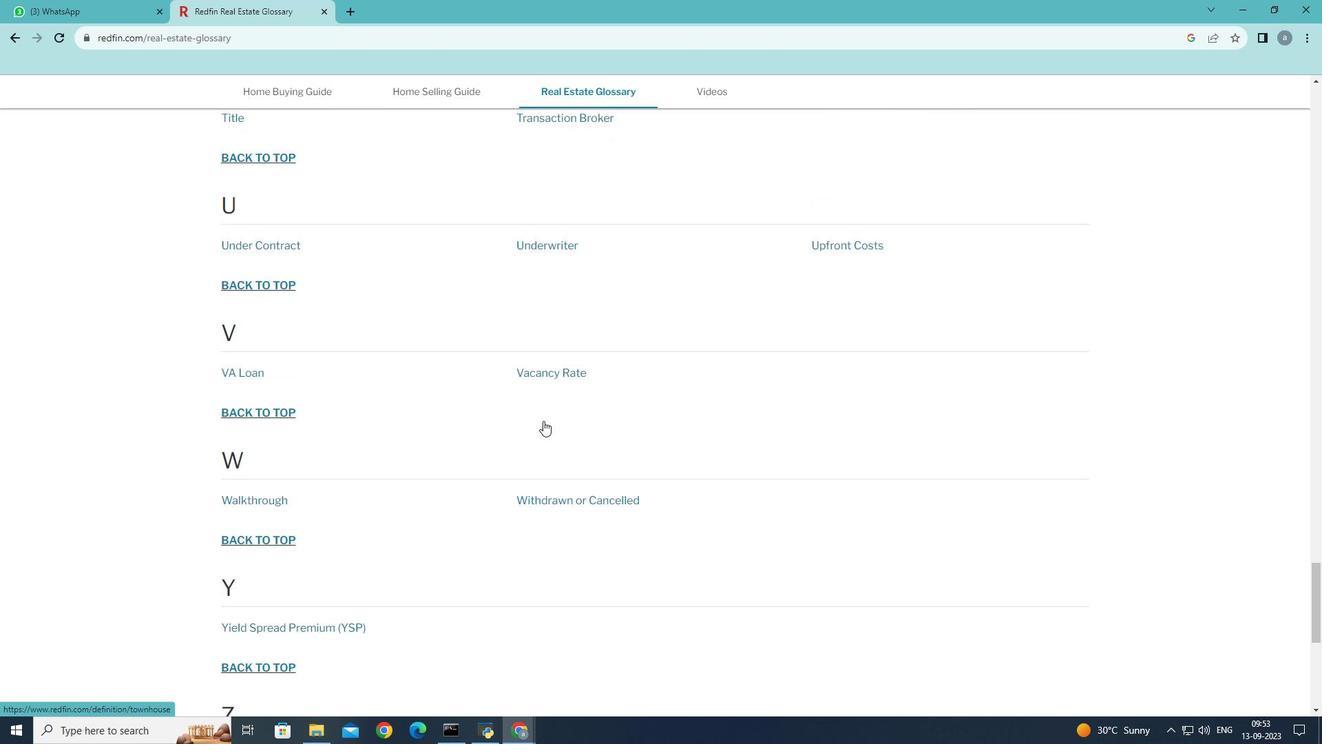 
Action: Mouse scrolled (543, 420) with delta (0, 0)
Screenshot: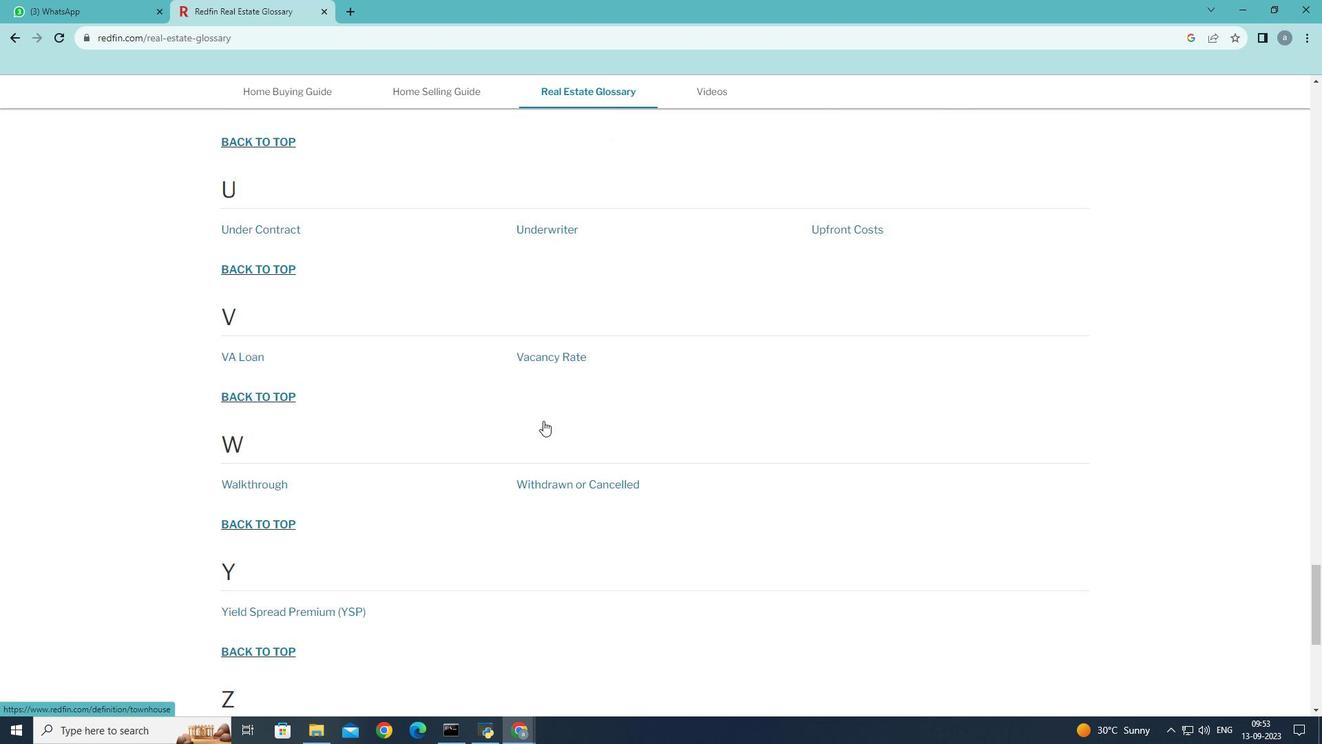 
Action: Mouse scrolled (543, 420) with delta (0, 0)
Screenshot: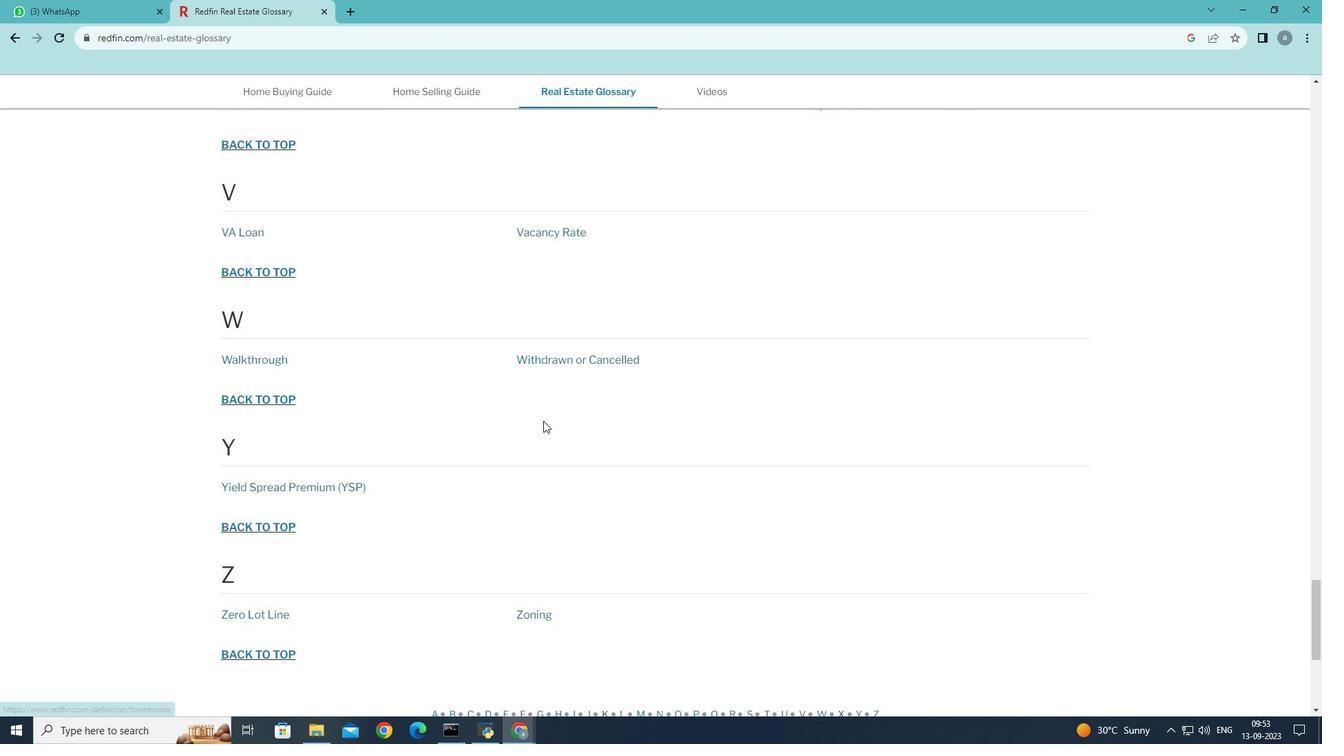 
Action: Mouse scrolled (543, 420) with delta (0, 0)
Screenshot: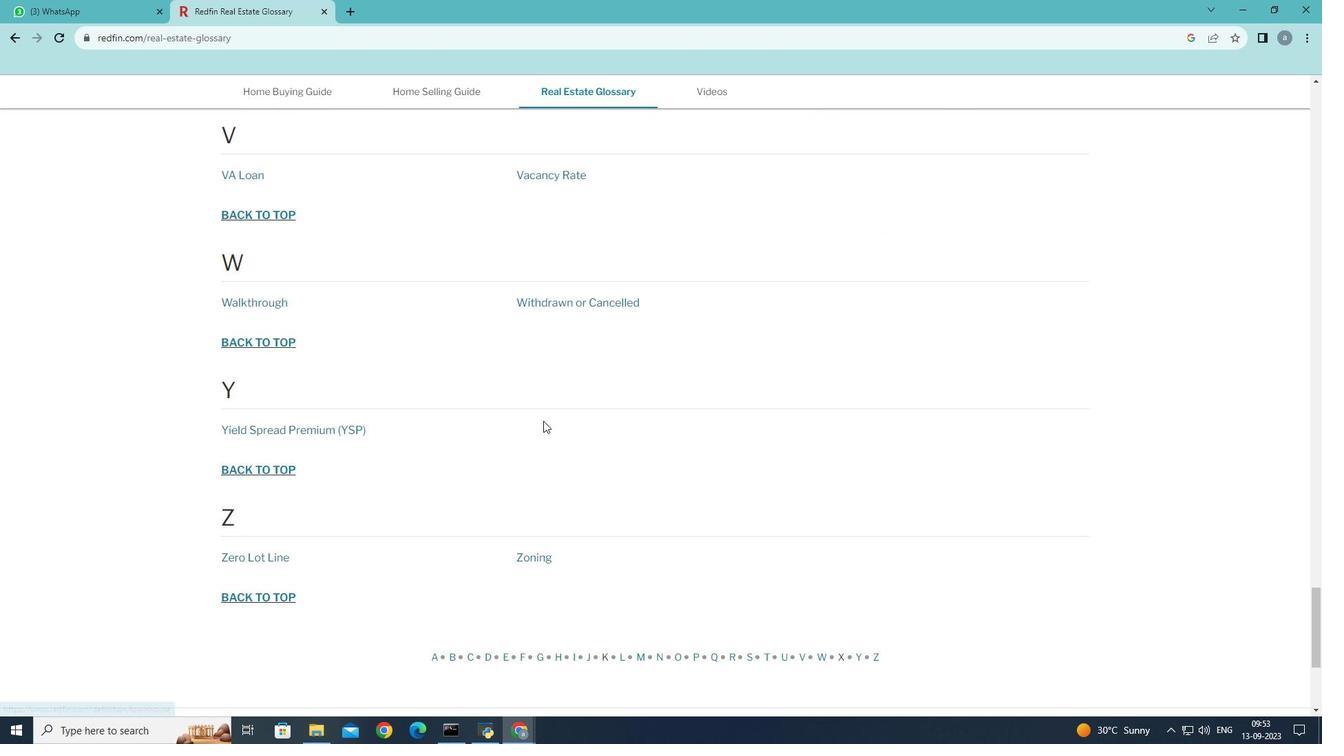 
Action: Mouse scrolled (543, 420) with delta (0, 0)
Screenshot: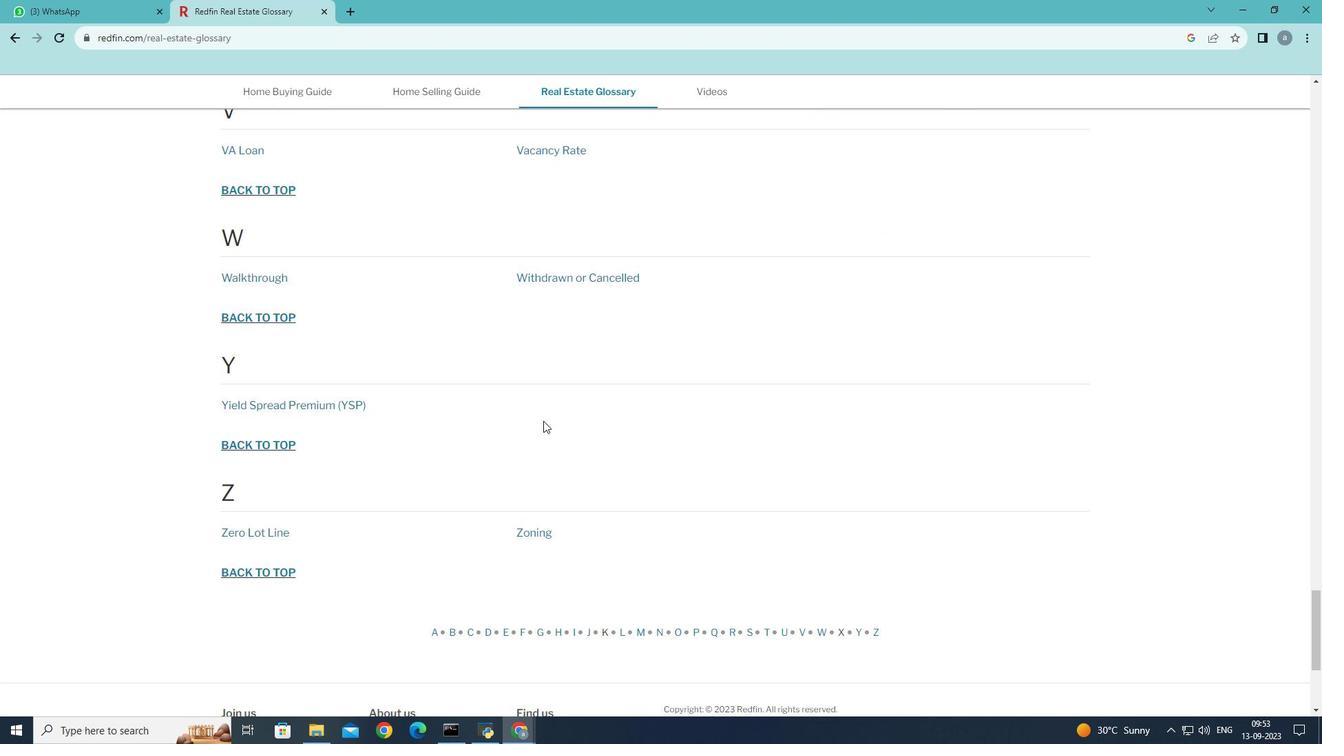 
Action: Mouse moved to (294, 405)
Screenshot: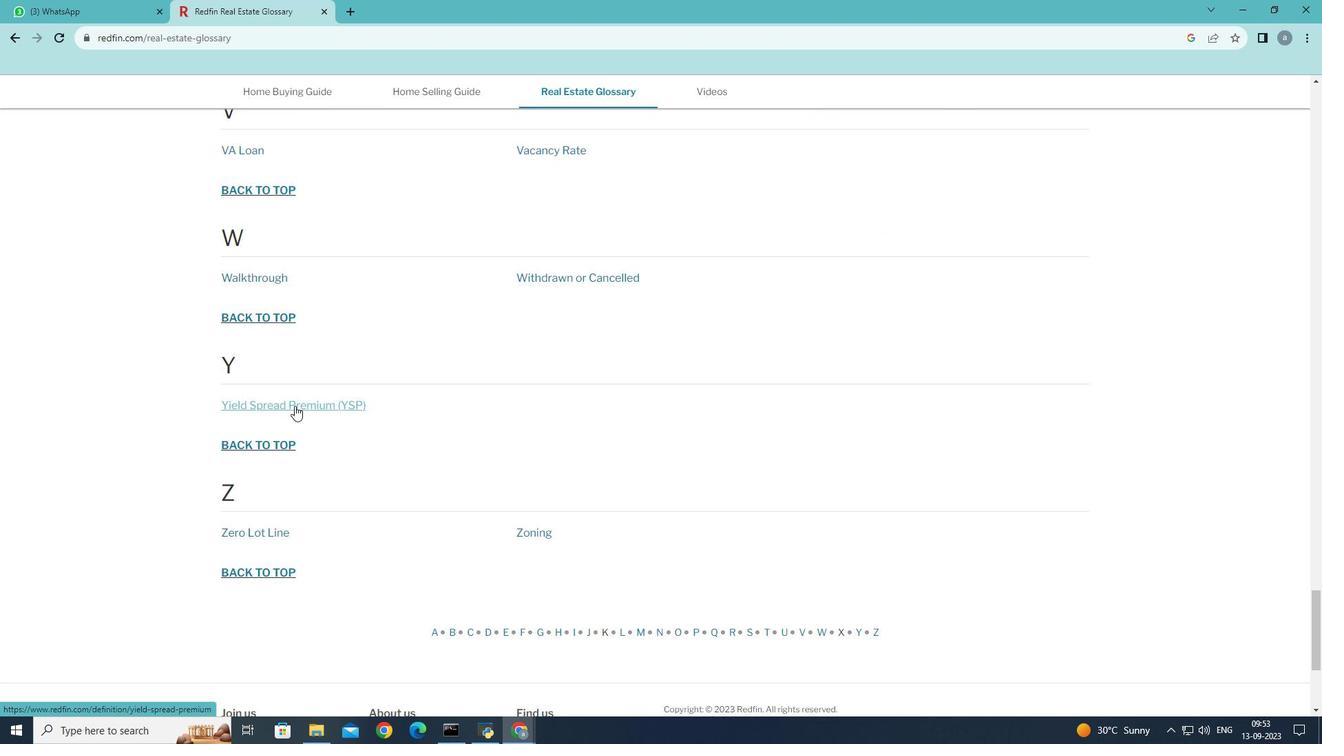 
Action: Mouse pressed left at (294, 405)
Screenshot: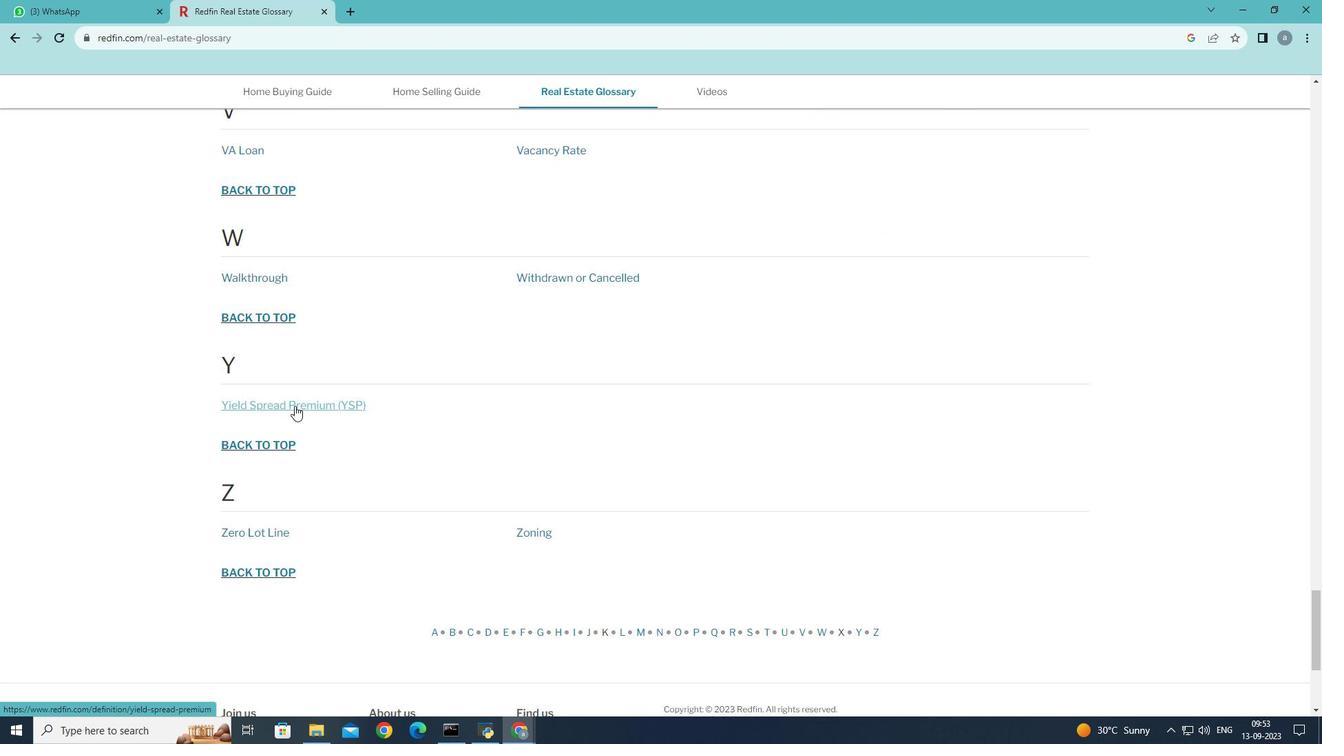 
Action: Mouse moved to (298, 405)
Screenshot: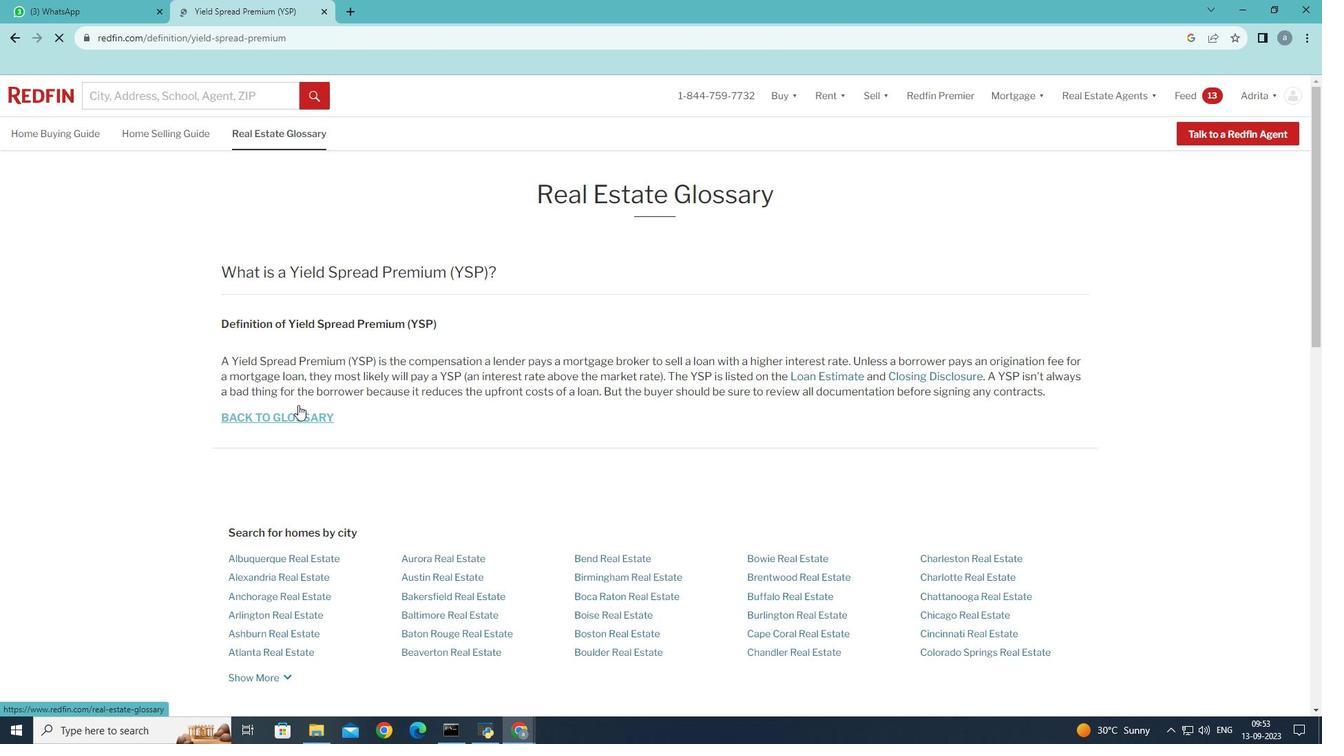 
